 Task: Create a Board called Board0000000019 in Workspace WS0000000007 in Trello with Visibility as Workspace. Create a Board called Board0000000020 in Workspace WS0000000007 in Trello with Visibility as Private. Create a Board called Board0000000021 in Workspace WS0000000007 in Trello with Visibility as Public. Create Card Card0000000073 in Board Board0000000019 in Workspace WS0000000007 in Trello. Create Card Card0000000074 in Board Board0000000019 in Workspace WS0000000007 in Trello
Action: Mouse moved to (755, 123)
Screenshot: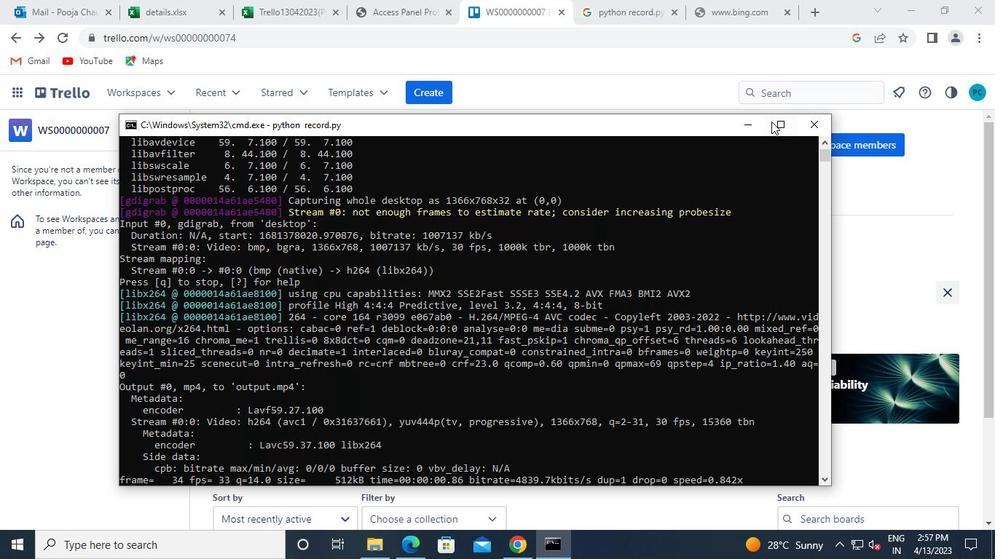
Action: Mouse pressed left at (755, 123)
Screenshot: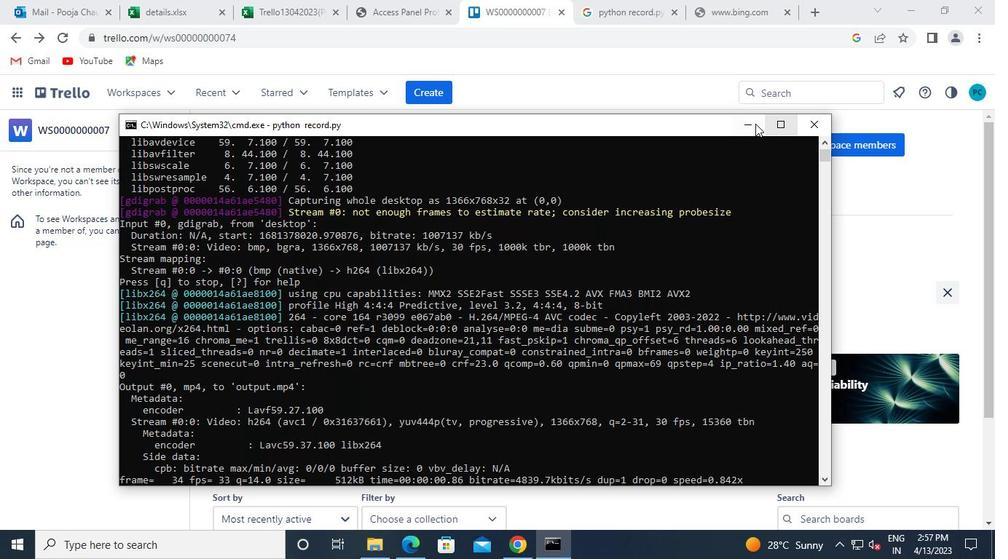 
Action: Mouse moved to (437, 98)
Screenshot: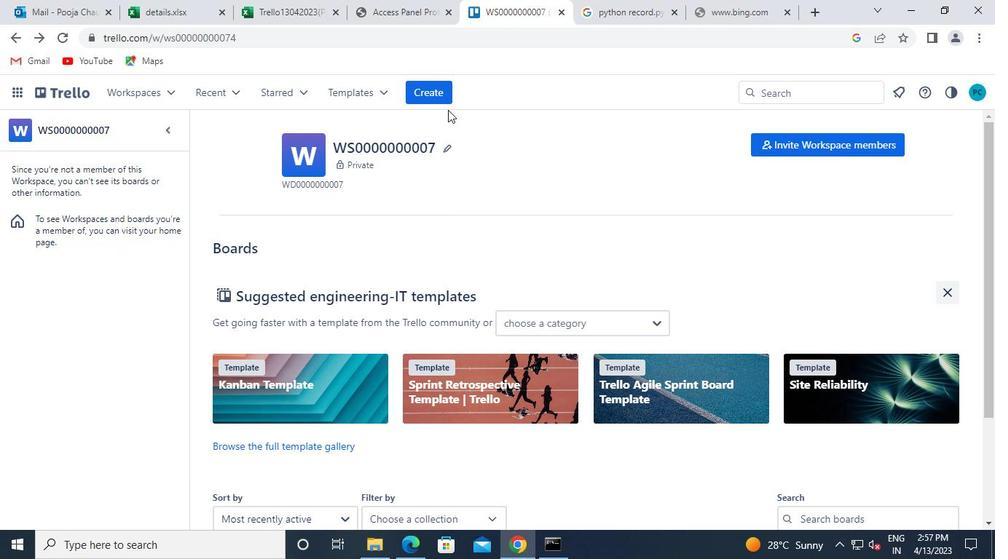 
Action: Mouse pressed left at (437, 98)
Screenshot: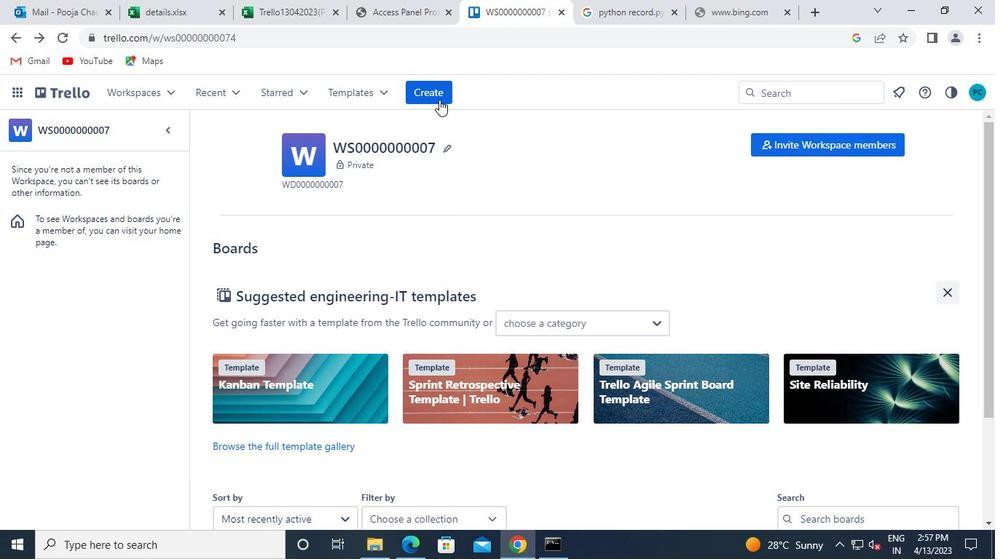 
Action: Mouse moved to (437, 133)
Screenshot: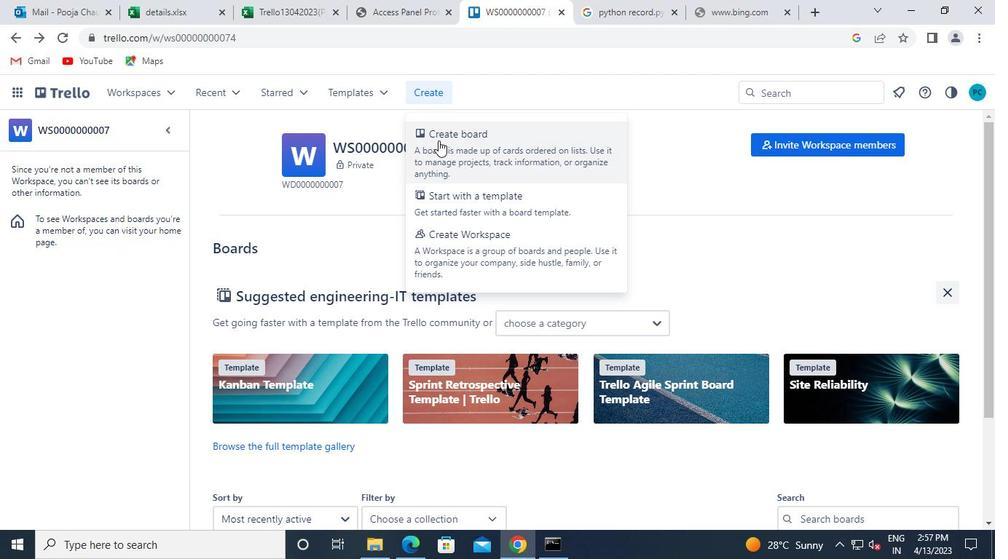
Action: Mouse pressed left at (437, 133)
Screenshot: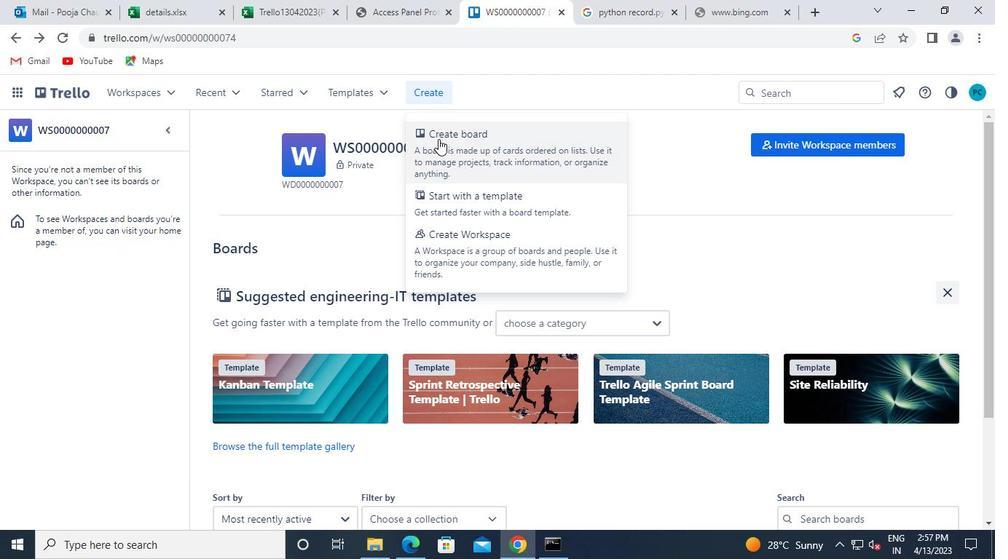 
Action: Mouse moved to (443, 328)
Screenshot: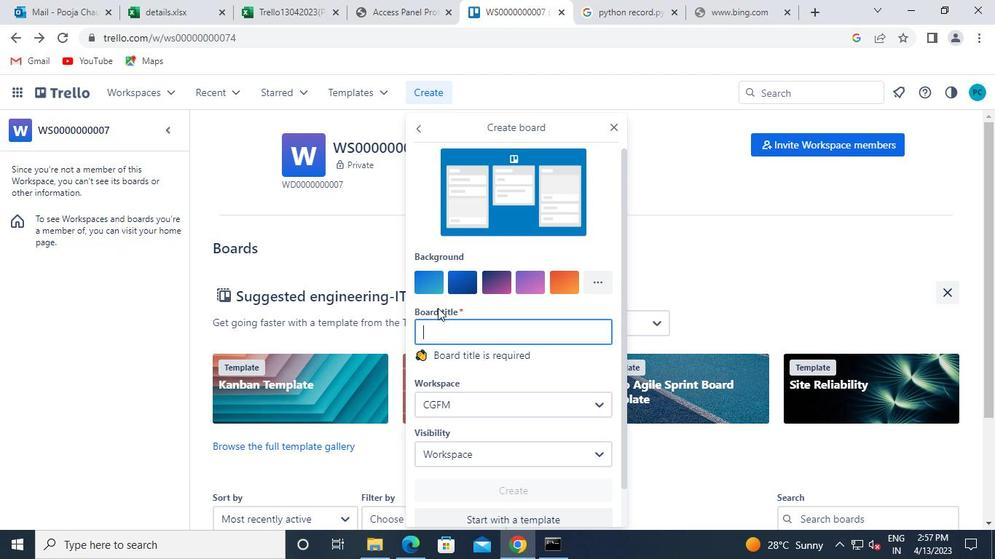 
Action: Mouse pressed left at (443, 328)
Screenshot: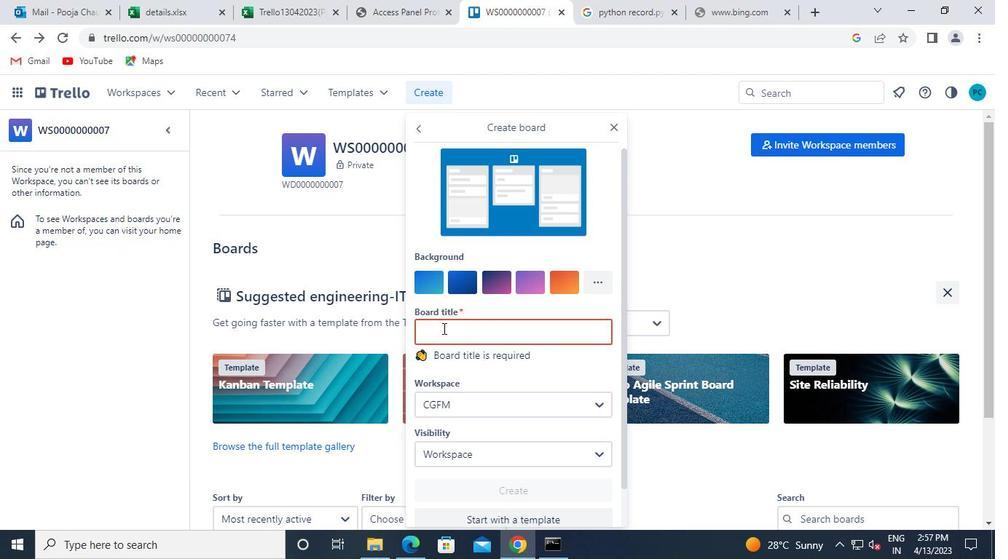 
Action: Keyboard b
Screenshot: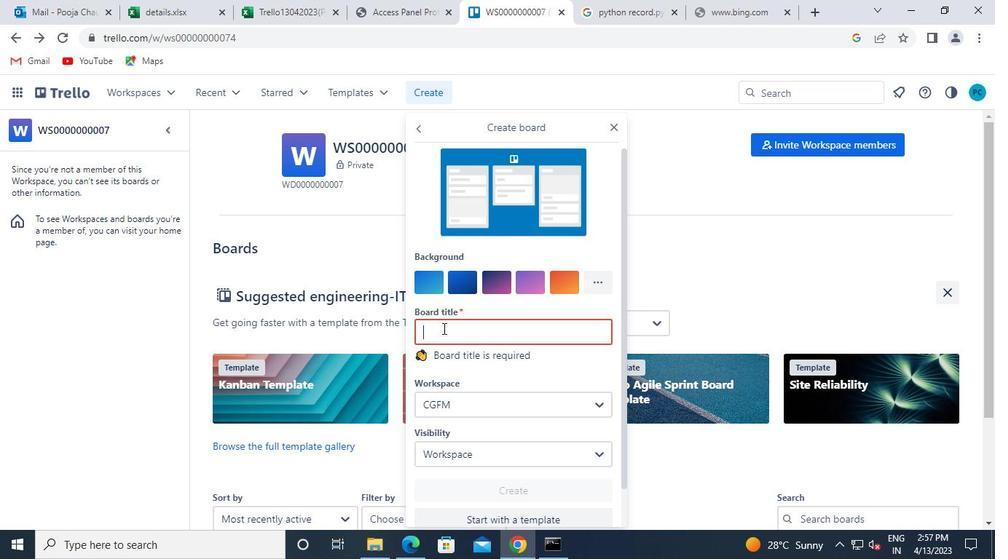 
Action: Keyboard o
Screenshot: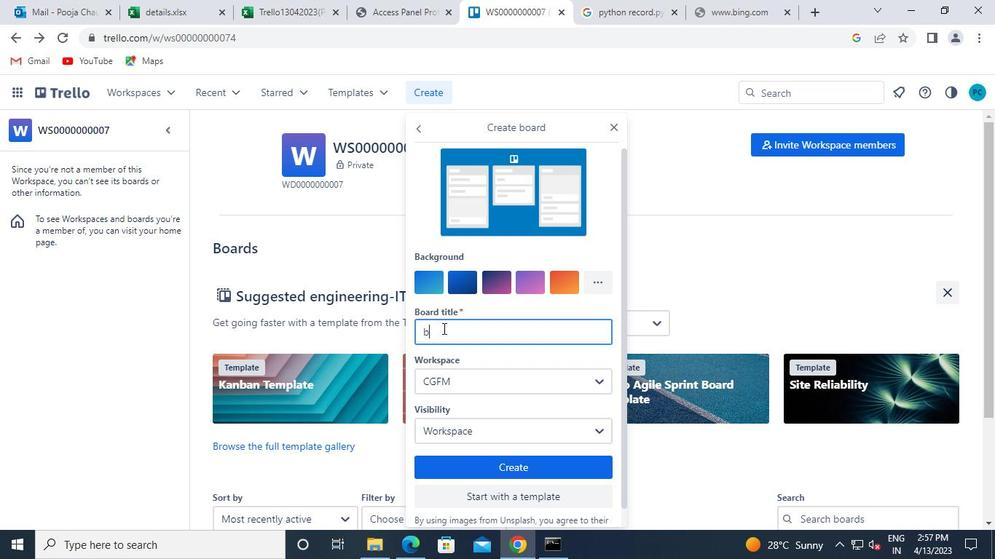 
Action: Keyboard a
Screenshot: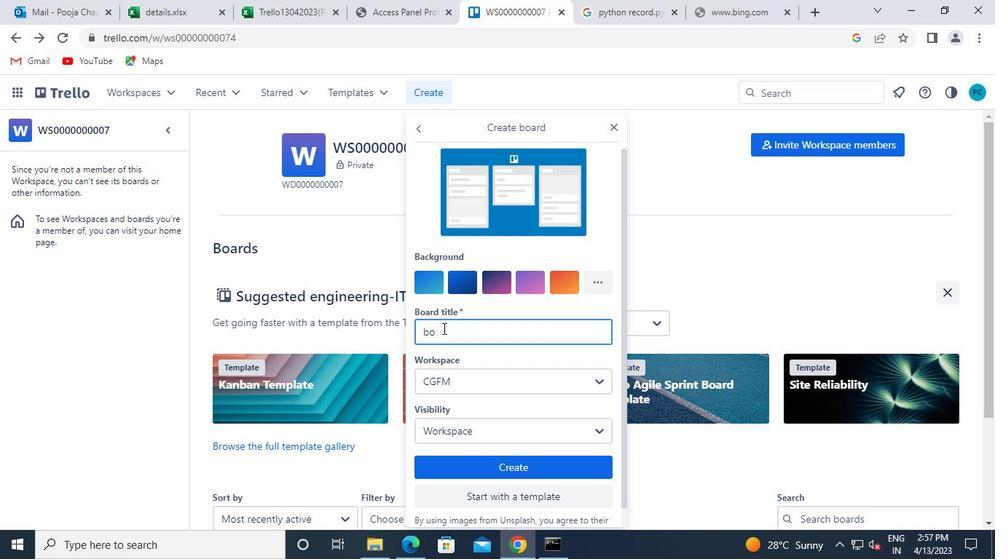 
Action: Keyboard r
Screenshot: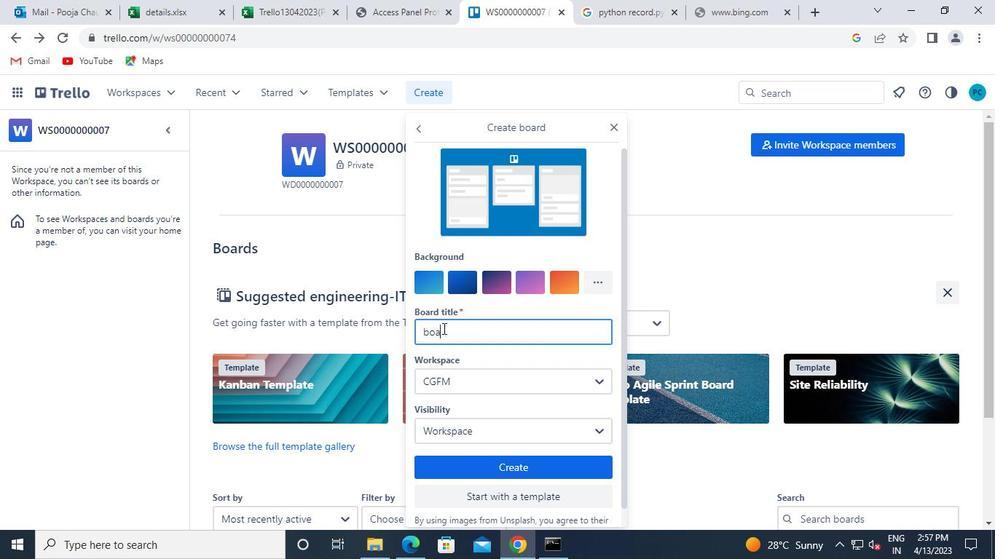 
Action: Keyboard d
Screenshot: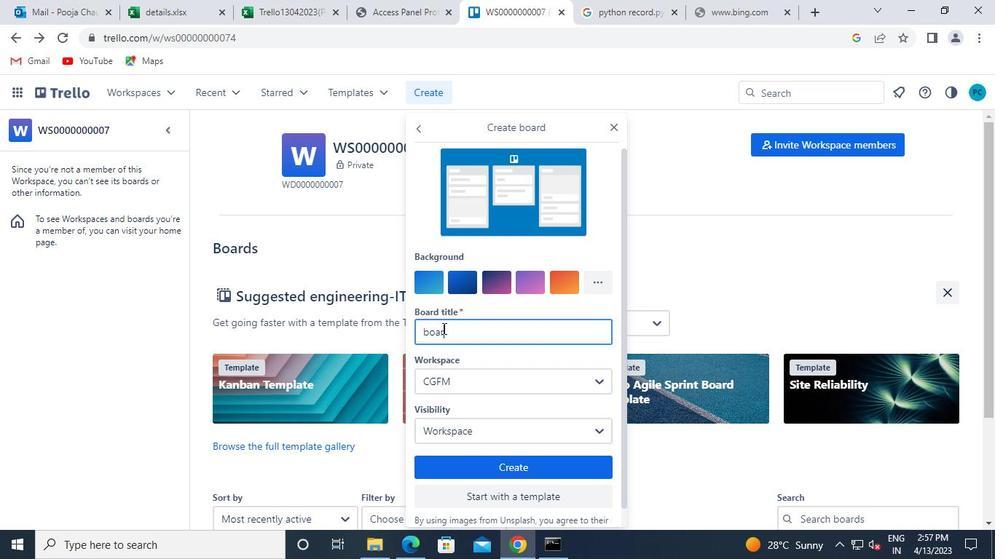 
Action: Keyboard 0
Screenshot: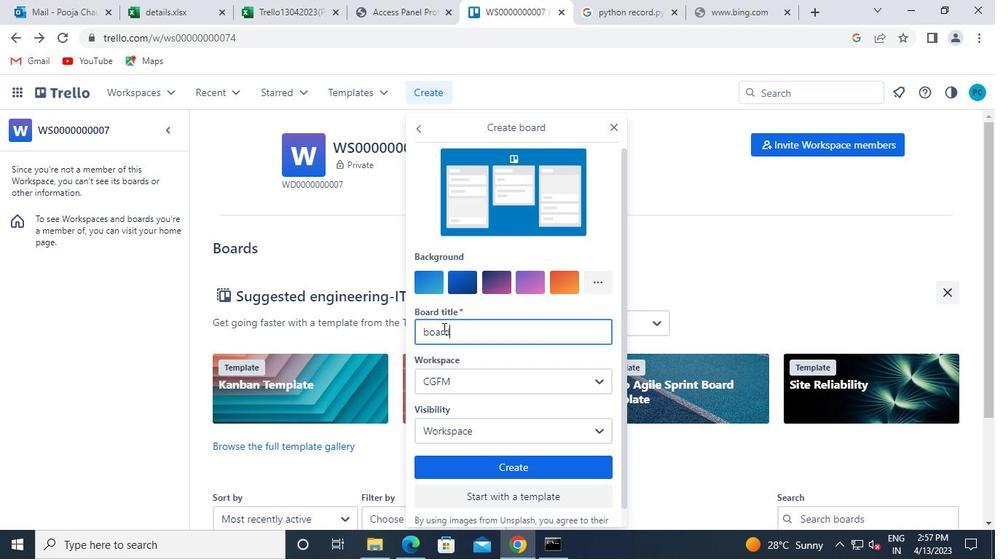 
Action: Keyboard 0
Screenshot: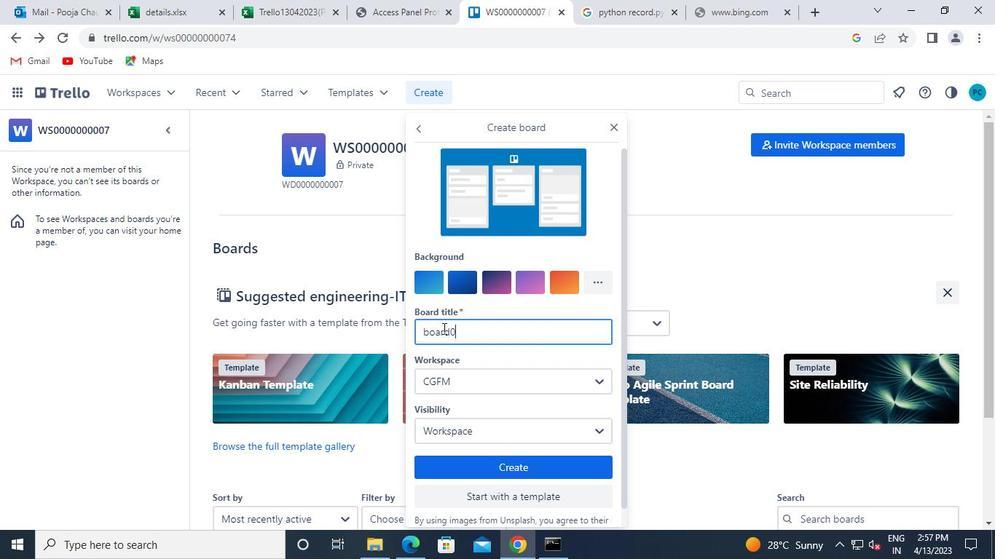 
Action: Keyboard 0
Screenshot: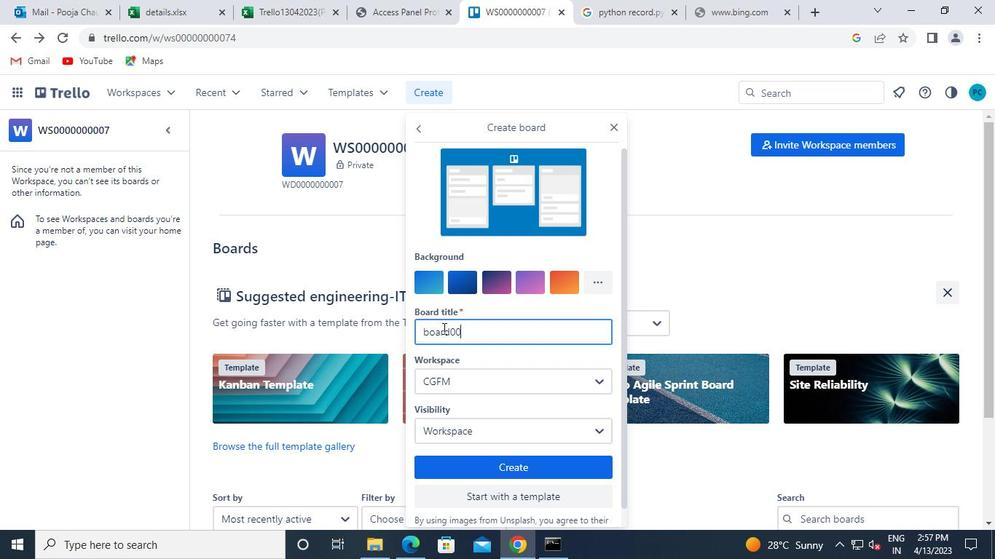
Action: Keyboard 0
Screenshot: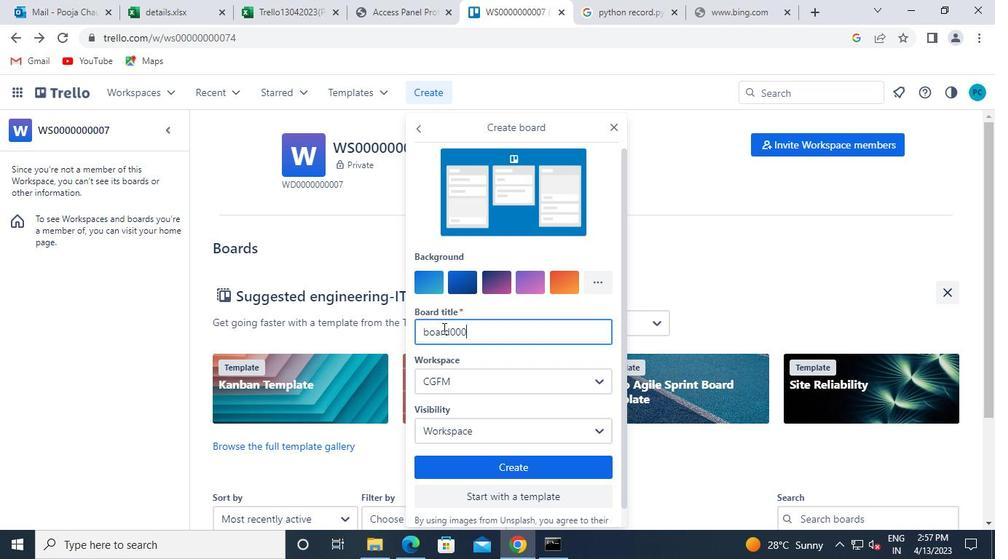 
Action: Keyboard 0
Screenshot: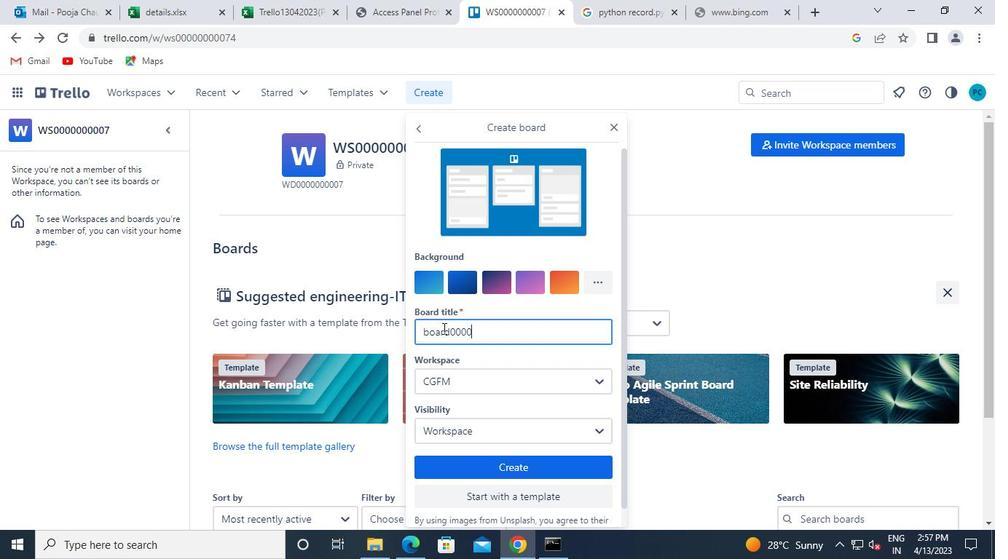 
Action: Keyboard 0
Screenshot: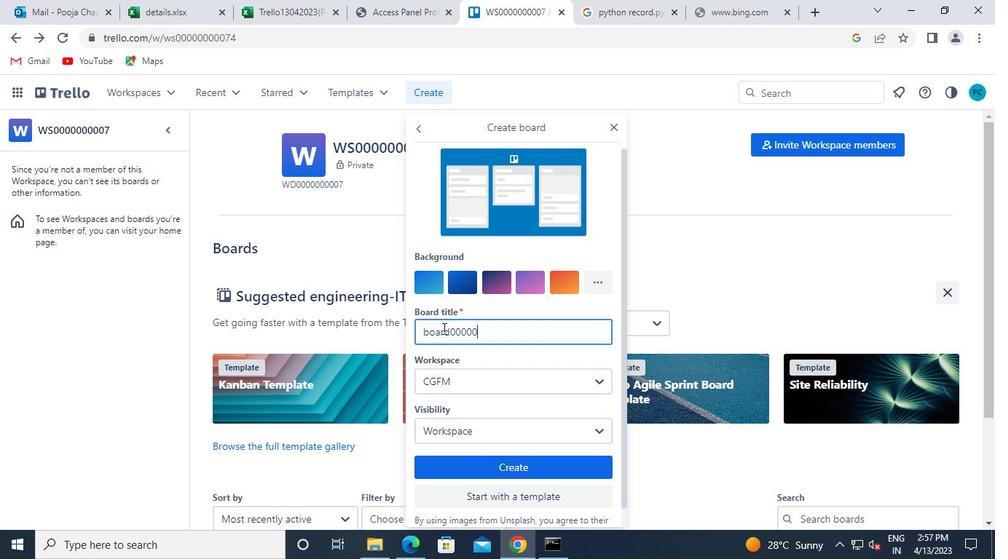 
Action: Keyboard 0
Screenshot: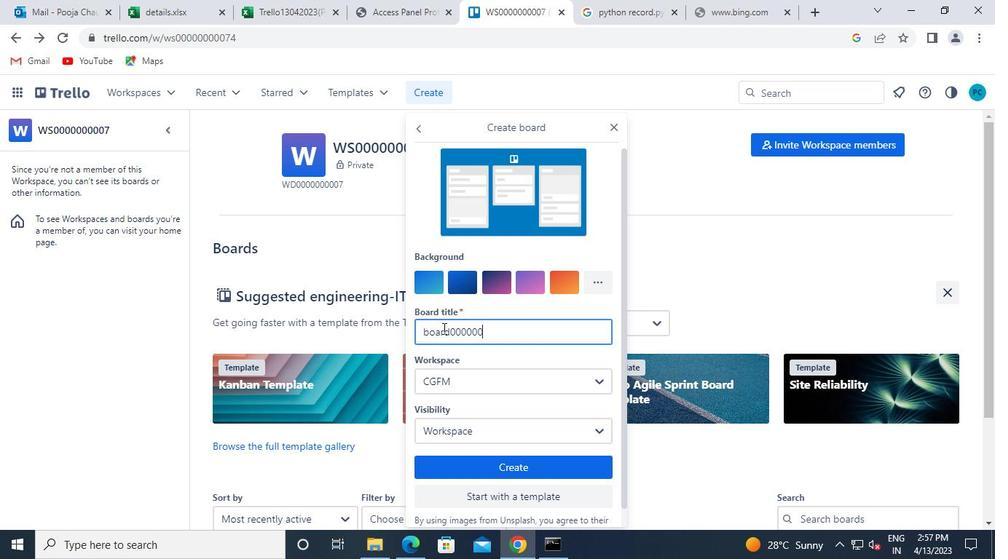 
Action: Keyboard 0
Screenshot: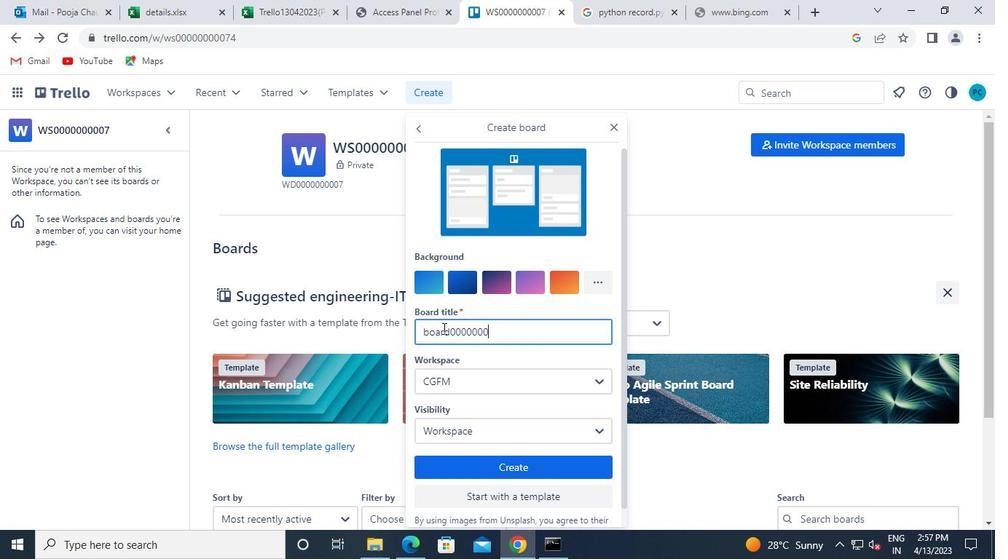 
Action: Keyboard 1
Screenshot: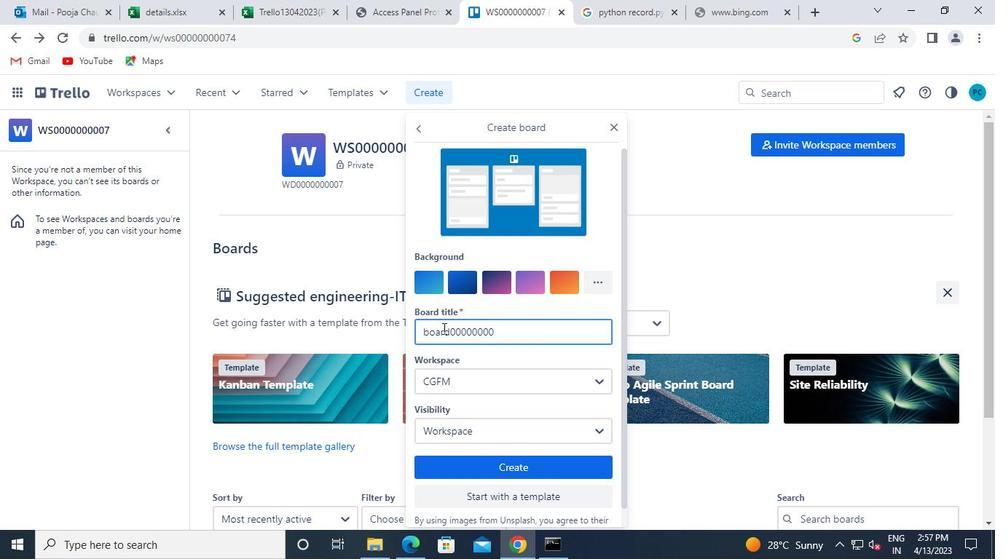 
Action: Keyboard 9
Screenshot: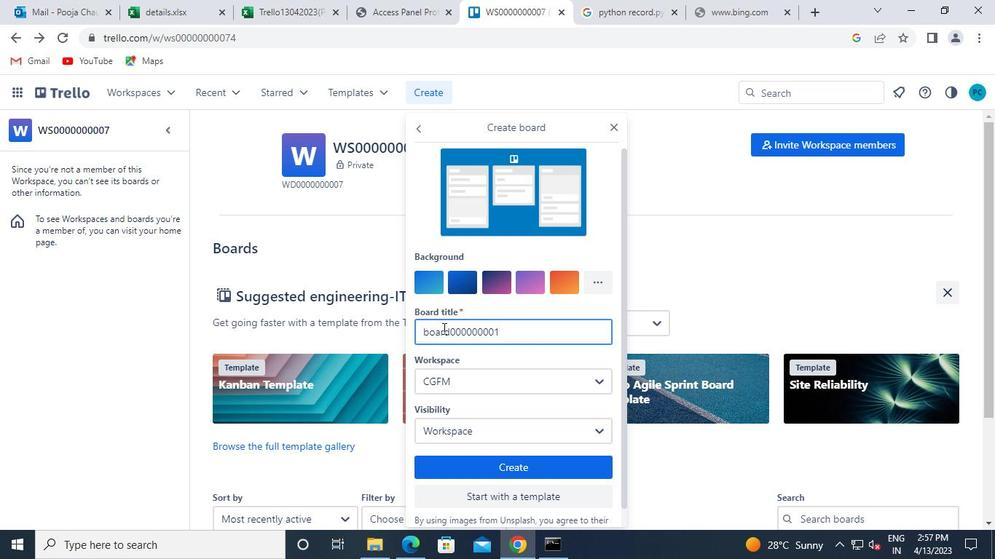 
Action: Mouse moved to (468, 376)
Screenshot: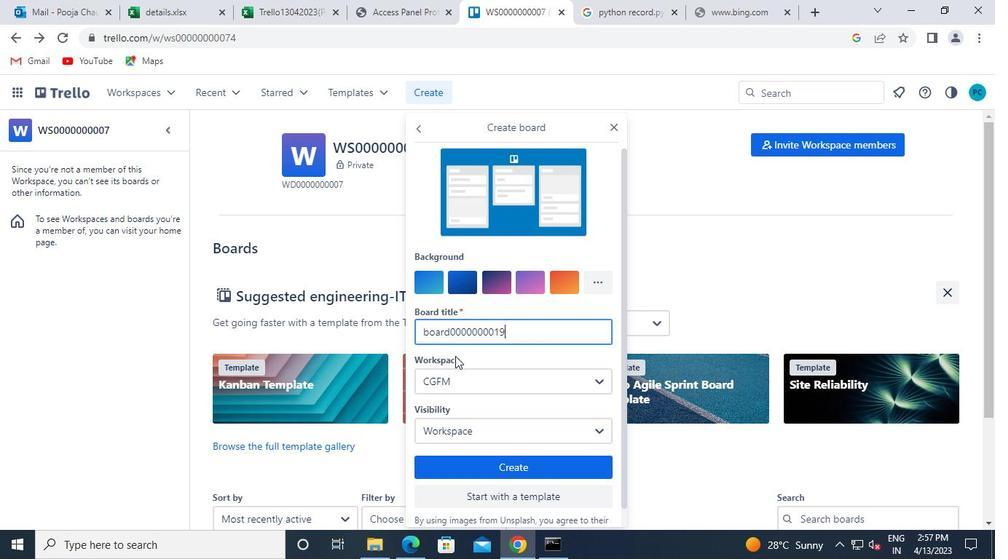 
Action: Mouse pressed left at (468, 376)
Screenshot: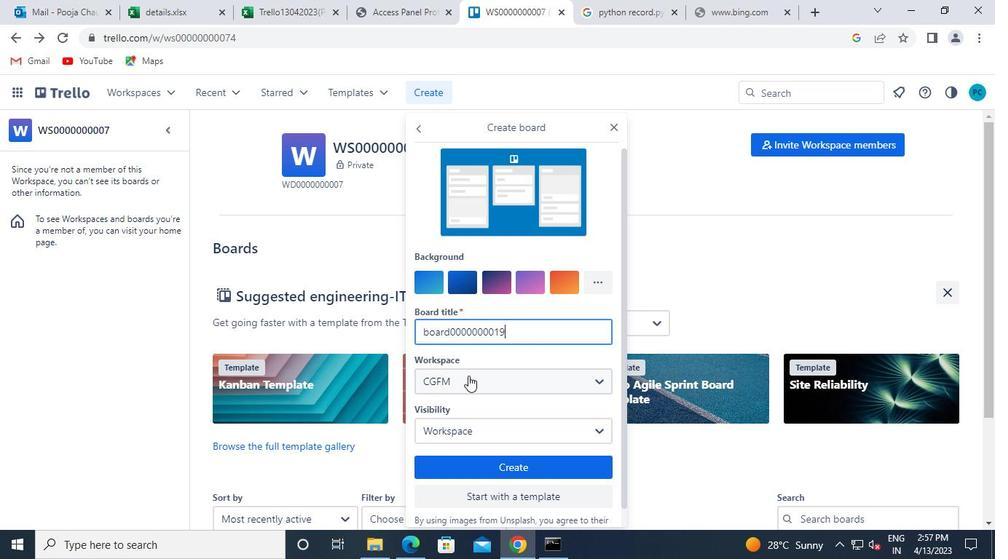 
Action: Mouse moved to (463, 483)
Screenshot: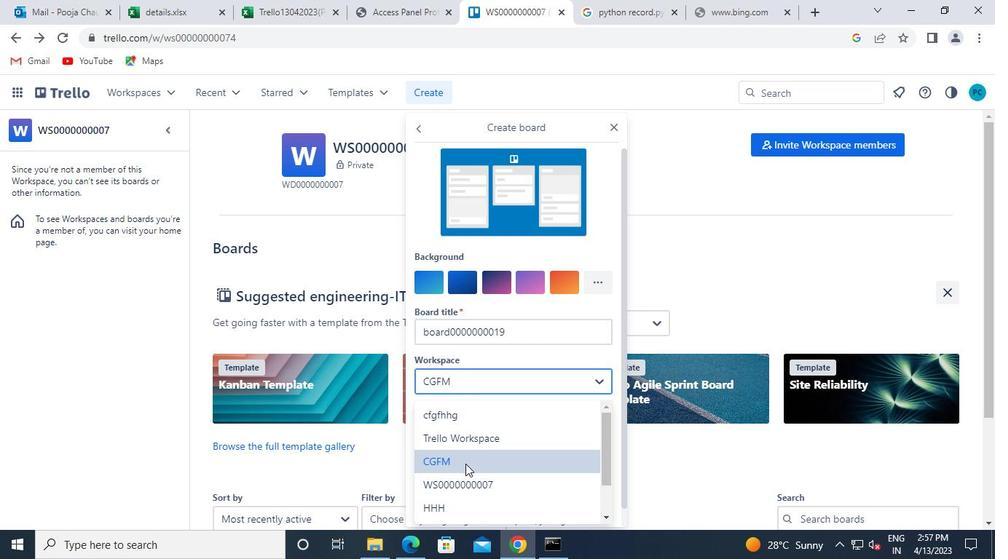 
Action: Mouse pressed left at (463, 483)
Screenshot: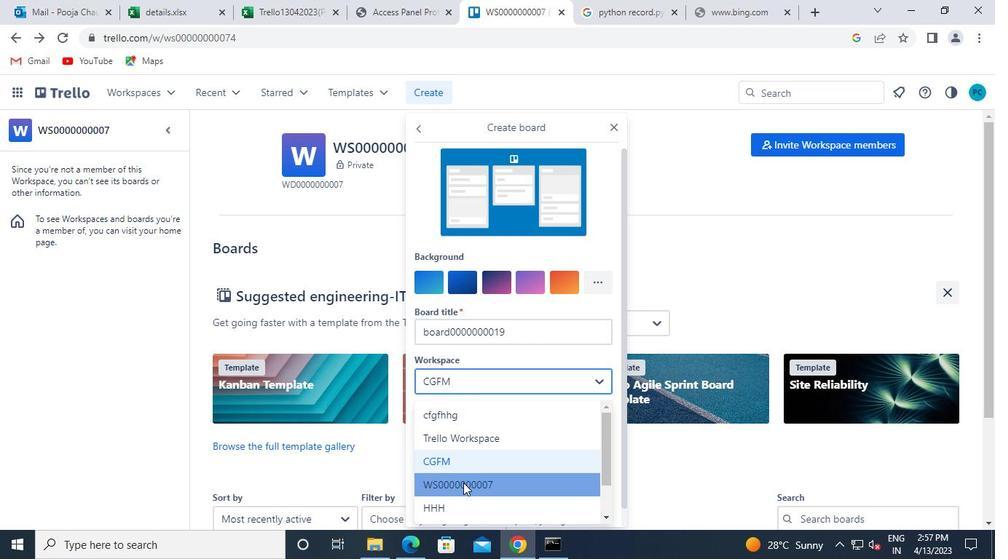 
Action: Mouse moved to (438, 423)
Screenshot: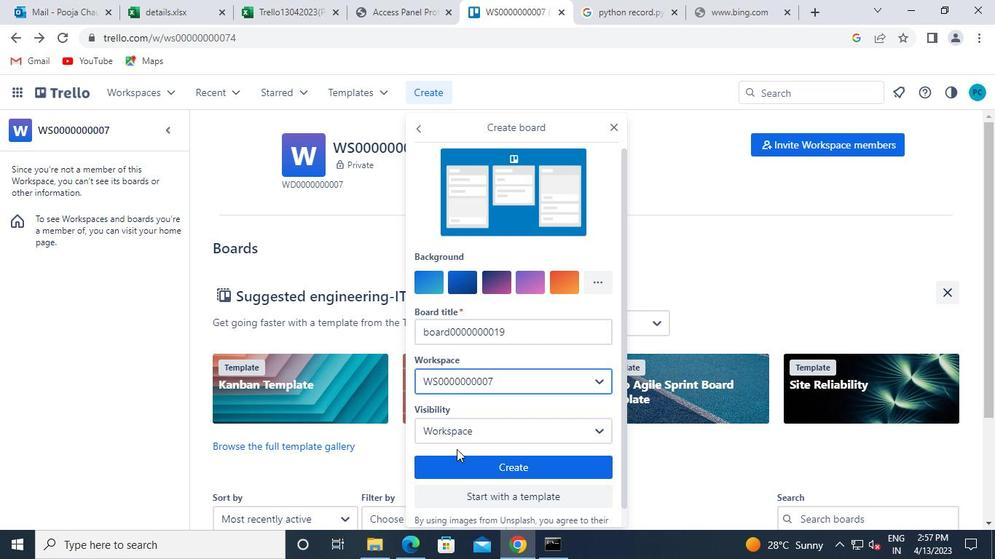 
Action: Mouse pressed left at (438, 423)
Screenshot: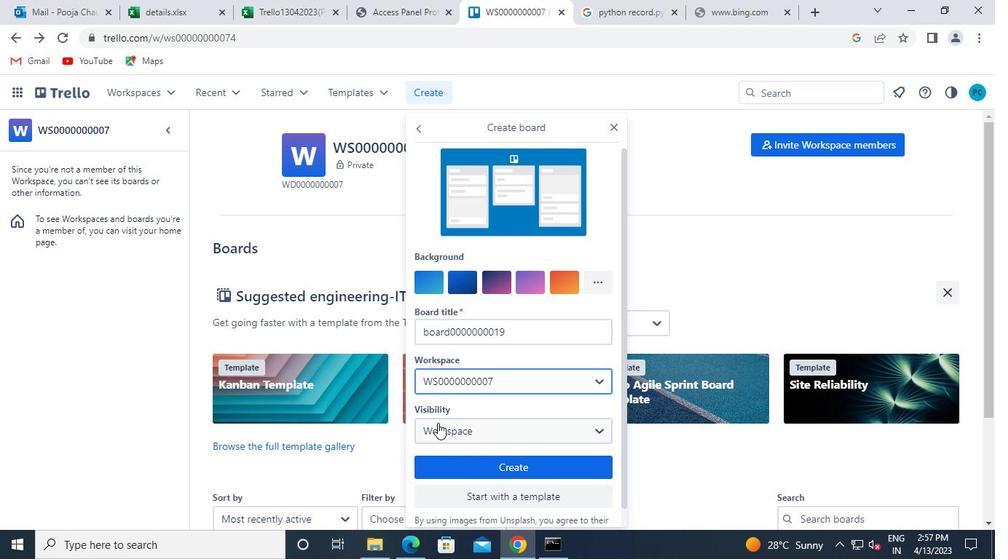 
Action: Mouse moved to (469, 466)
Screenshot: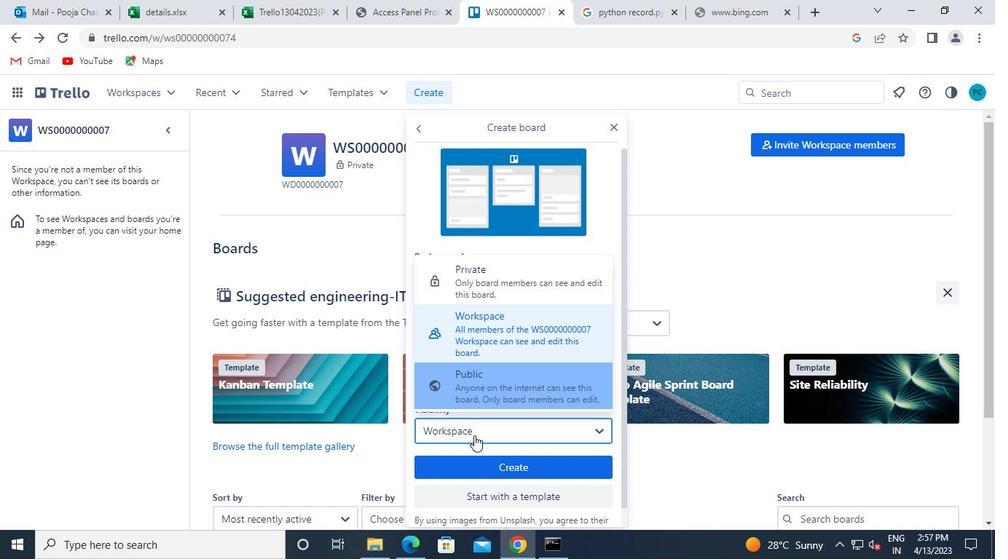 
Action: Mouse pressed left at (469, 466)
Screenshot: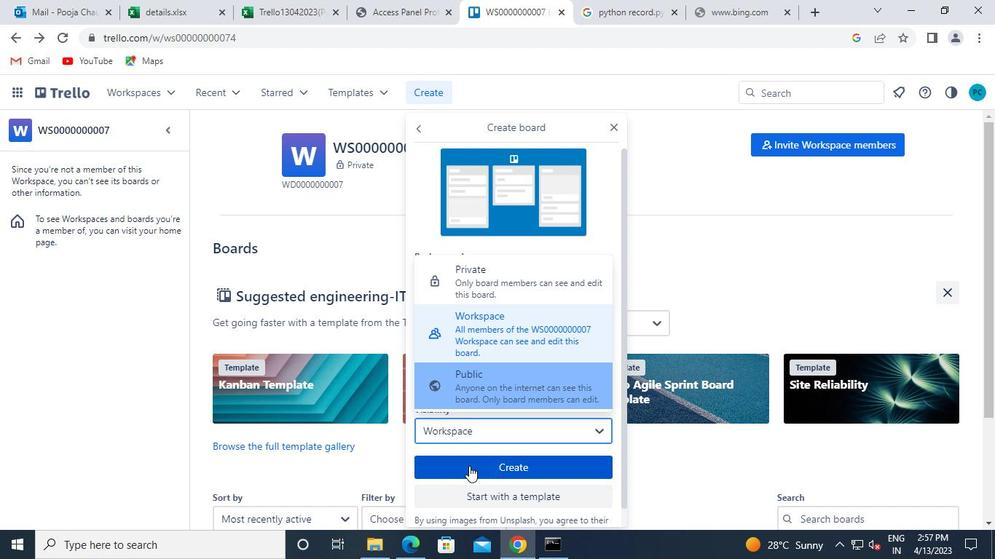 
Action: Mouse moved to (420, 93)
Screenshot: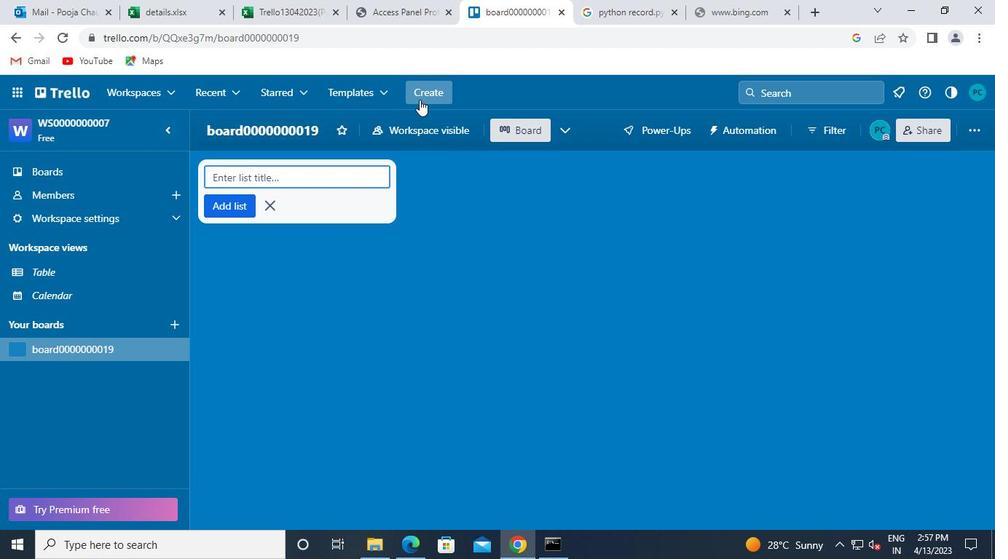 
Action: Mouse pressed left at (420, 93)
Screenshot: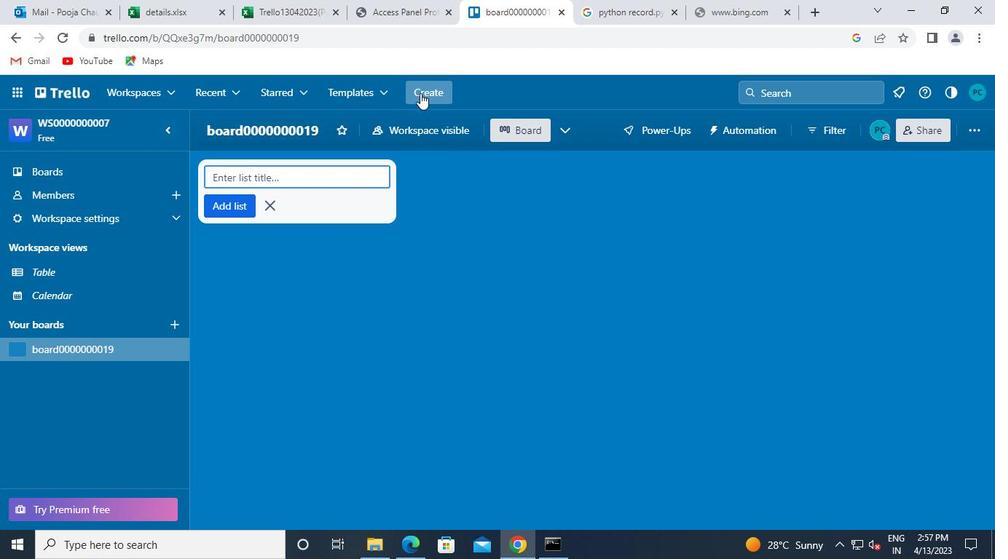 
Action: Mouse moved to (431, 126)
Screenshot: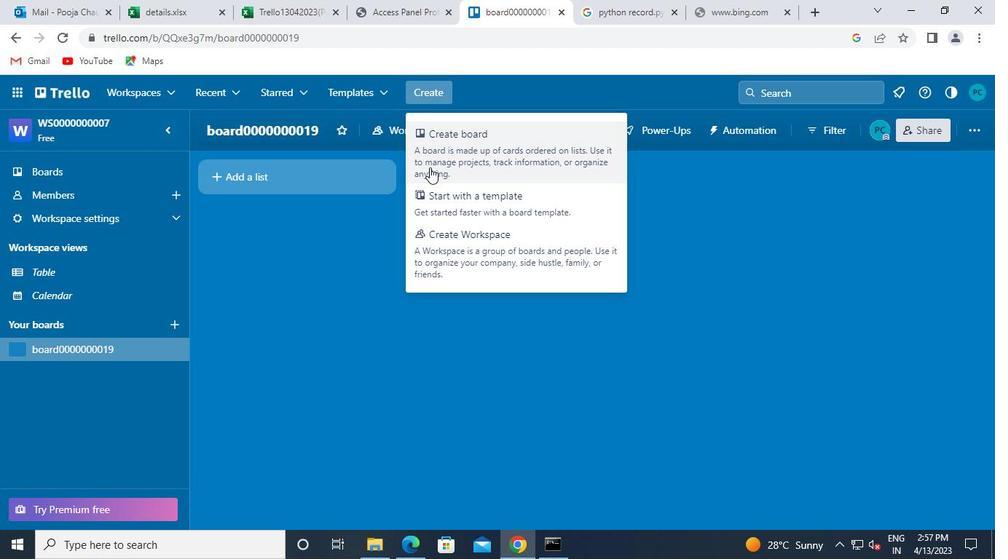 
Action: Mouse pressed left at (431, 126)
Screenshot: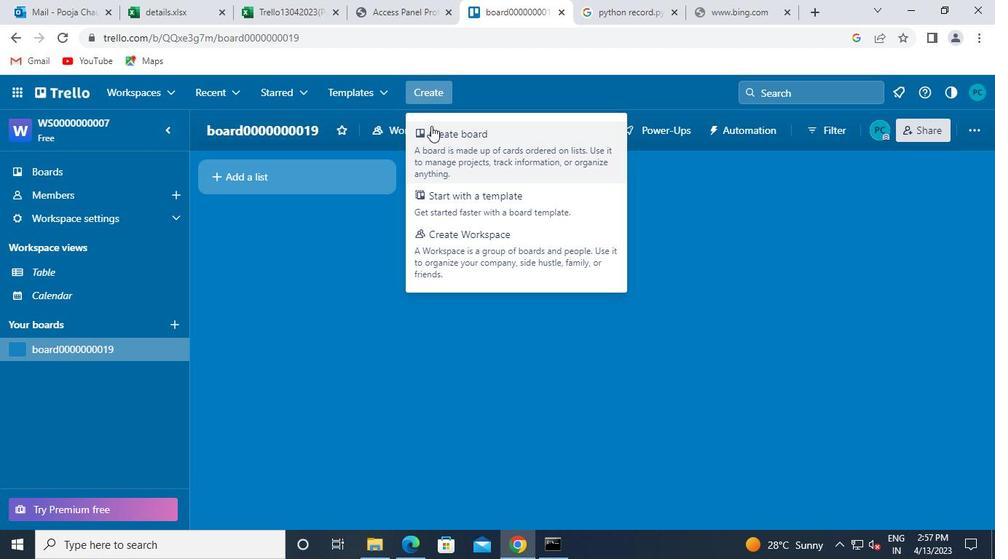 
Action: Mouse moved to (440, 325)
Screenshot: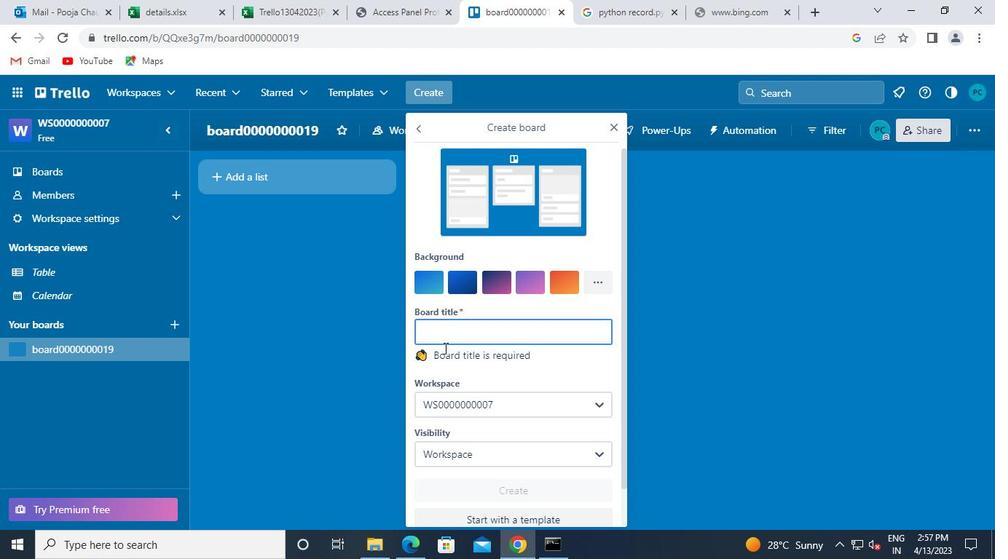 
Action: Mouse pressed left at (440, 325)
Screenshot: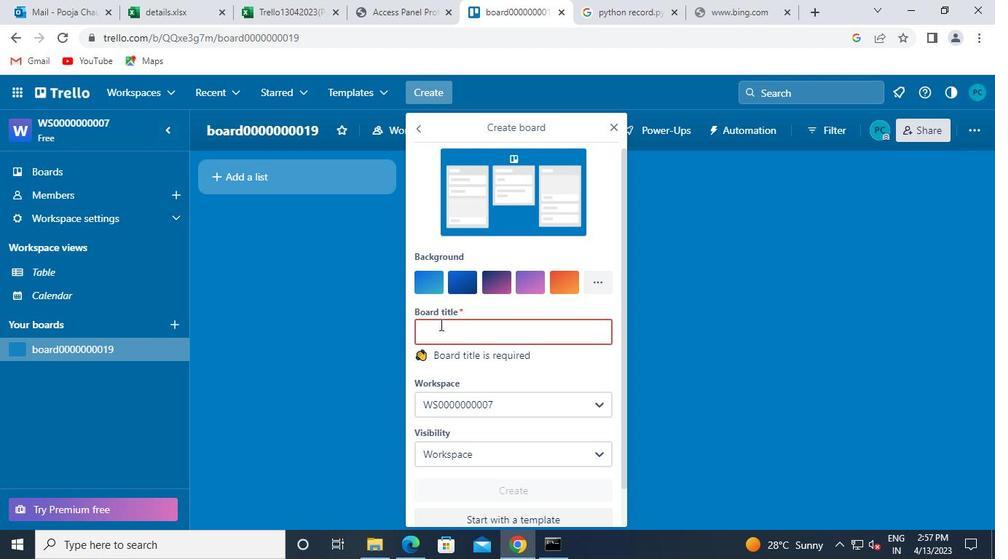
Action: Keyboard b
Screenshot: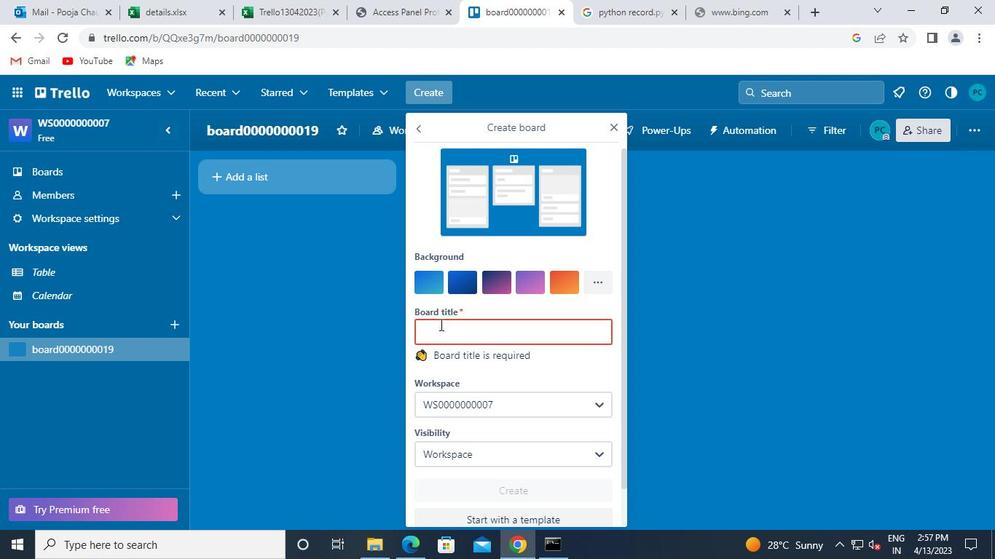 
Action: Keyboard o
Screenshot: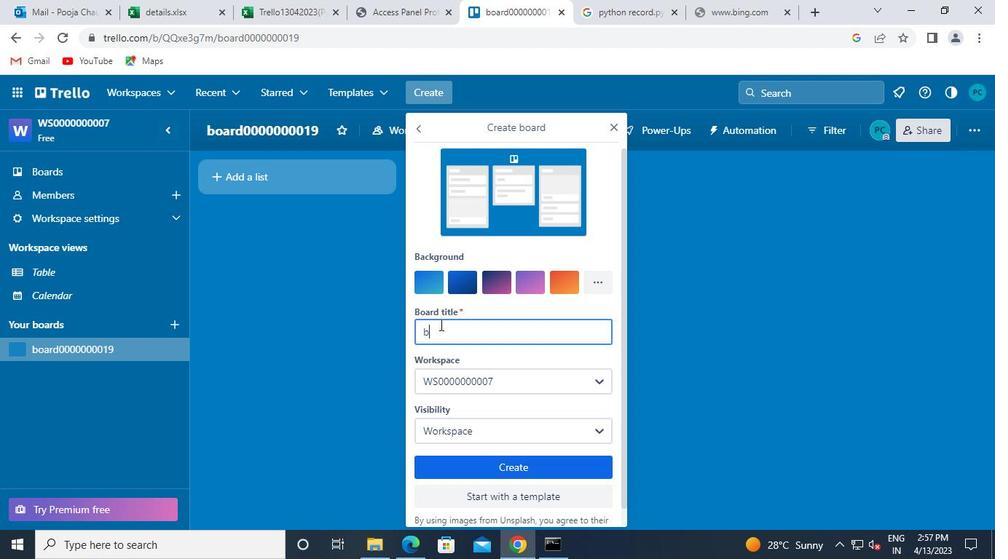 
Action: Keyboard a
Screenshot: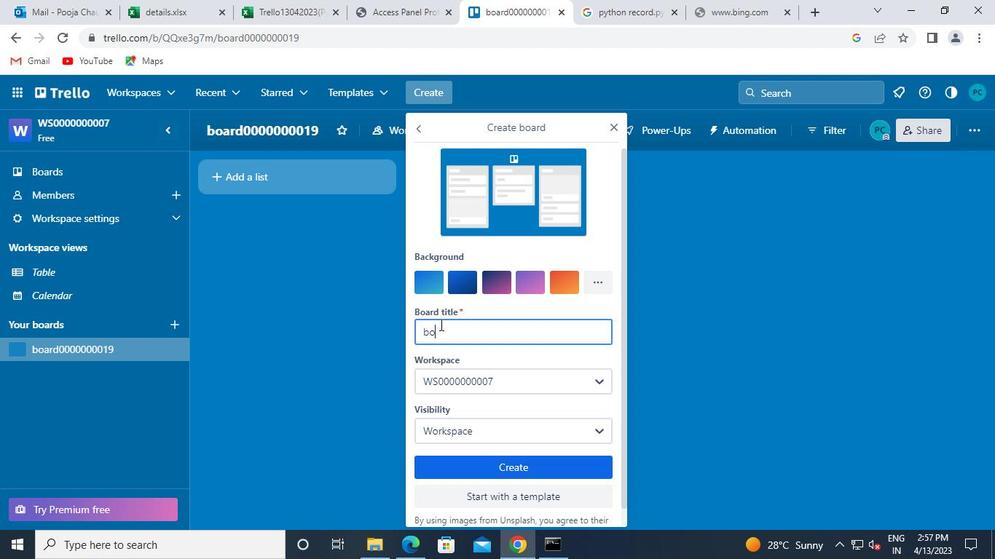 
Action: Keyboard r
Screenshot: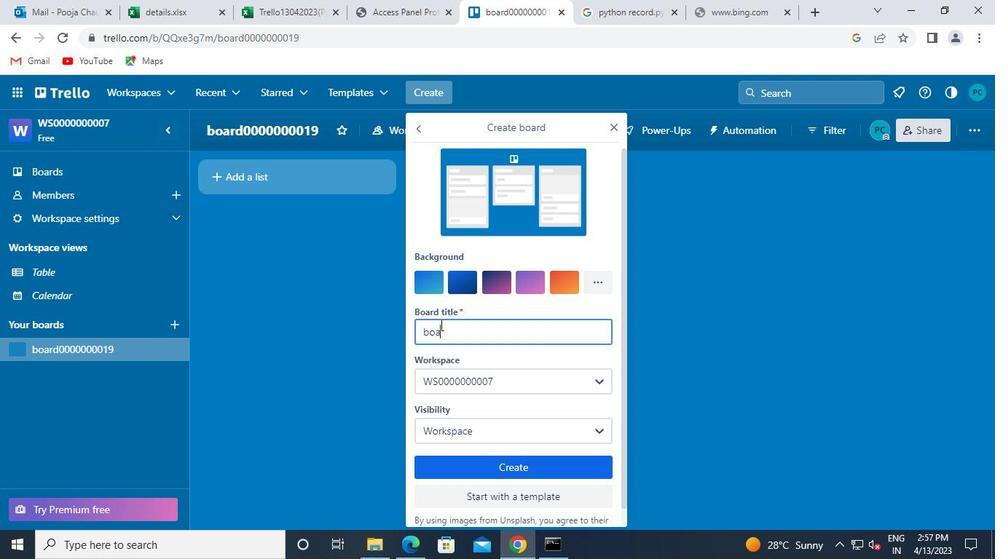 
Action: Keyboard d
Screenshot: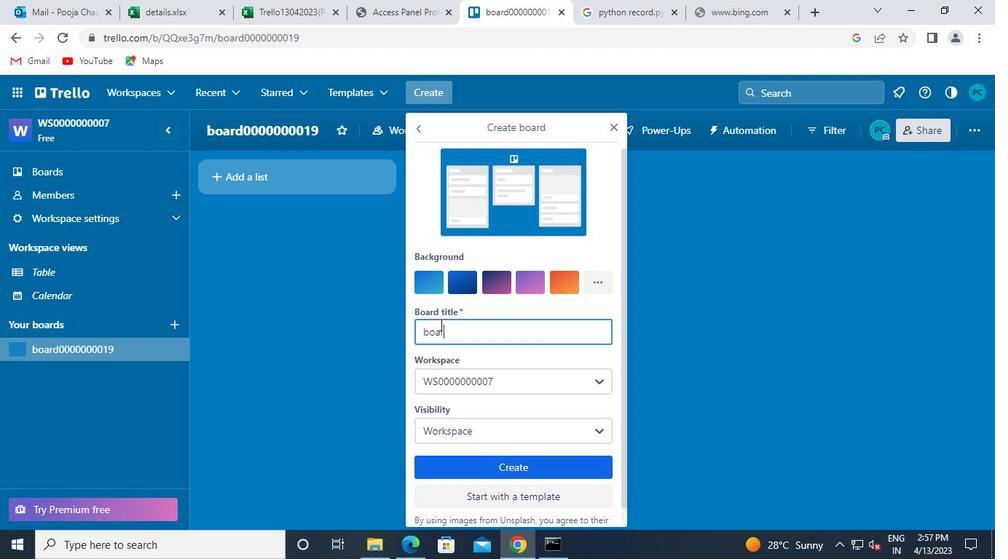 
Action: Keyboard 0
Screenshot: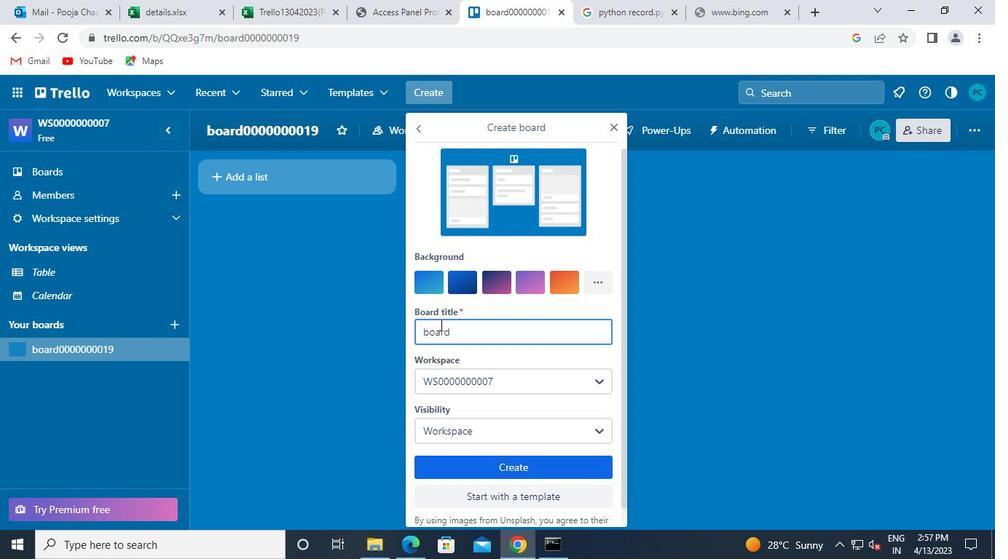 
Action: Keyboard 0
Screenshot: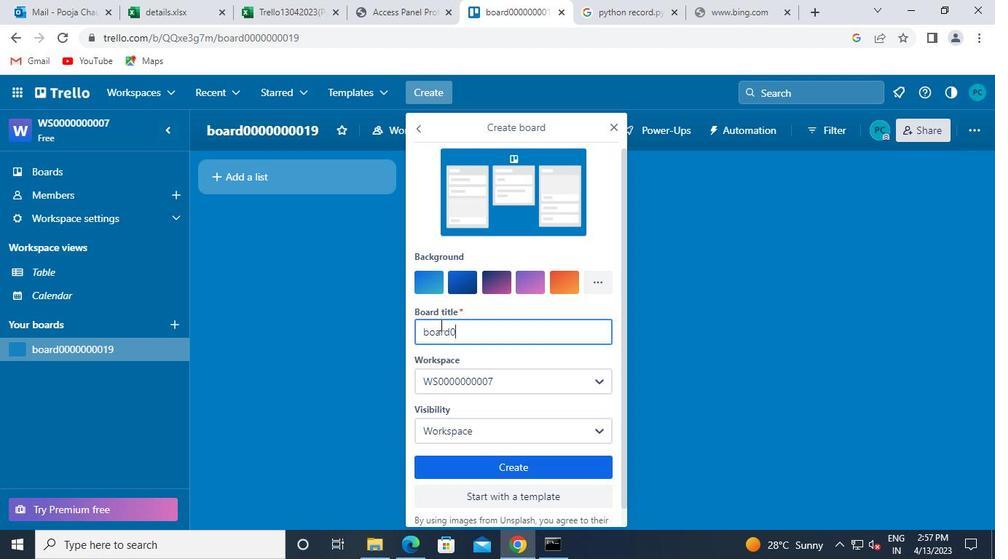 
Action: Keyboard 0
Screenshot: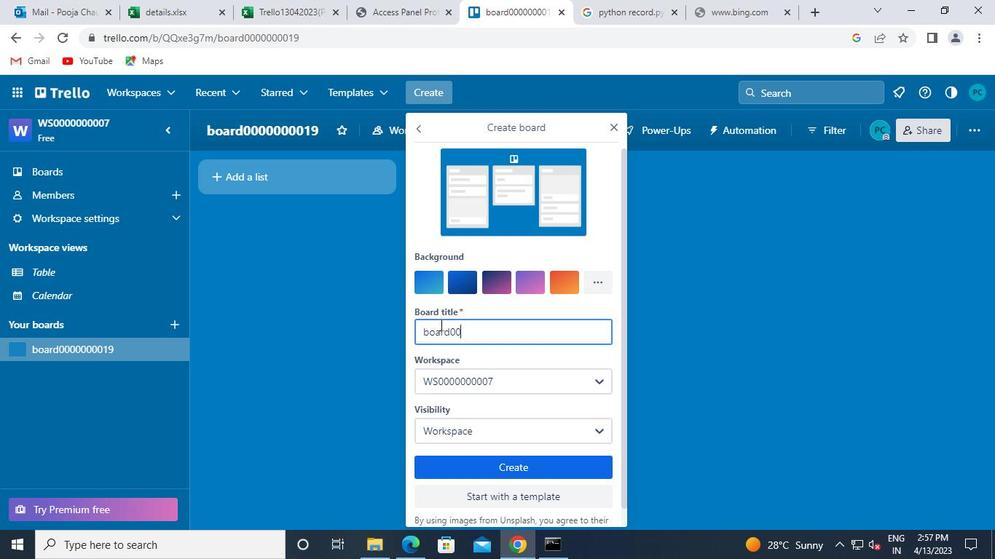 
Action: Keyboard 0
Screenshot: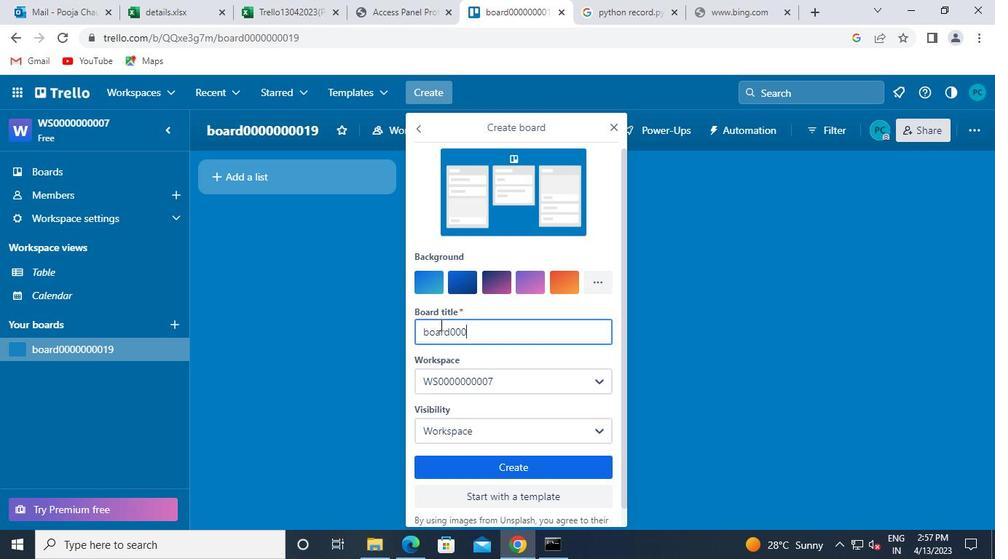 
Action: Keyboard 0
Screenshot: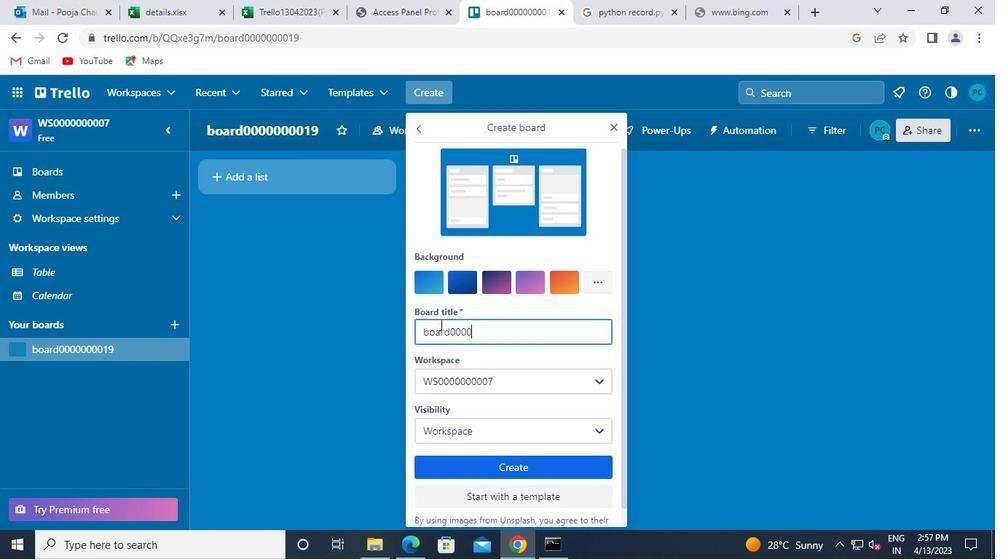 
Action: Keyboard 0
Screenshot: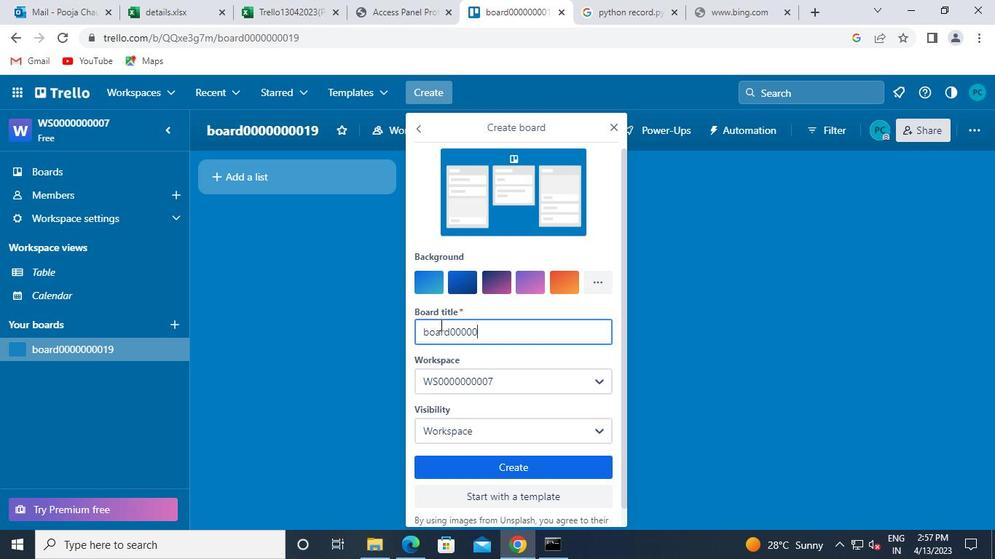 
Action: Keyboard 0
Screenshot: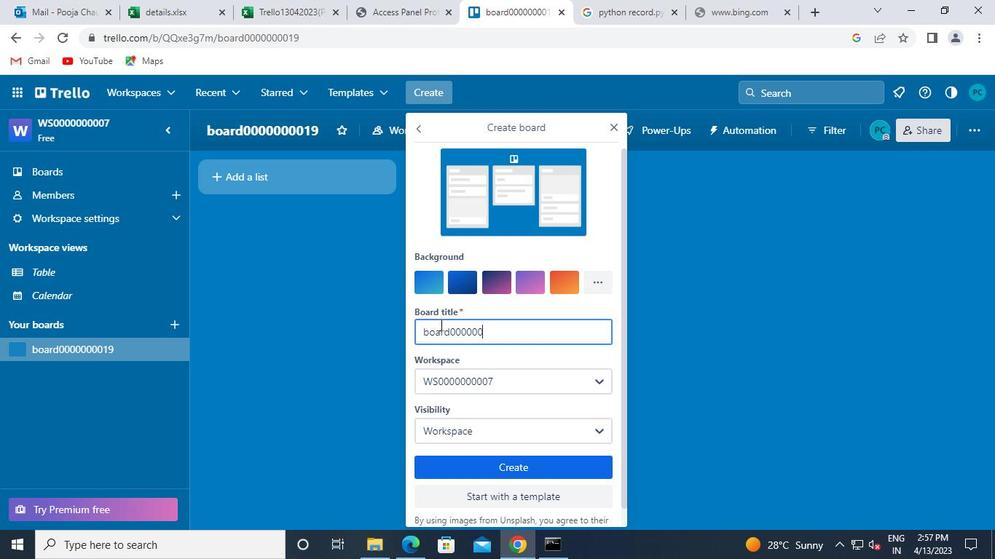 
Action: Keyboard 0
Screenshot: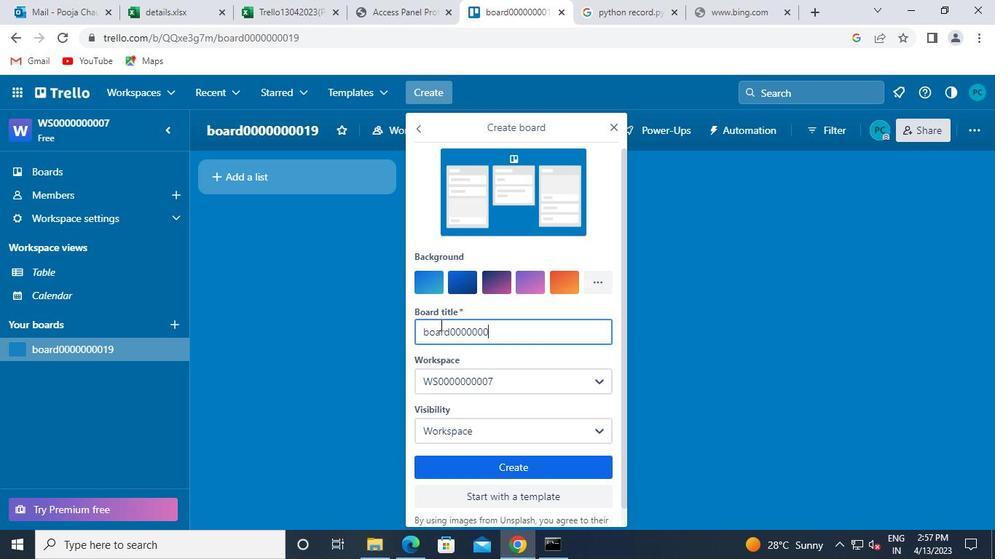 
Action: Keyboard 2
Screenshot: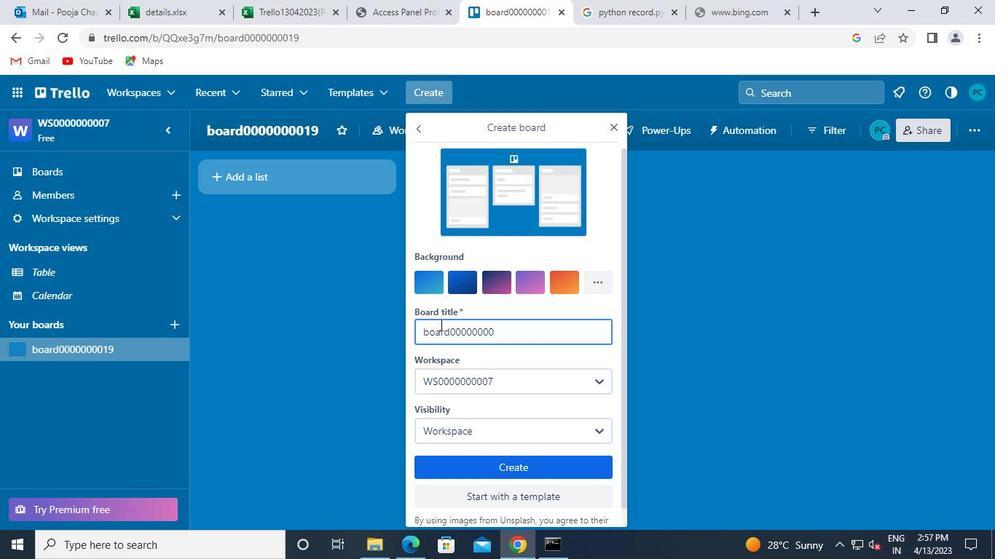 
Action: Keyboard 0
Screenshot: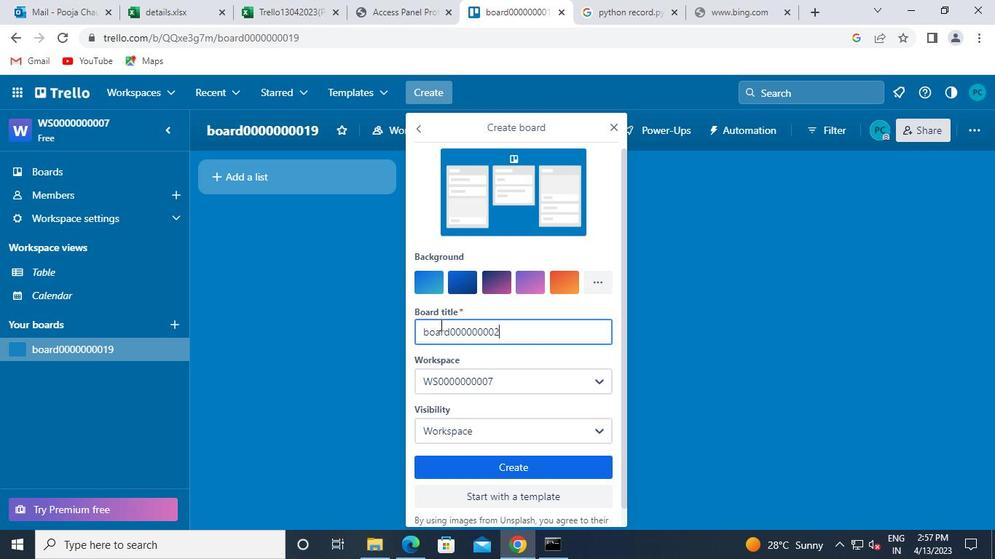 
Action: Mouse moved to (474, 435)
Screenshot: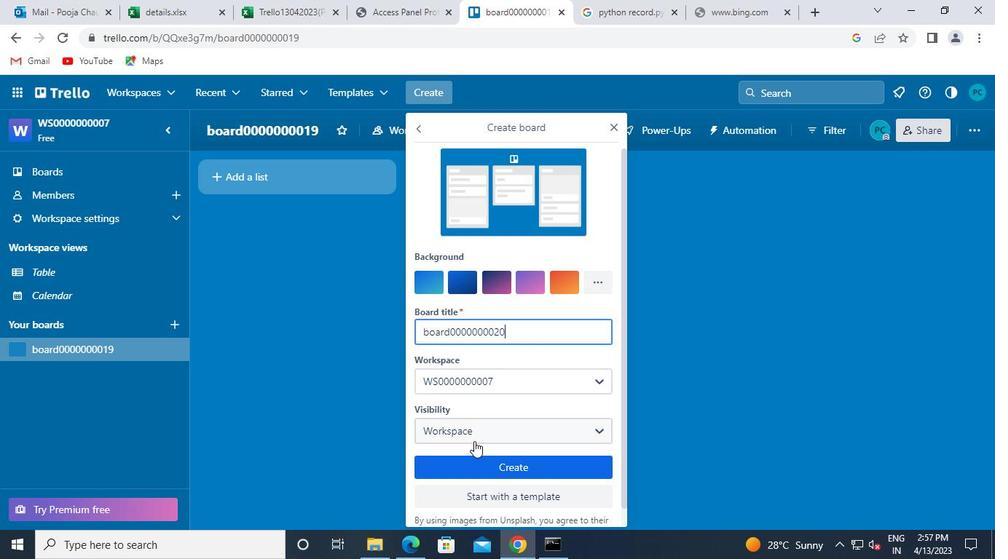 
Action: Mouse pressed left at (474, 435)
Screenshot: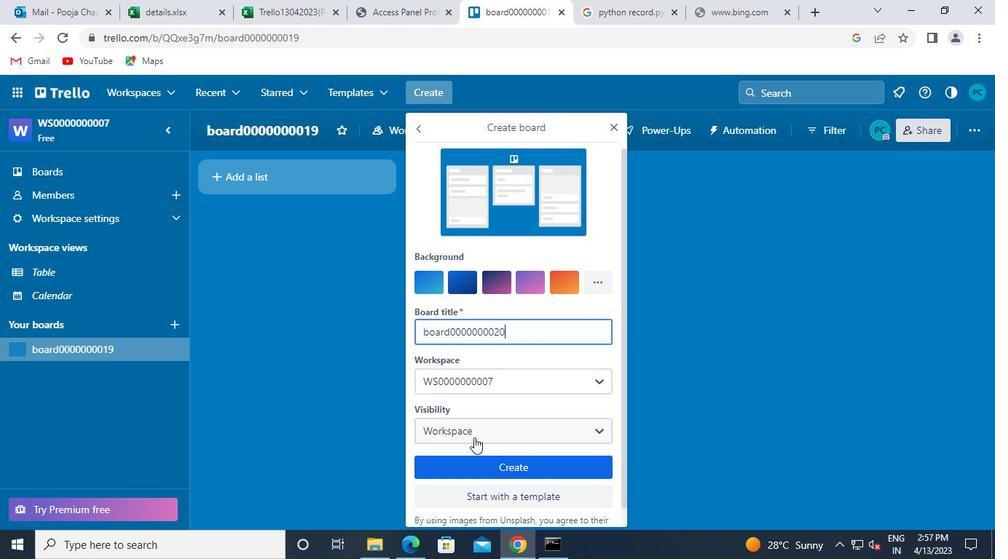 
Action: Mouse moved to (460, 279)
Screenshot: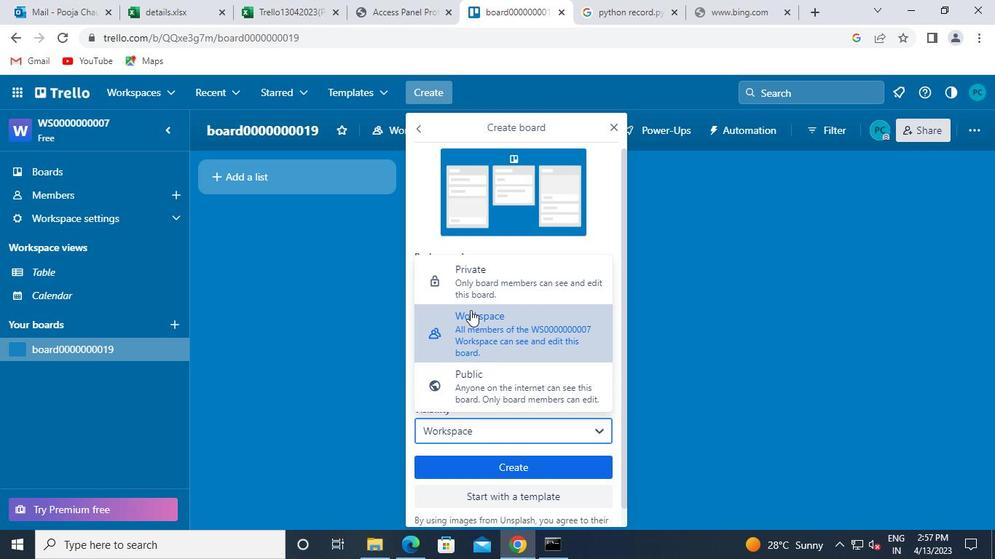
Action: Mouse pressed left at (460, 279)
Screenshot: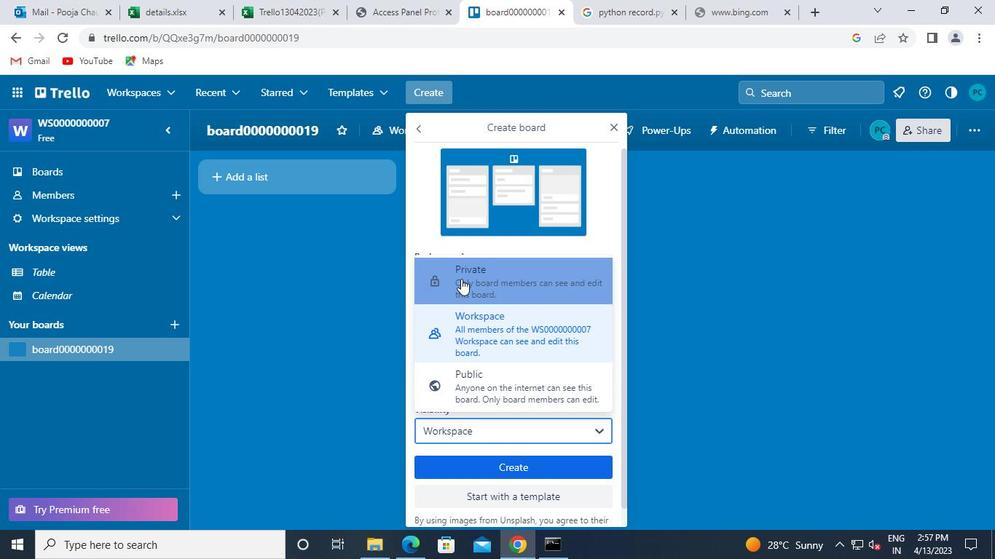 
Action: Mouse moved to (468, 467)
Screenshot: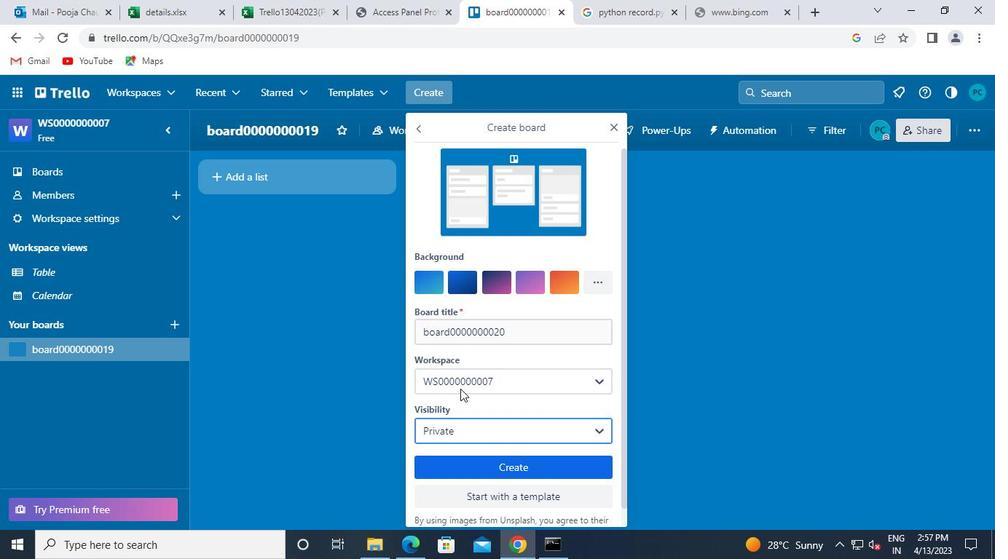 
Action: Mouse pressed left at (468, 467)
Screenshot: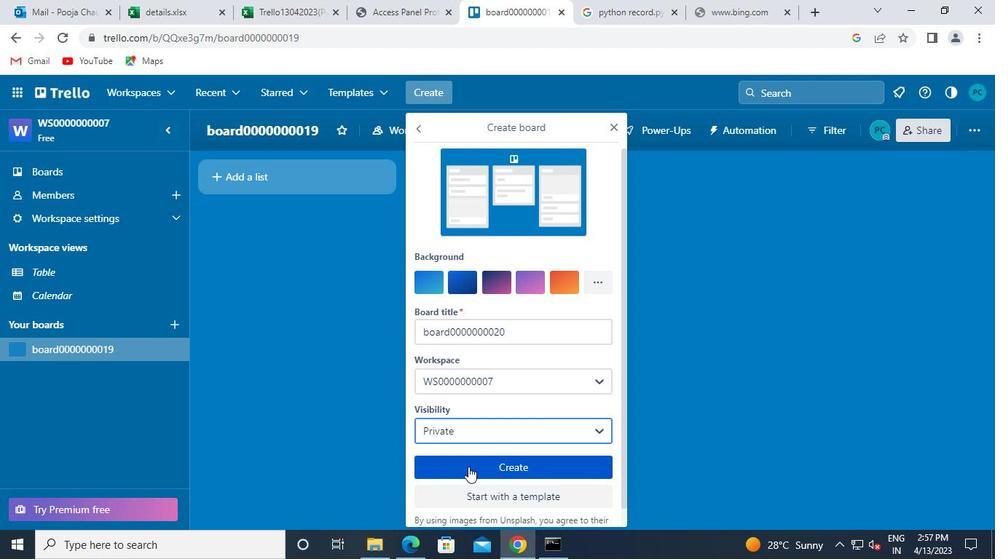 
Action: Mouse moved to (423, 94)
Screenshot: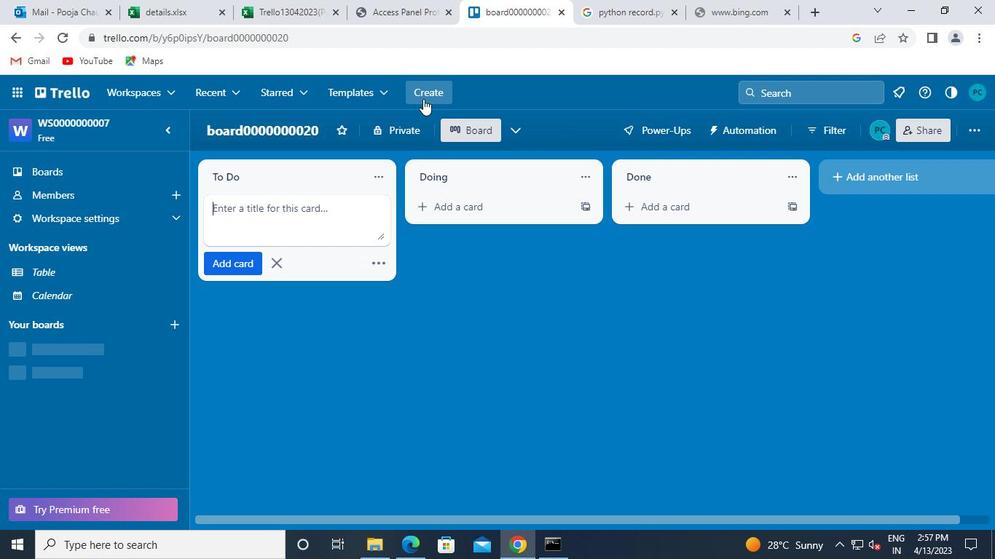 
Action: Mouse pressed left at (423, 94)
Screenshot: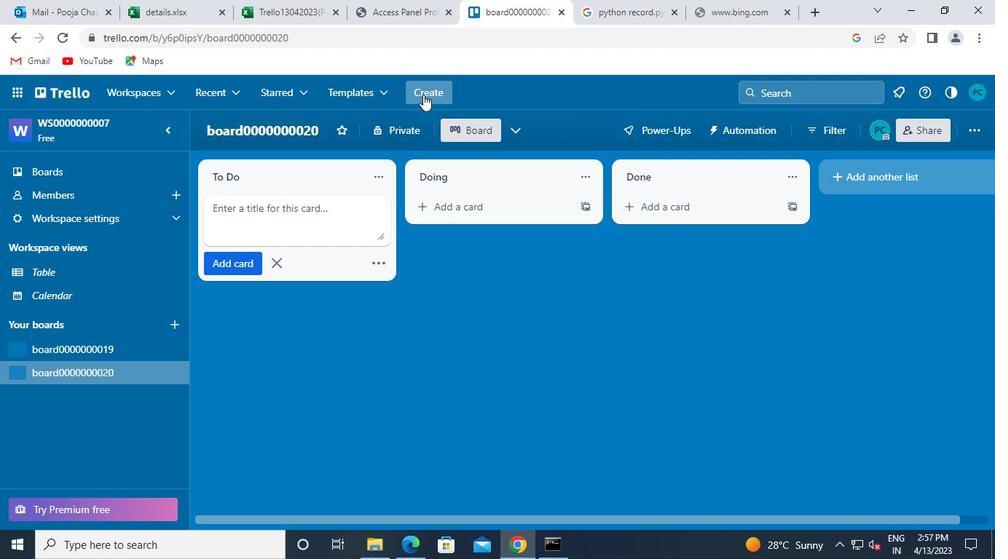 
Action: Mouse moved to (435, 131)
Screenshot: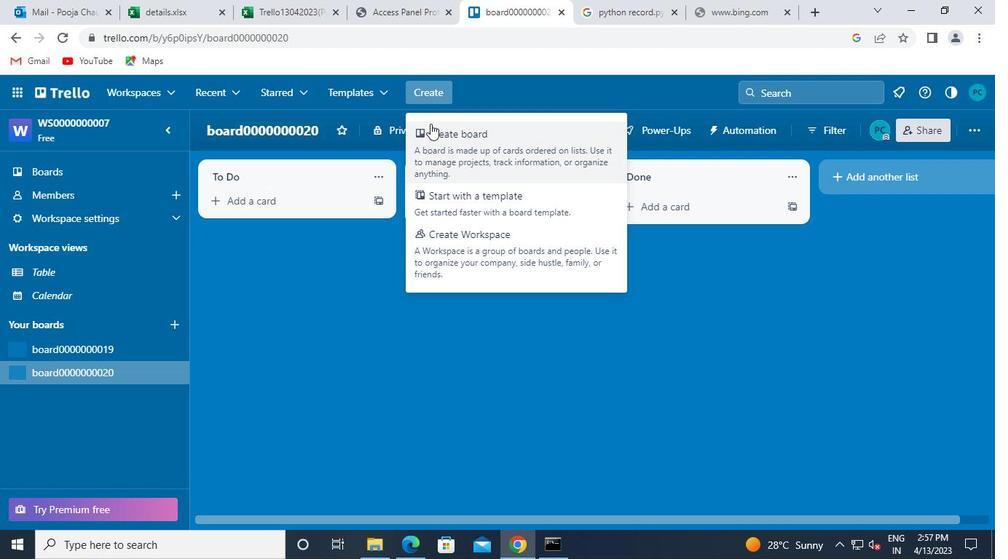 
Action: Mouse pressed left at (435, 131)
Screenshot: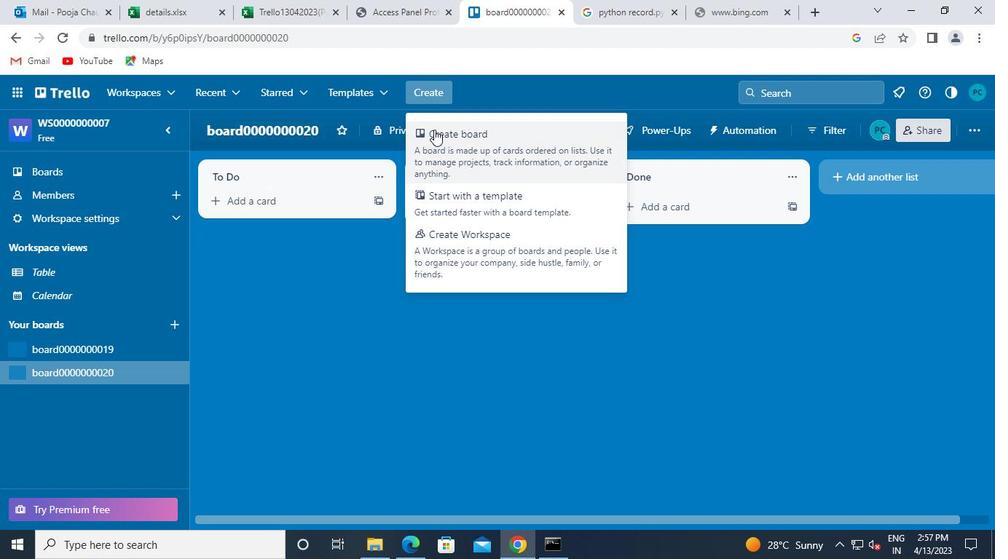 
Action: Mouse moved to (441, 336)
Screenshot: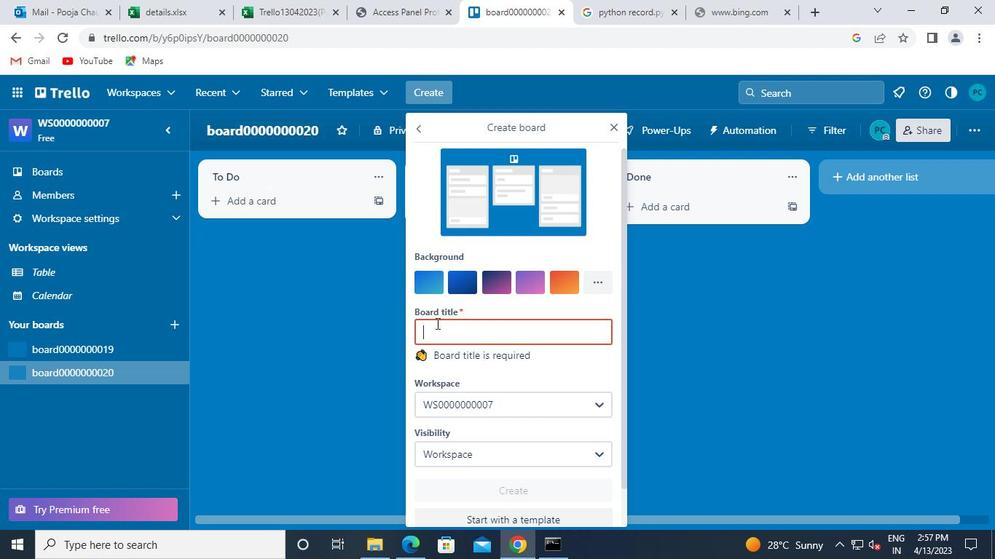 
Action: Mouse pressed left at (441, 336)
Screenshot: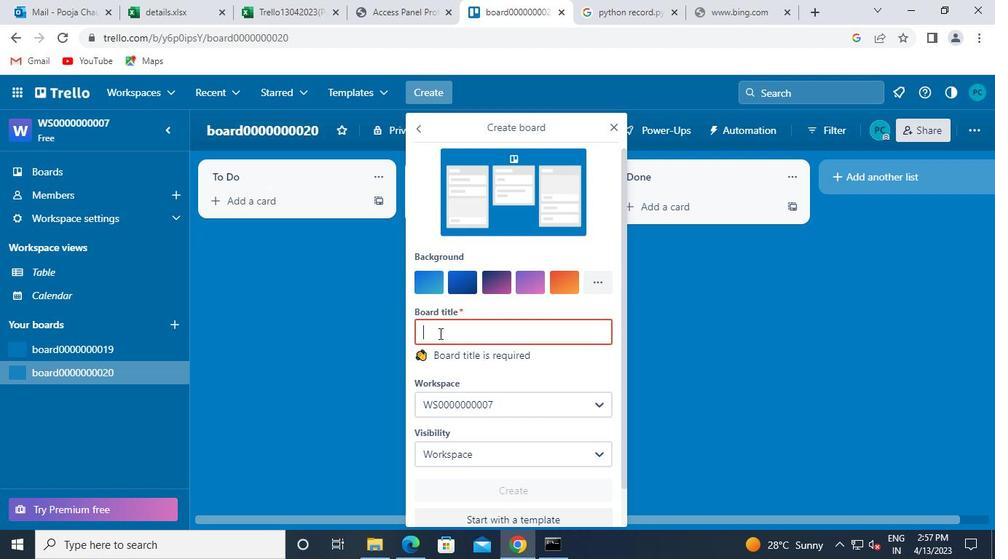 
Action: Keyboard b
Screenshot: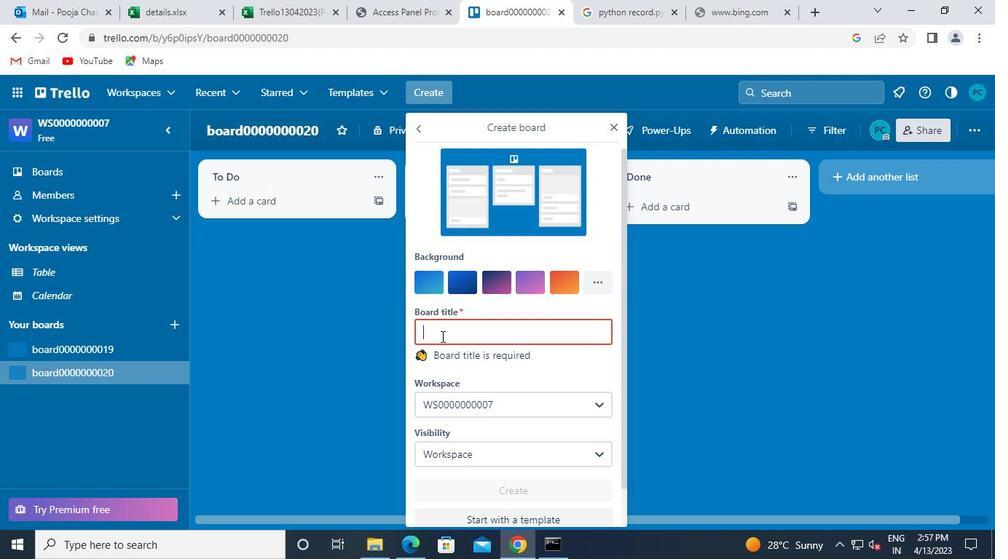 
Action: Keyboard o
Screenshot: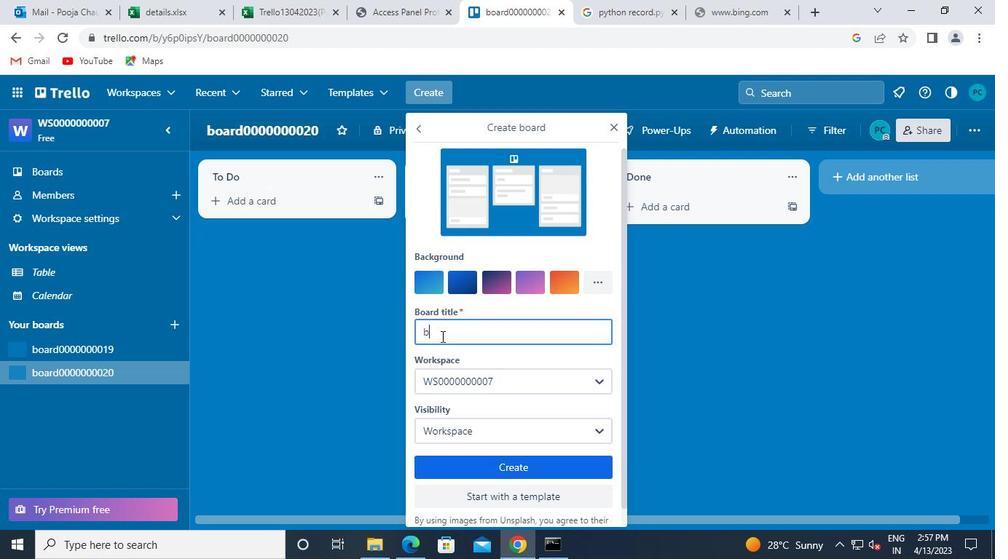 
Action: Keyboard a
Screenshot: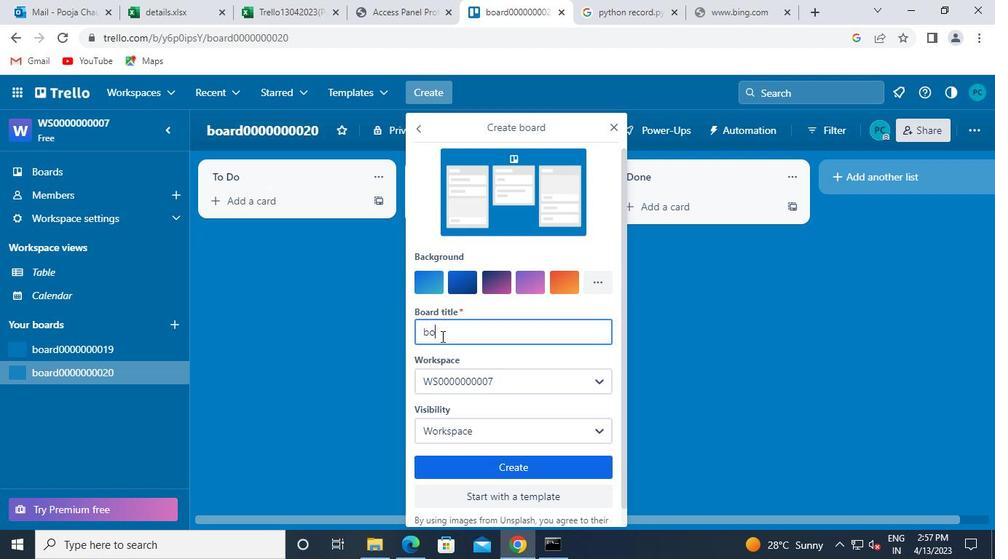 
Action: Keyboard r
Screenshot: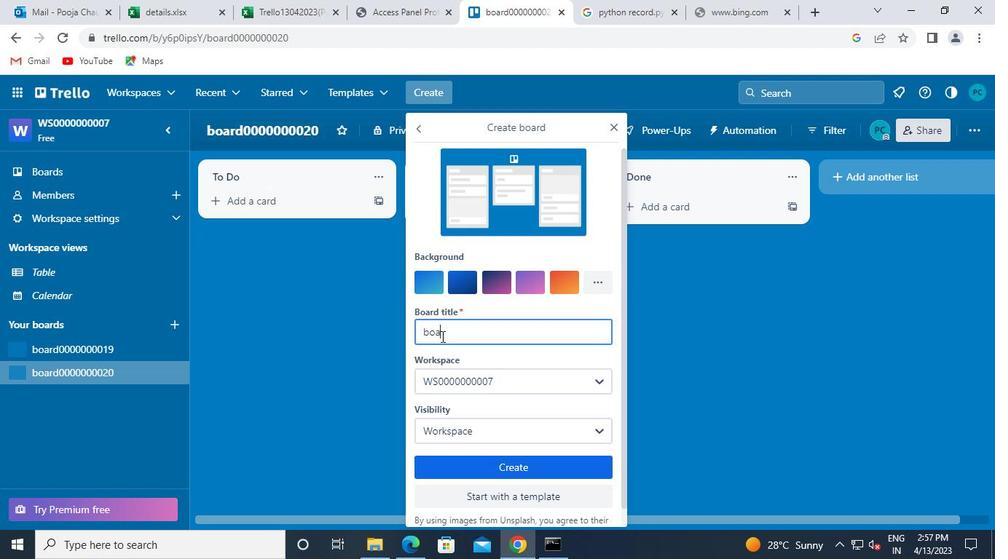
Action: Keyboard d
Screenshot: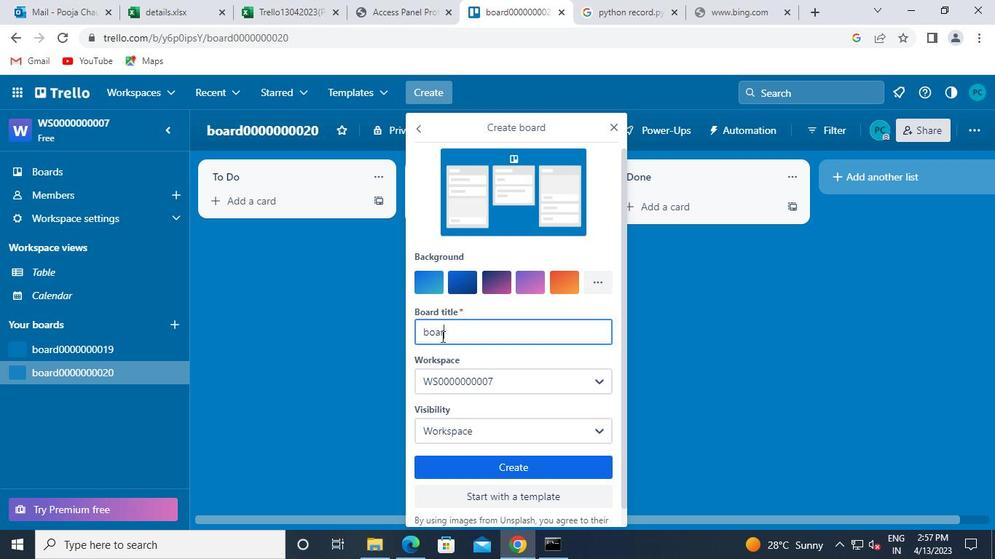 
Action: Keyboard 0
Screenshot: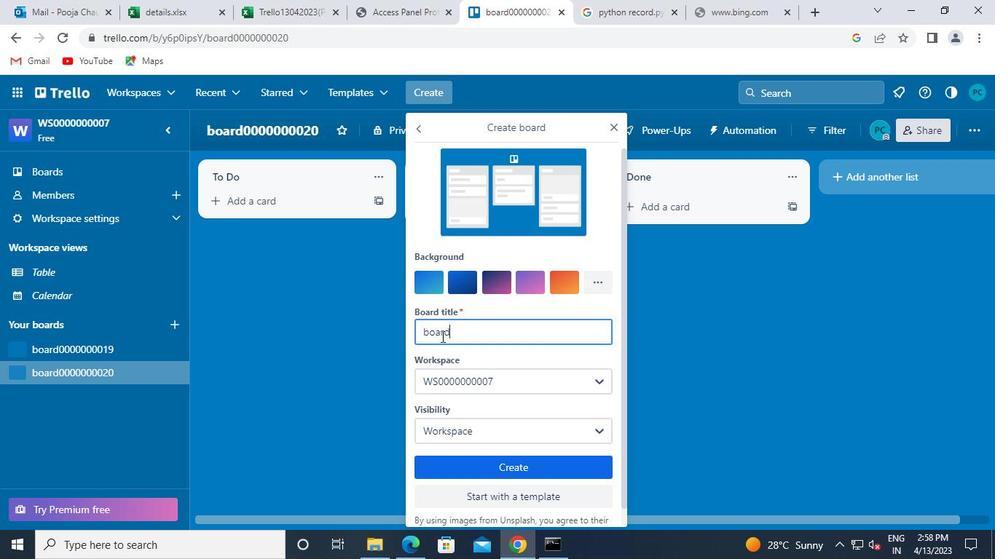 
Action: Keyboard 0
Screenshot: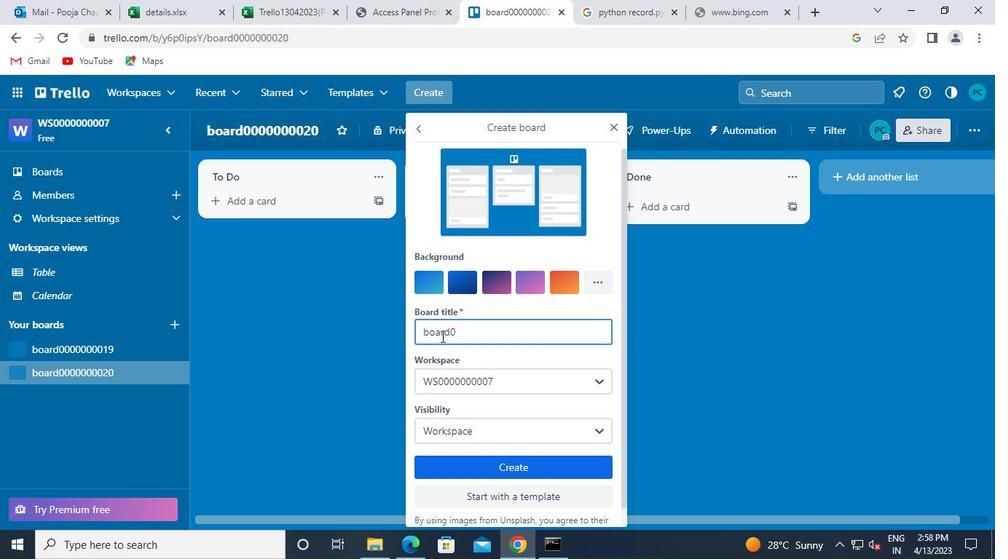 
Action: Keyboard 0
Screenshot: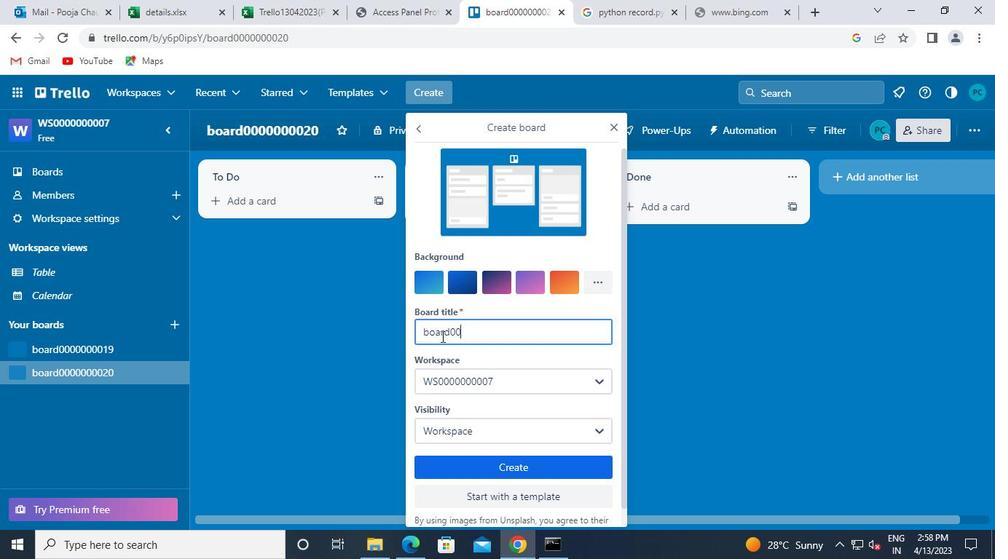 
Action: Keyboard 0
Screenshot: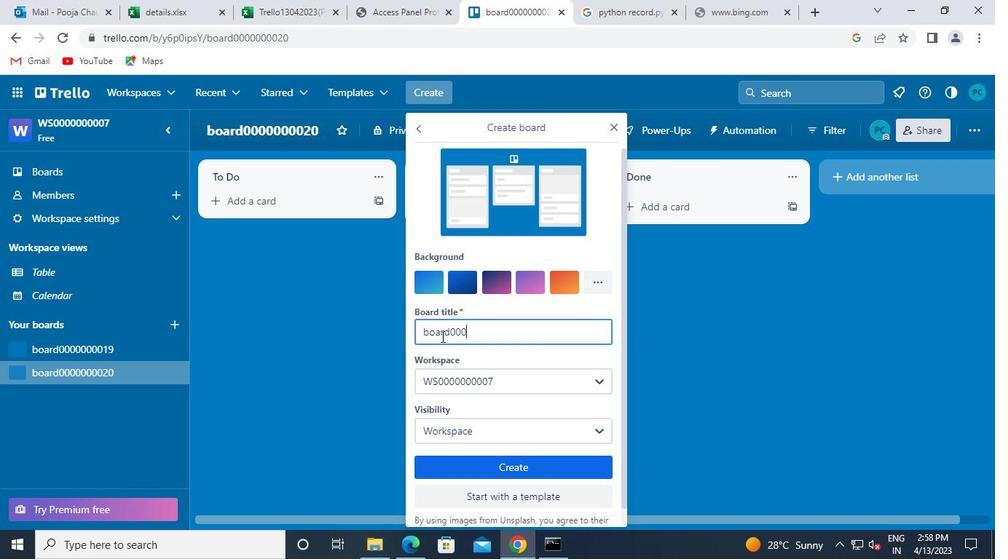 
Action: Keyboard 0
Screenshot: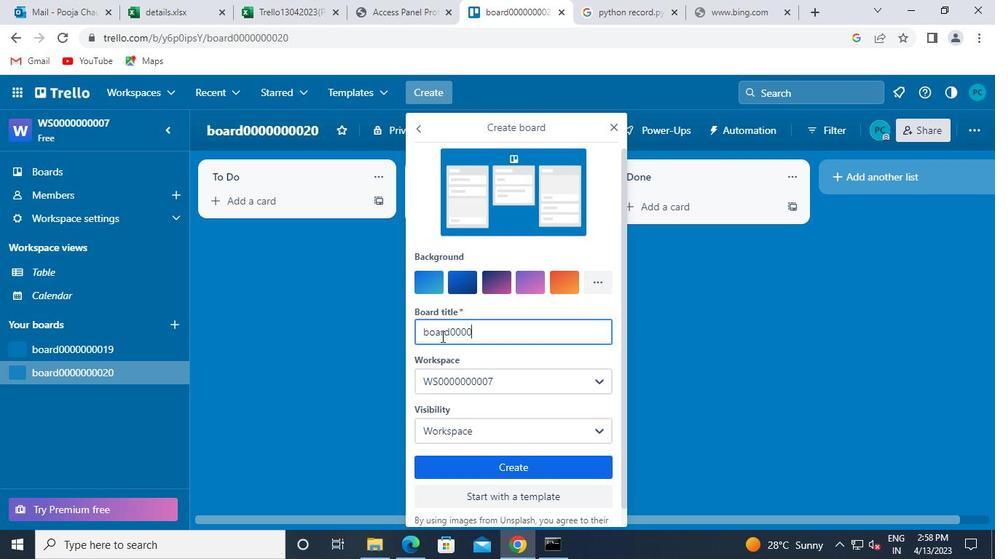 
Action: Keyboard 0
Screenshot: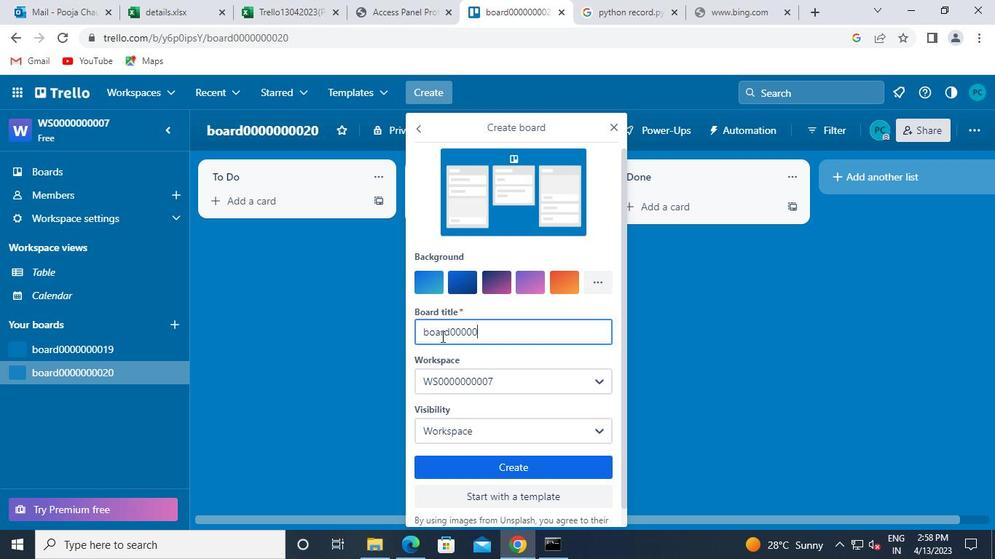 
Action: Keyboard 0
Screenshot: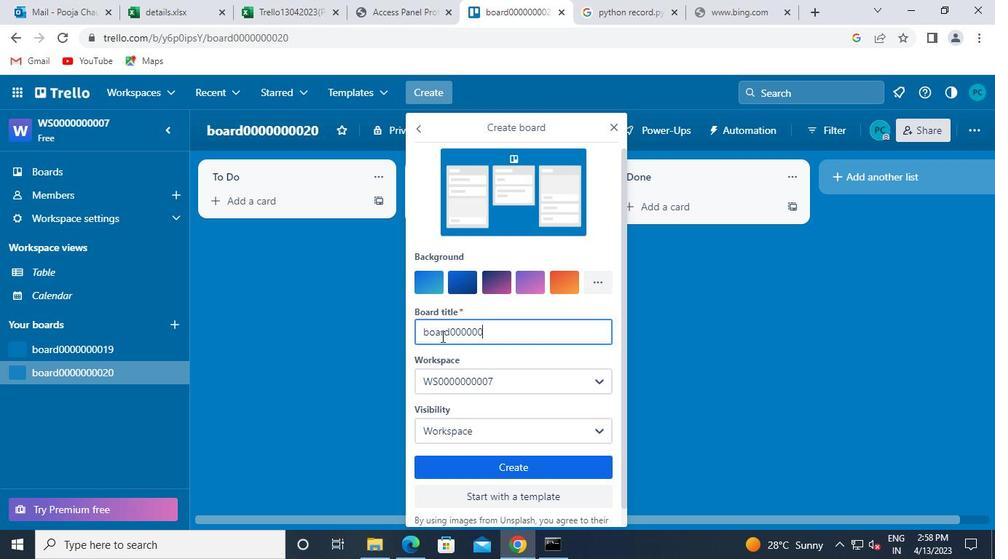 
Action: Keyboard 0
Screenshot: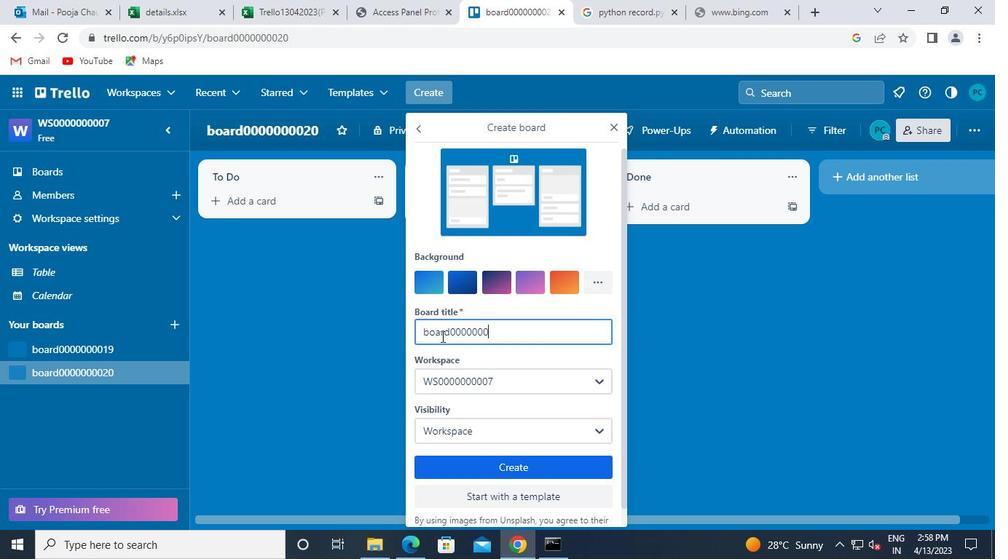 
Action: Keyboard 2
Screenshot: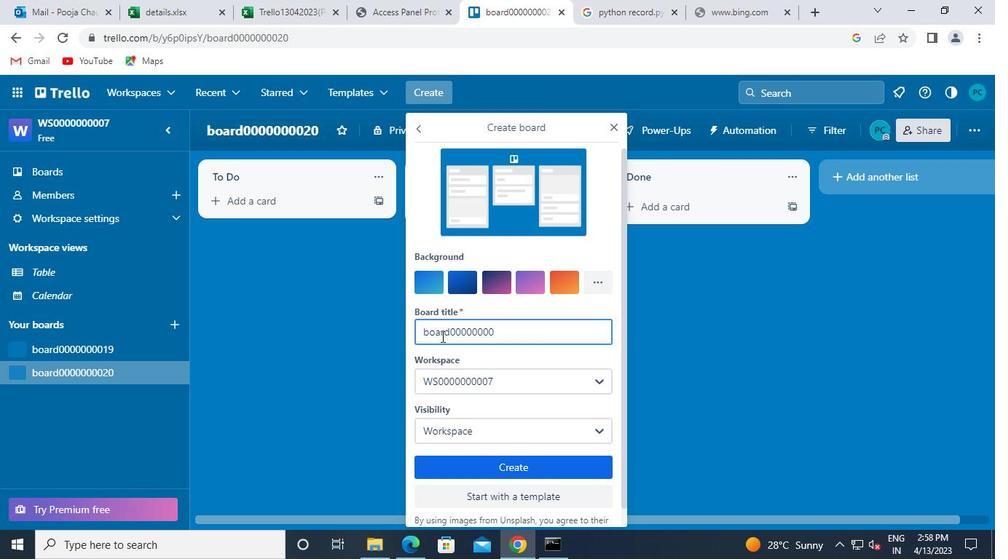 
Action: Keyboard 1
Screenshot: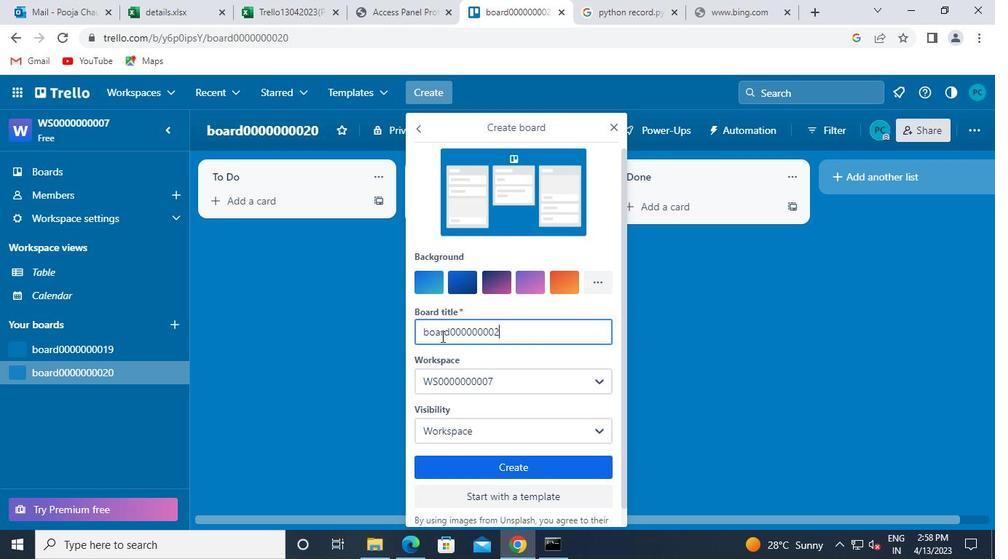 
Action: Mouse moved to (470, 424)
Screenshot: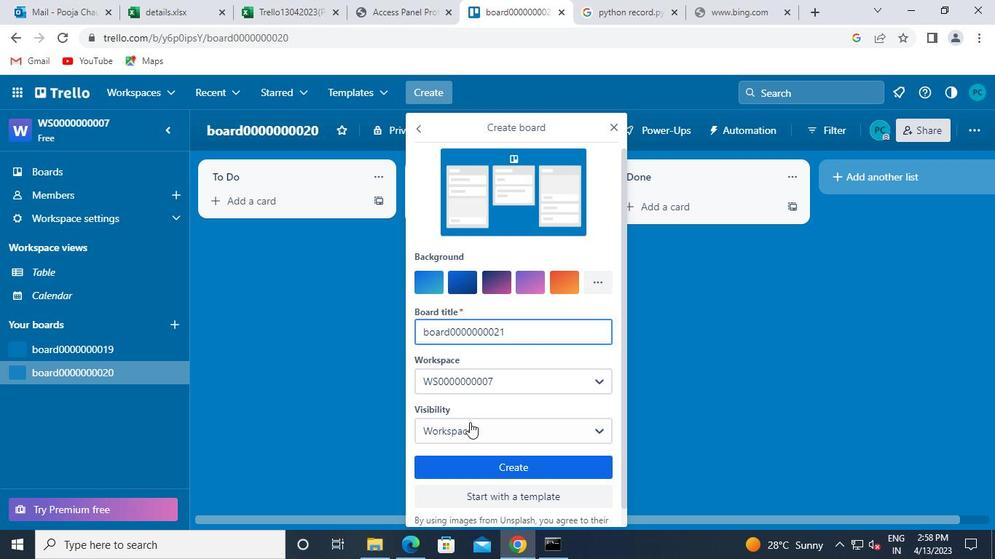 
Action: Mouse pressed left at (470, 424)
Screenshot: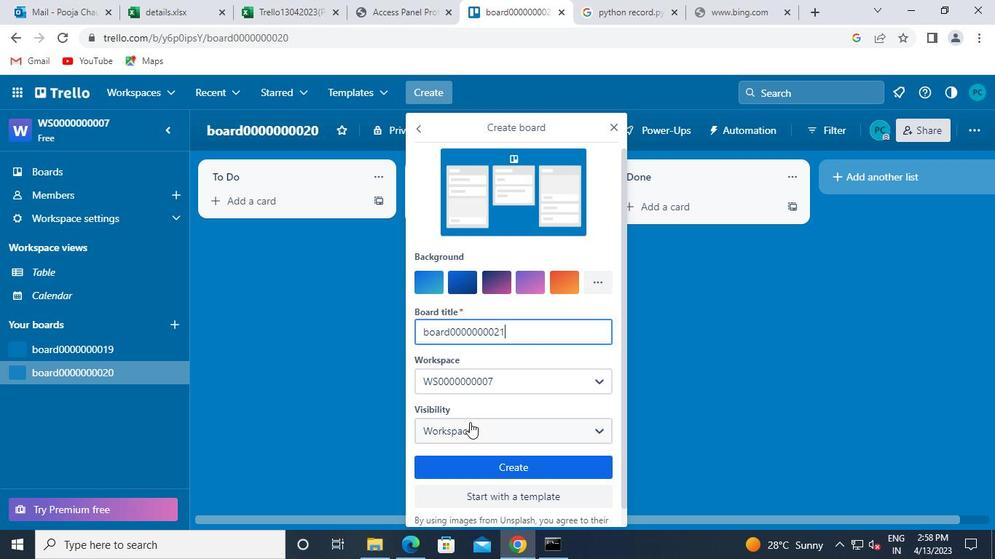 
Action: Mouse moved to (458, 387)
Screenshot: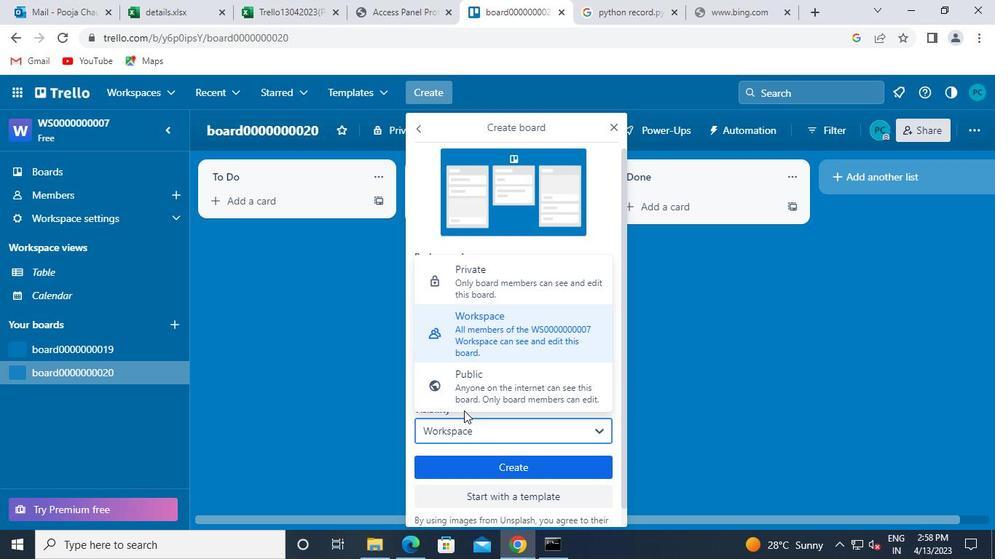 
Action: Mouse pressed left at (458, 387)
Screenshot: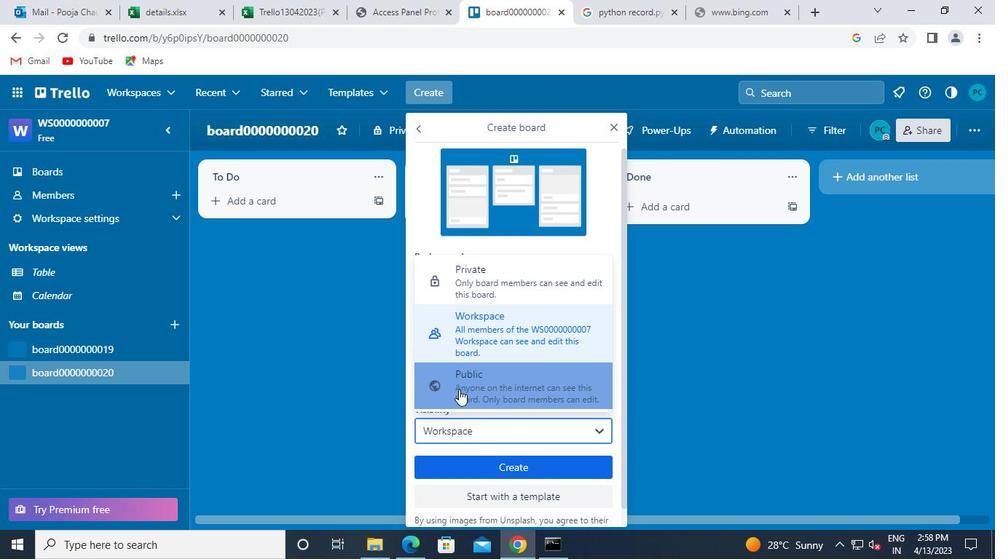 
Action: Mouse moved to (464, 460)
Screenshot: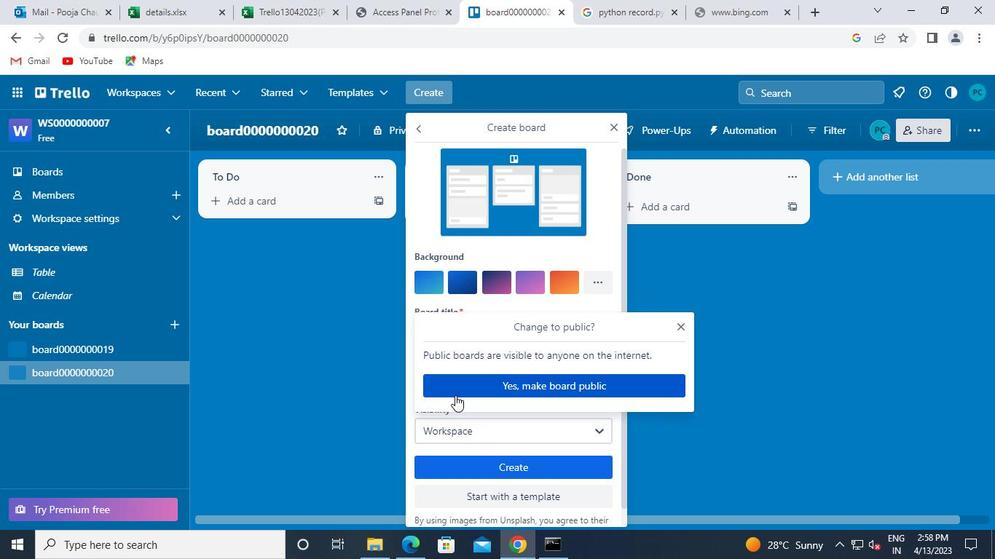 
Action: Mouse pressed left at (464, 460)
Screenshot: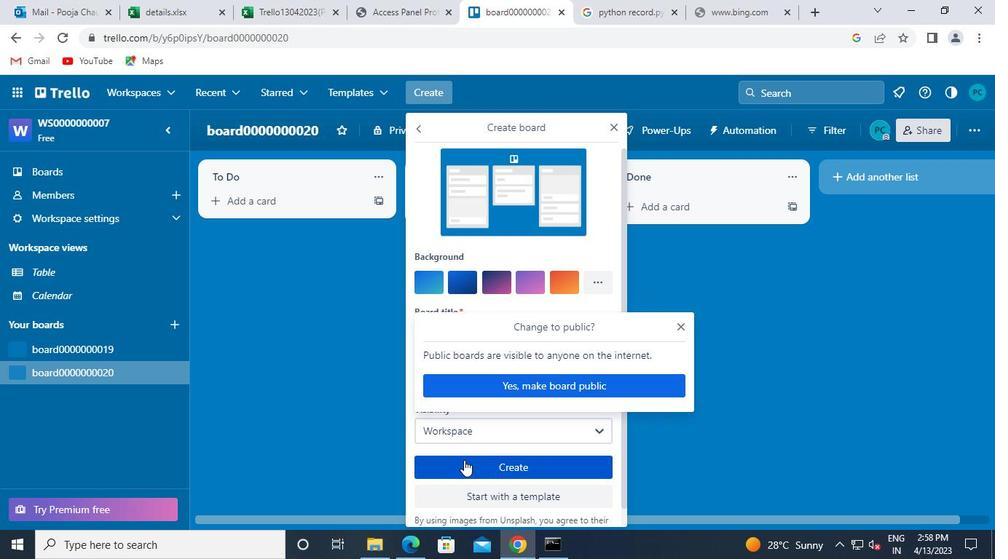 
Action: Mouse moved to (99, 354)
Screenshot: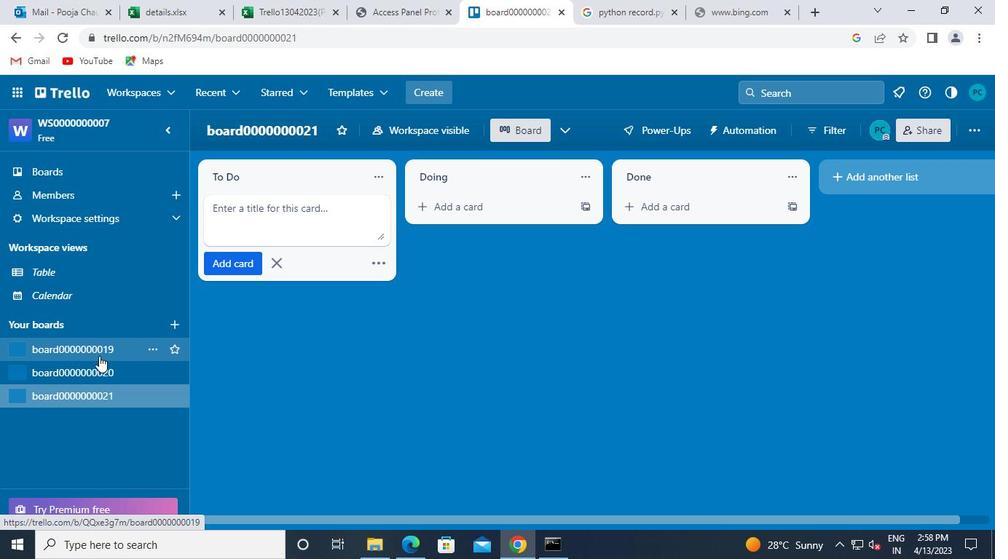 
Action: Mouse pressed left at (99, 354)
Screenshot: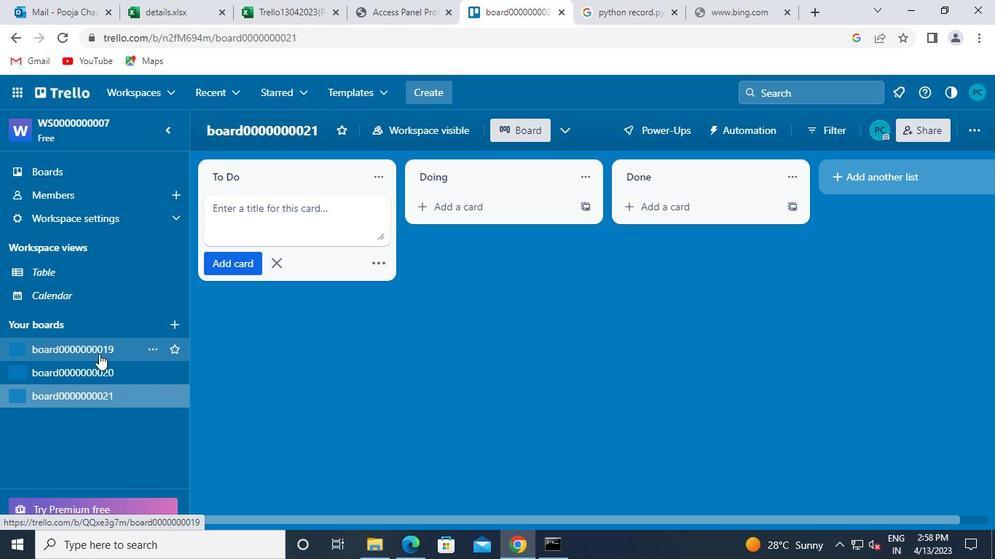 
Action: Mouse moved to (296, 172)
Screenshot: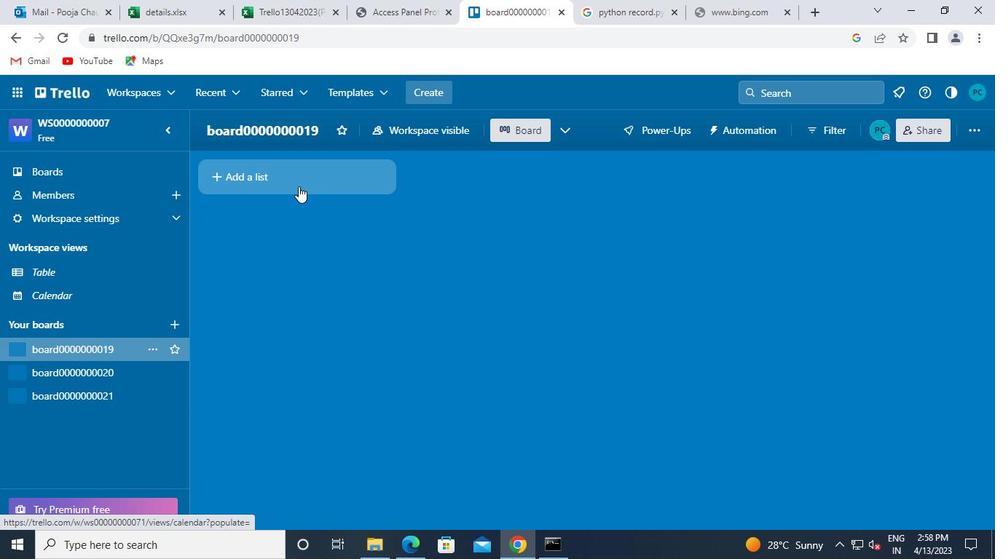 
Action: Mouse pressed left at (296, 172)
Screenshot: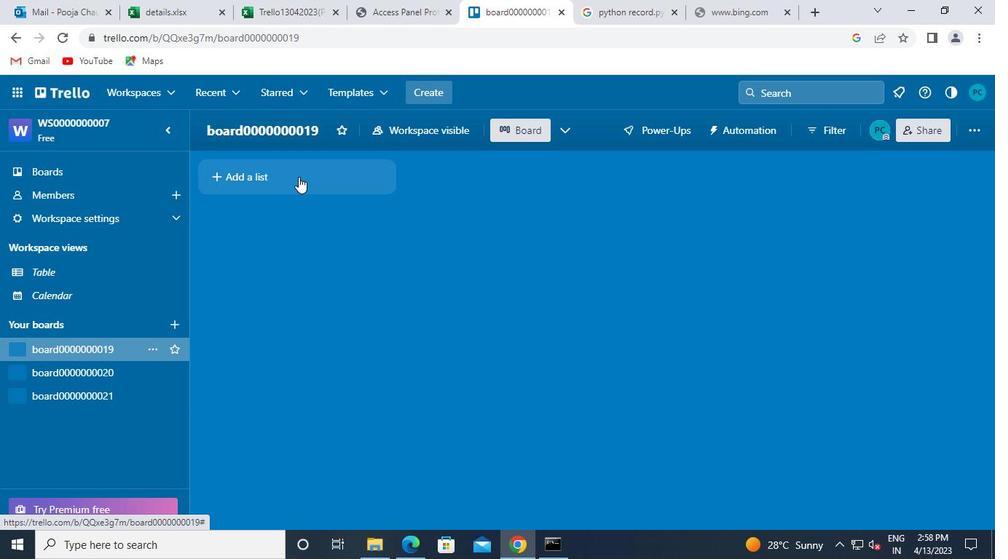 
Action: Mouse moved to (223, 172)
Screenshot: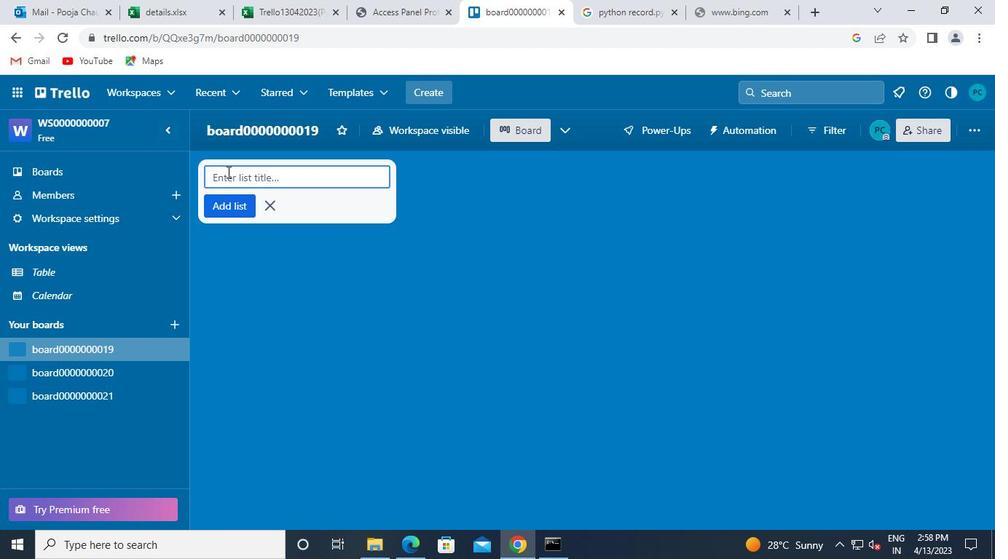 
Action: Keyboard c
Screenshot: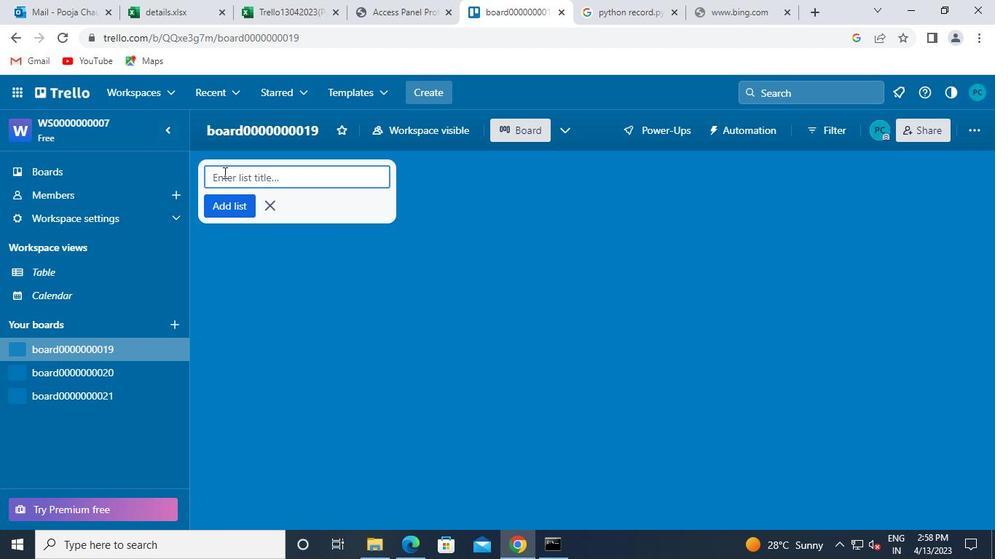 
Action: Keyboard a
Screenshot: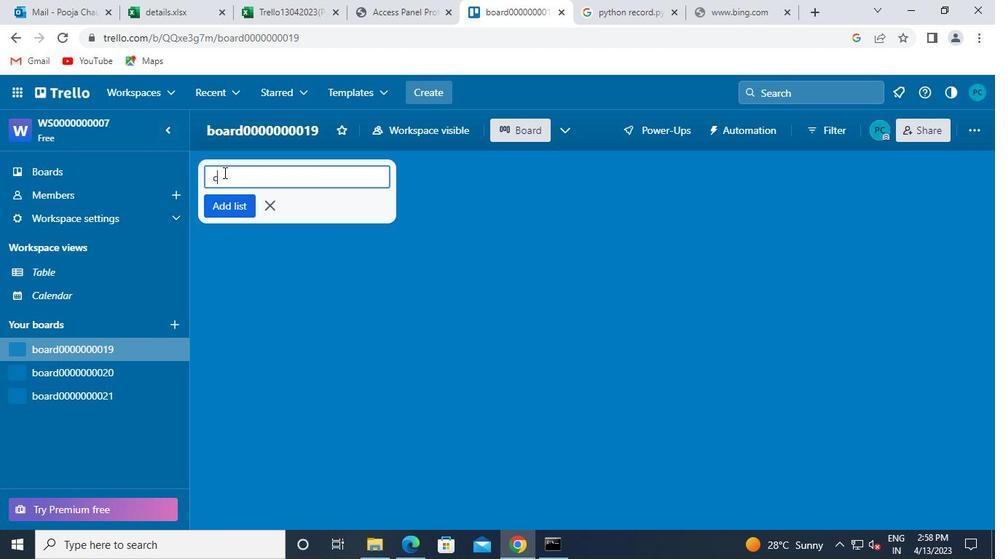 
Action: Keyboard r
Screenshot: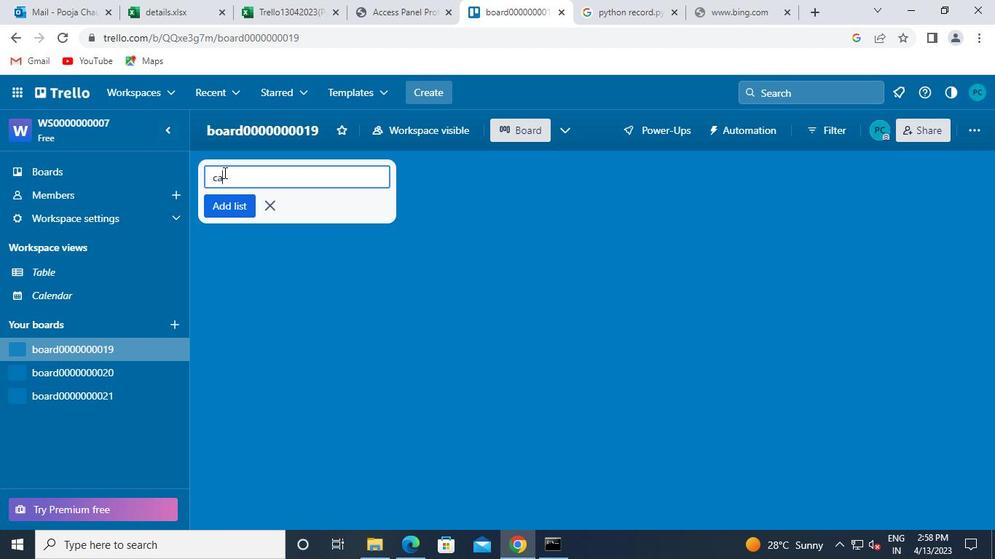 
Action: Keyboard d
Screenshot: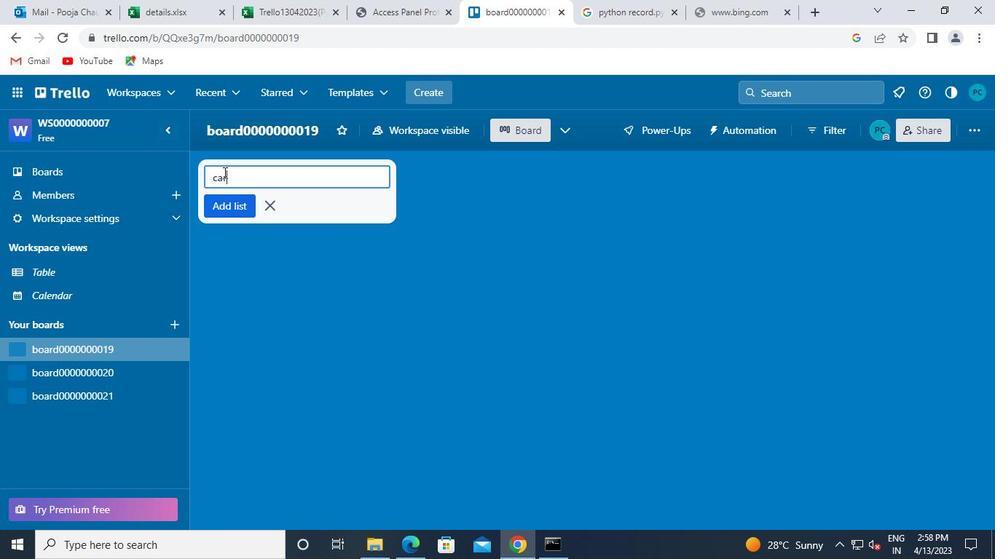 
Action: Keyboard 0
Screenshot: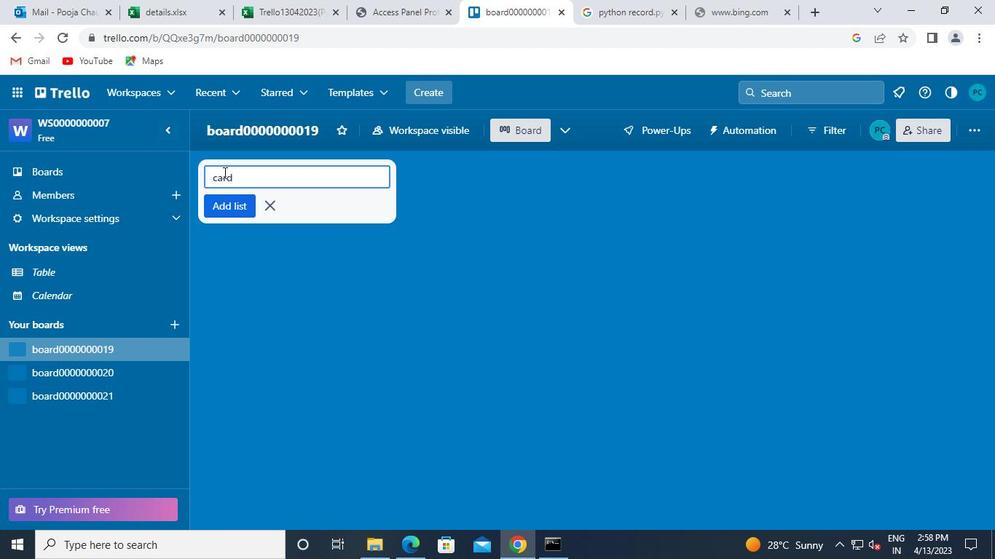 
Action: Keyboard 0
Screenshot: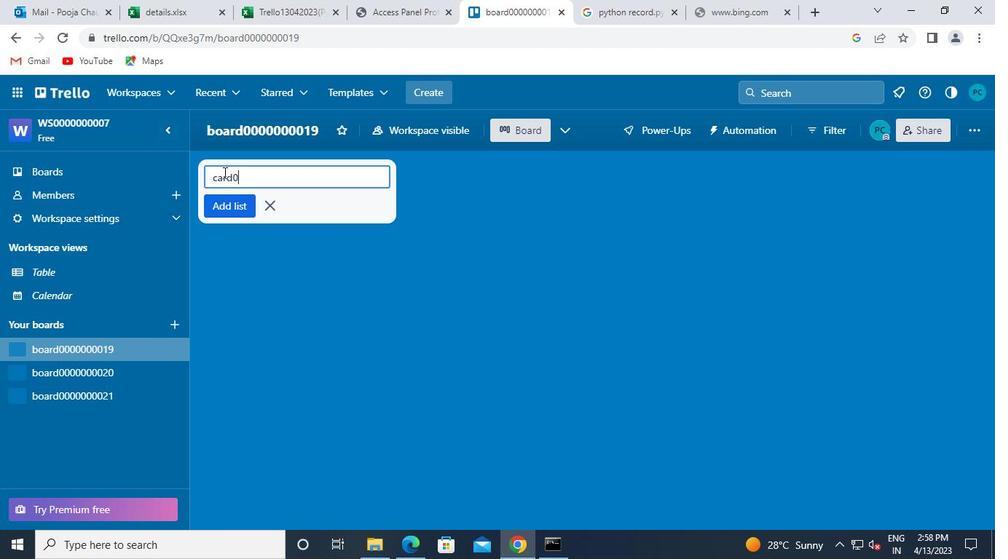 
Action: Keyboard 0
Screenshot: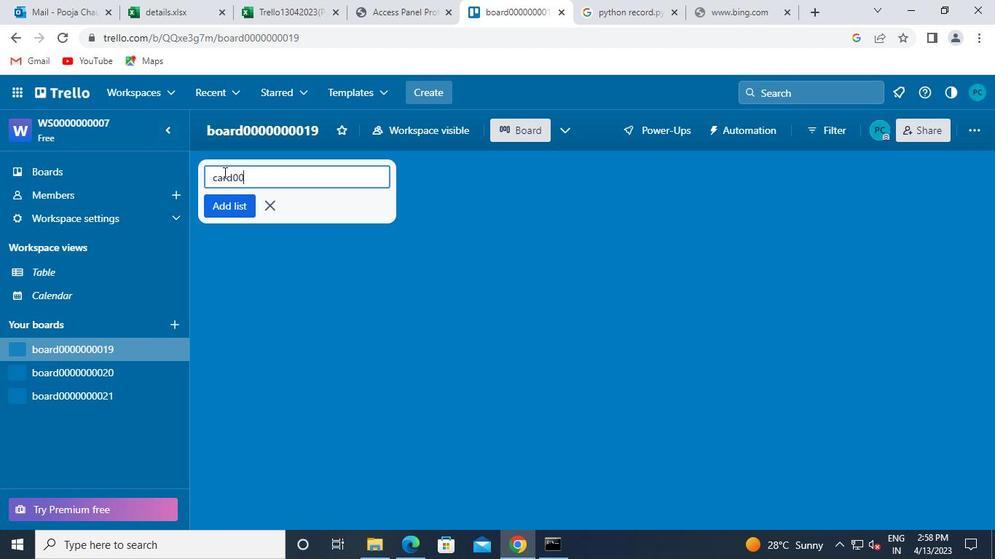 
Action: Keyboard 0
Screenshot: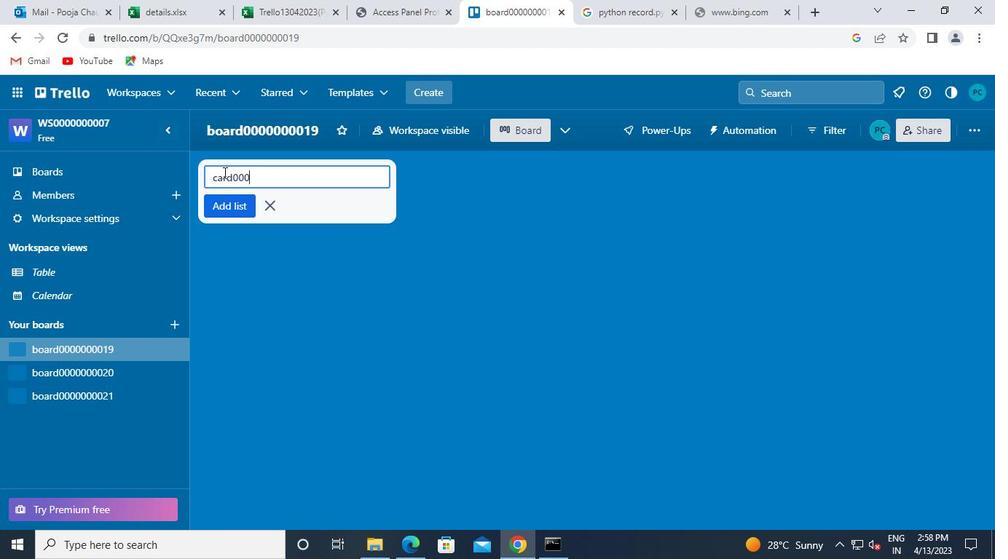 
Action: Keyboard 0
Screenshot: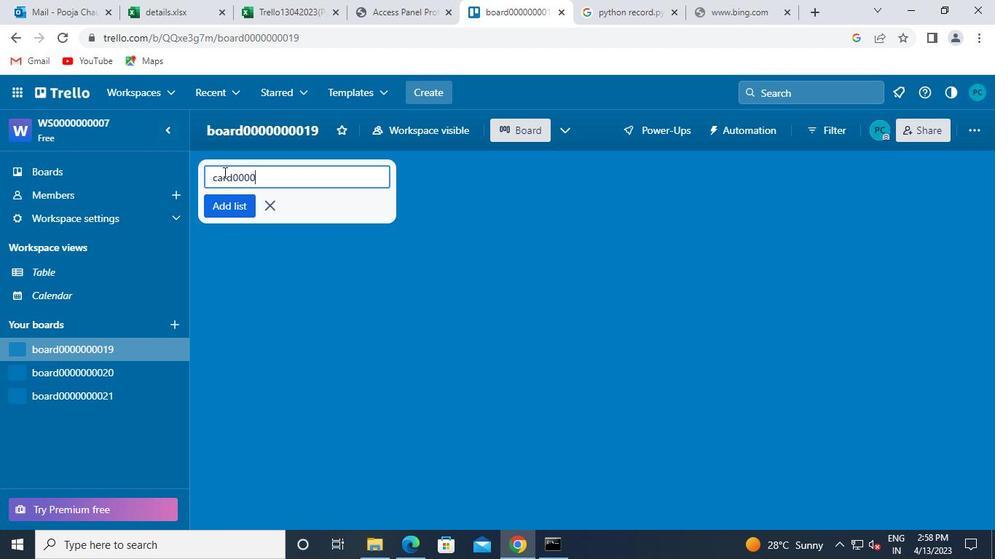 
Action: Keyboard 0
Screenshot: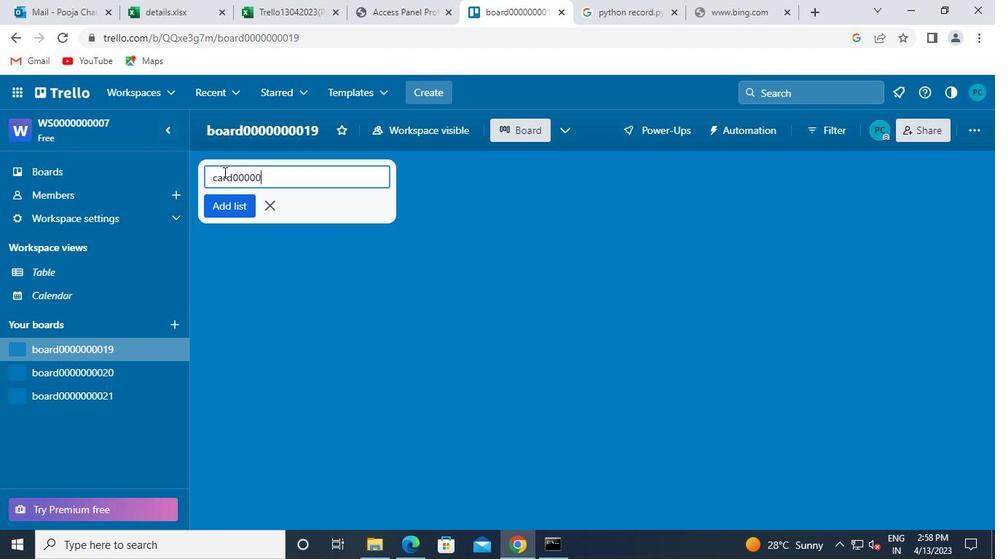 
Action: Keyboard 0
Screenshot: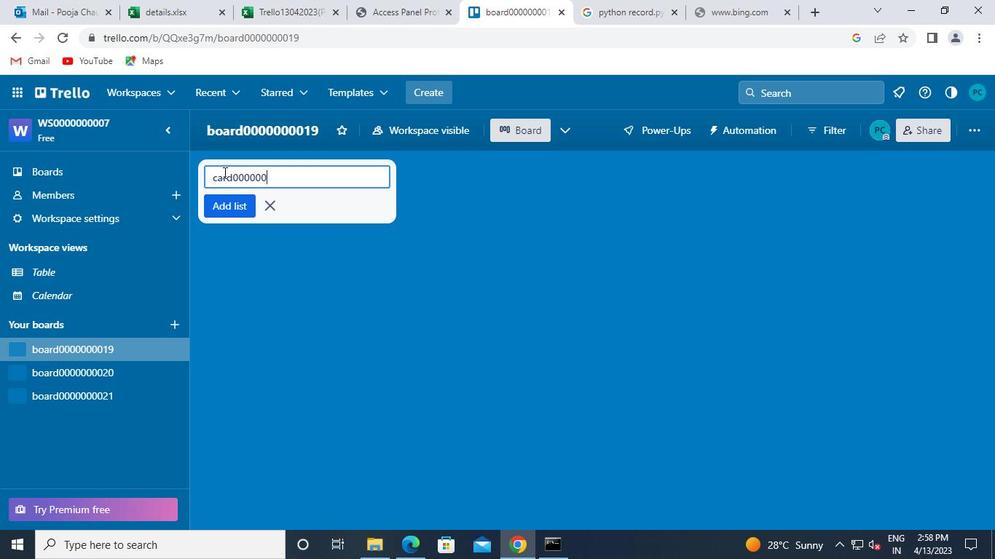 
Action: Keyboard 0
Screenshot: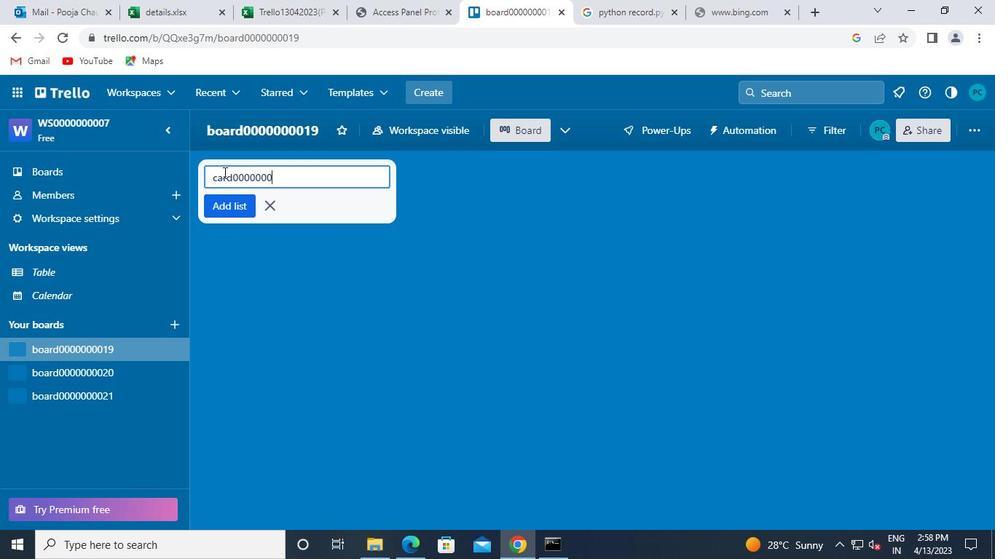 
Action: Keyboard 7
Screenshot: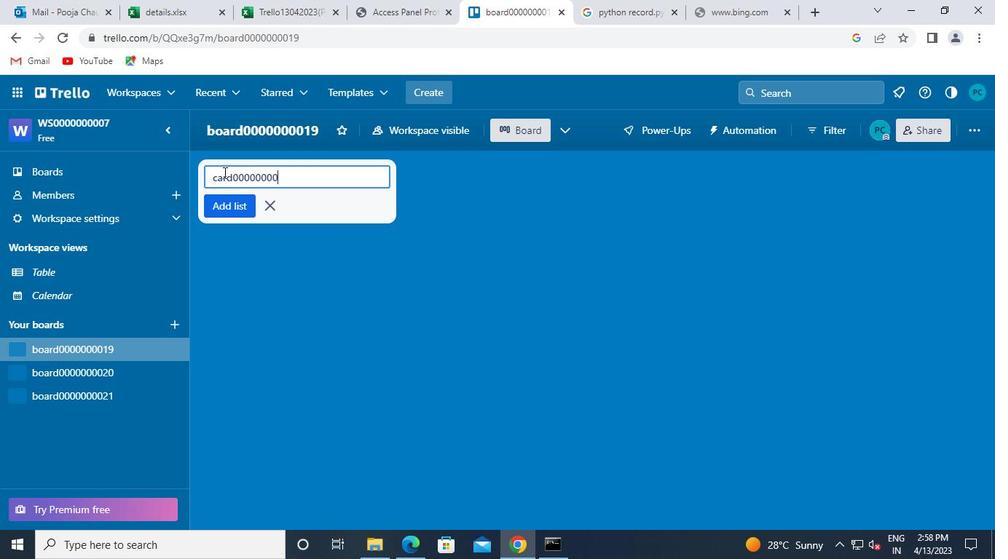 
Action: Keyboard 3
Screenshot: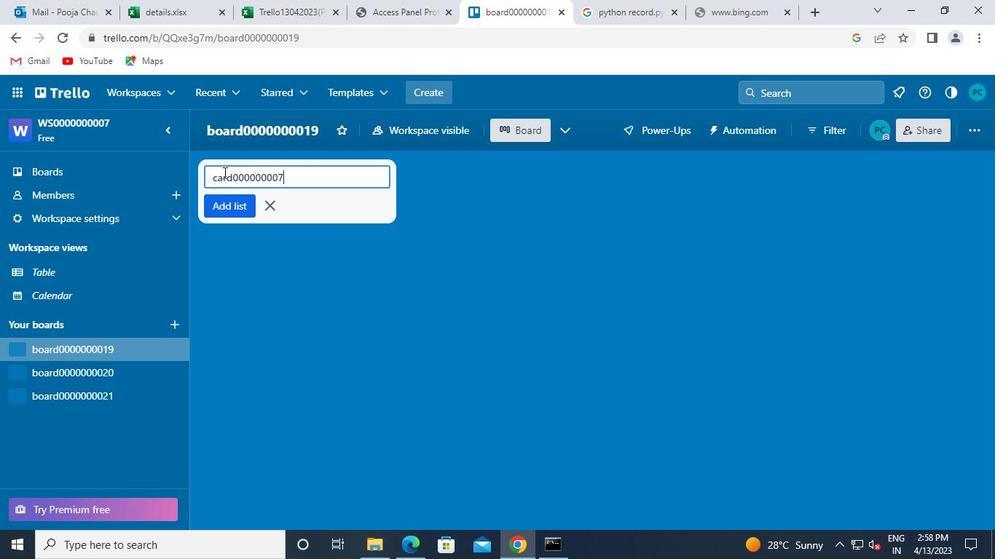 
Action: Mouse moved to (233, 213)
Screenshot: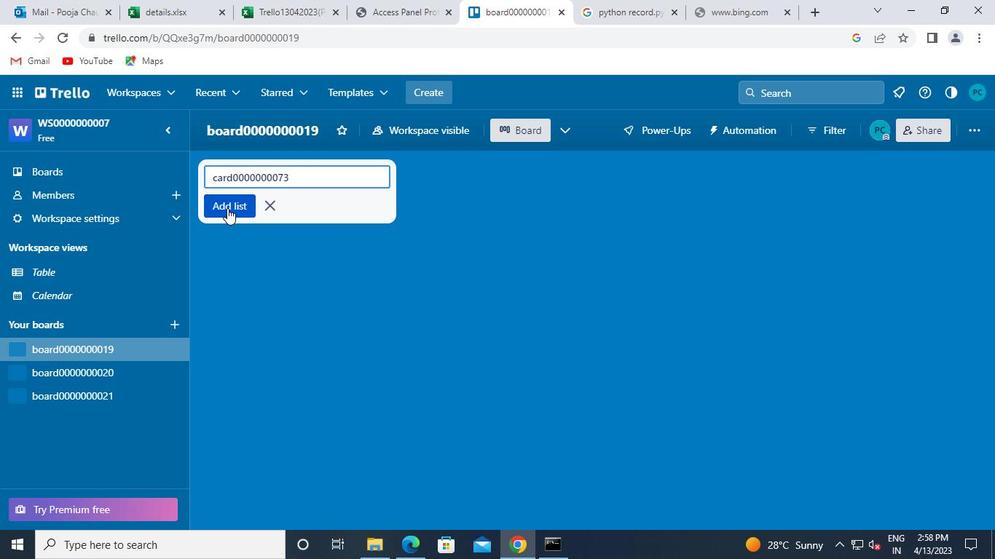 
Action: Mouse pressed left at (233, 213)
Screenshot: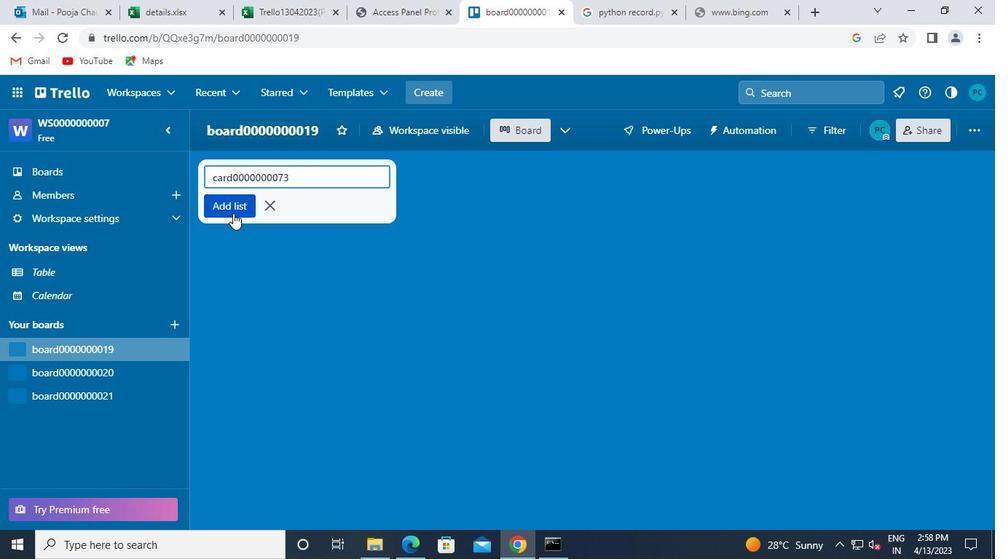 
Action: Mouse moved to (223, 198)
Screenshot: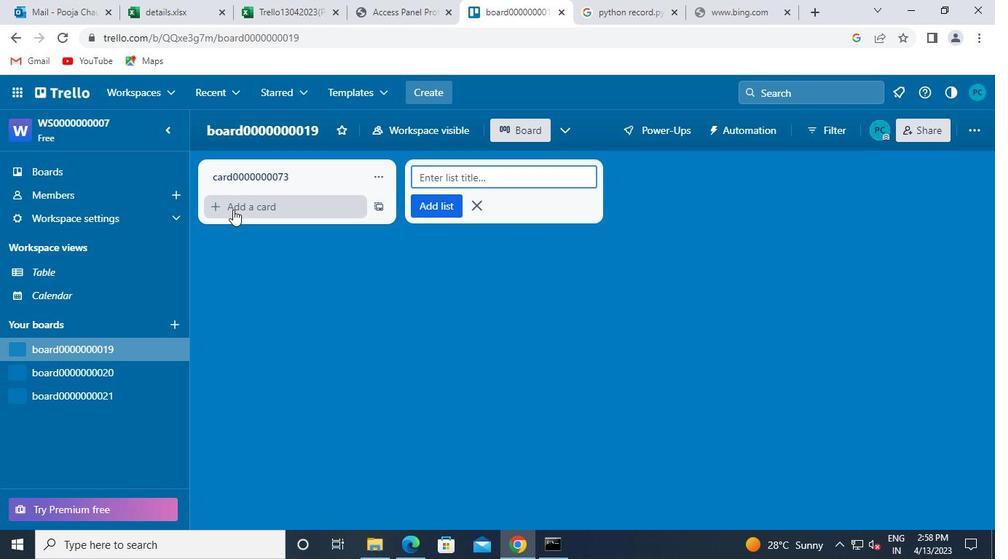 
Action: Mouse pressed left at (223, 198)
Screenshot: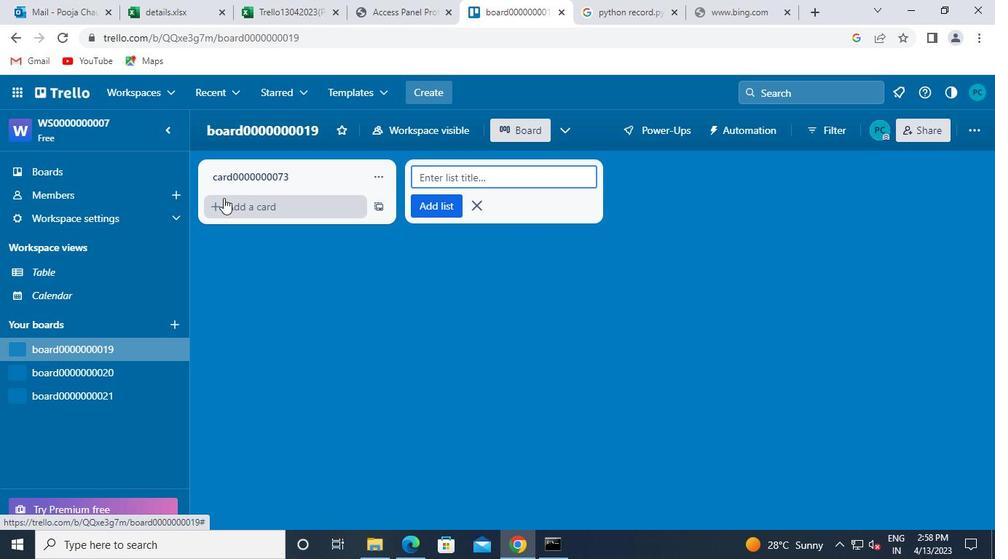 
Action: Keyboard c
Screenshot: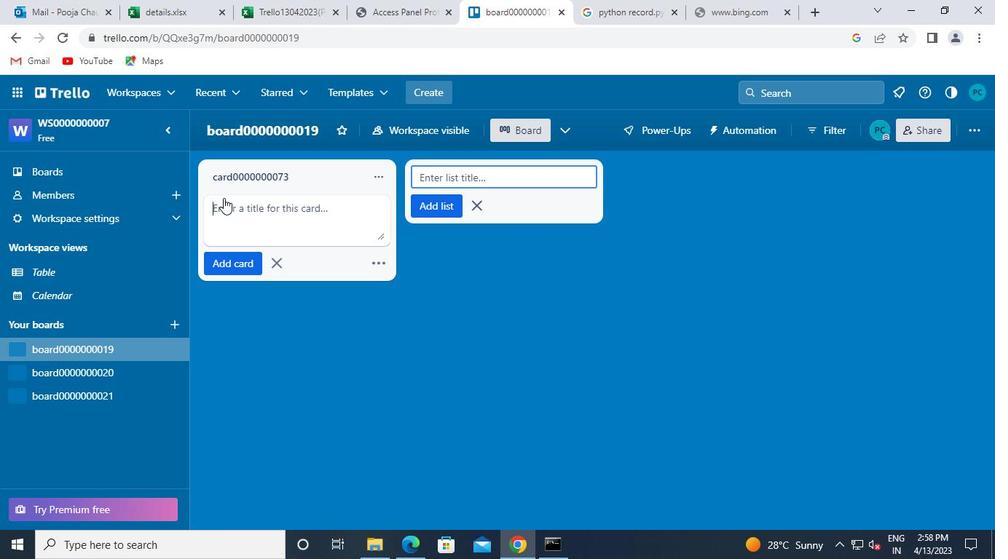 
Action: Keyboard a
Screenshot: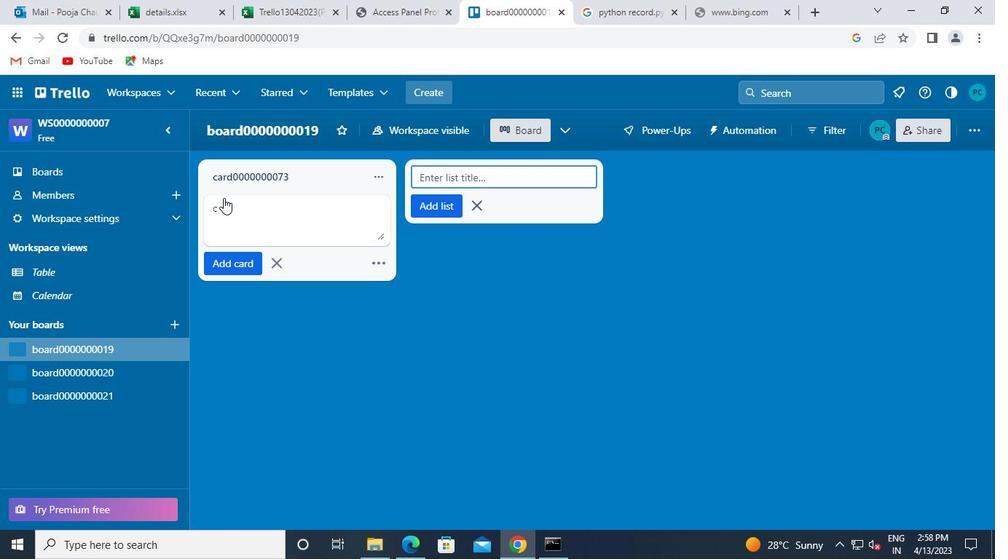 
Action: Keyboard r
Screenshot: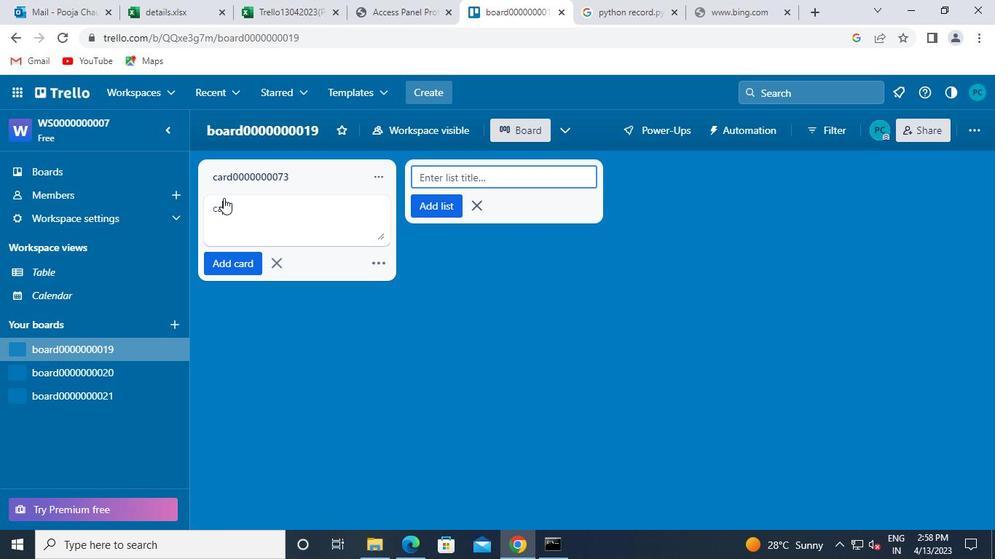 
Action: Keyboard d
Screenshot: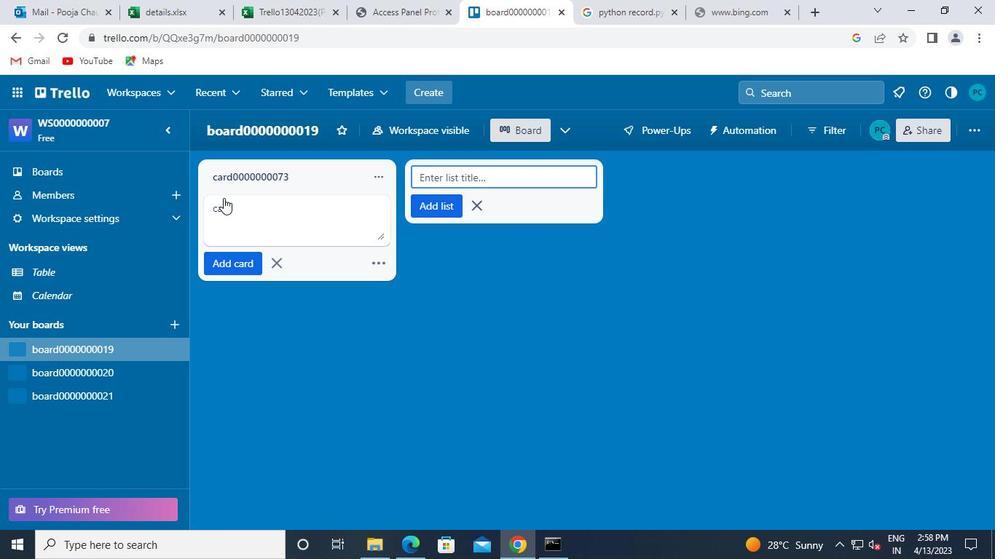 
Action: Mouse moved to (244, 206)
Screenshot: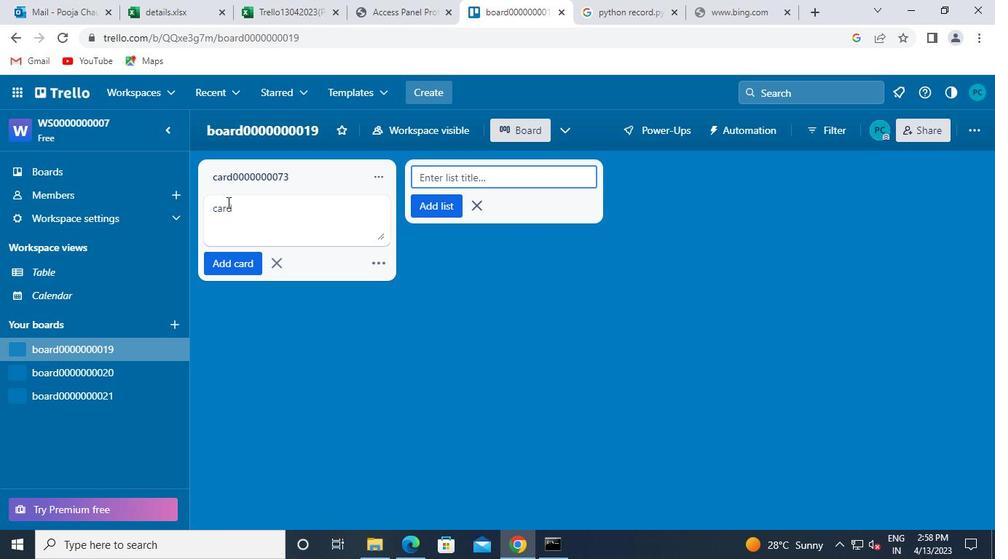 
Action: Keyboard 0
Screenshot: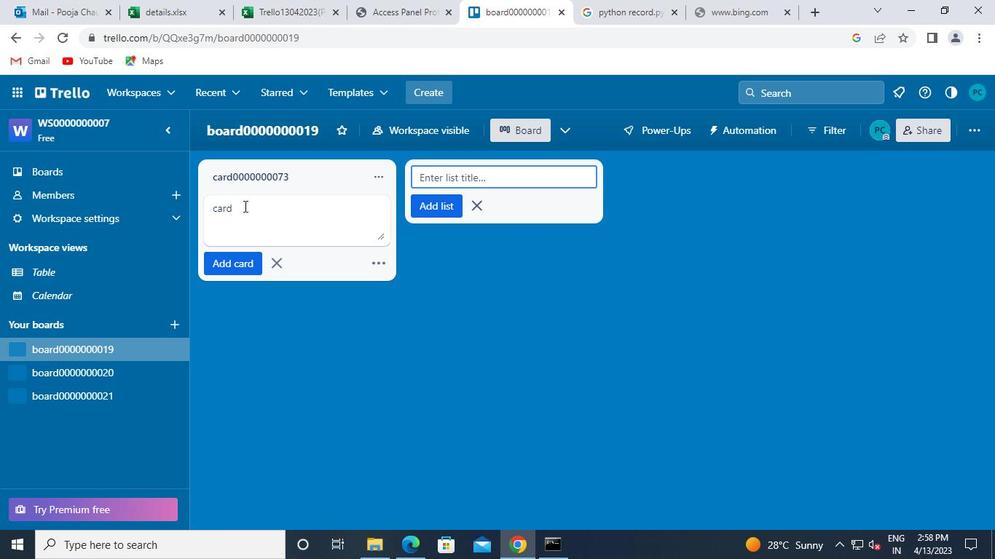 
Action: Keyboard 0
Screenshot: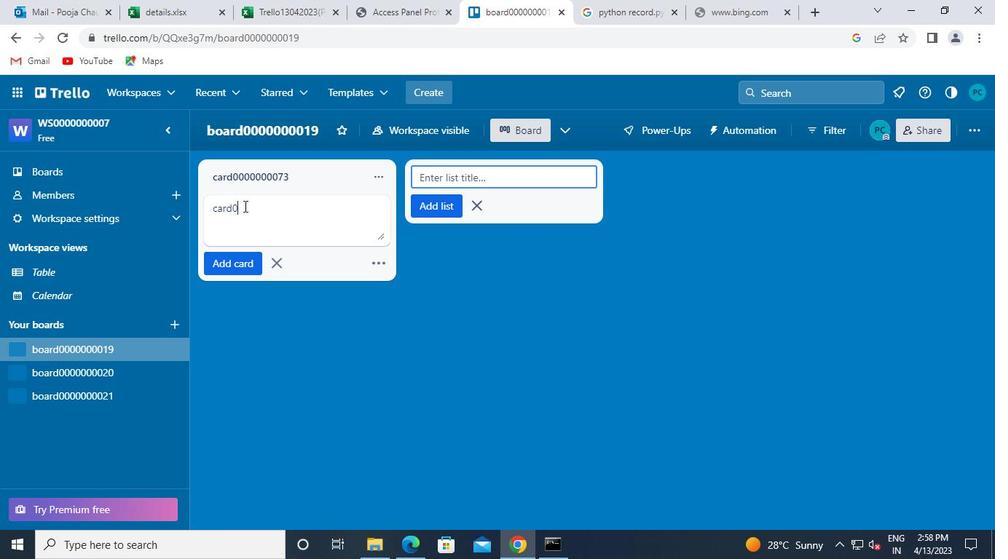 
Action: Keyboard 0
Screenshot: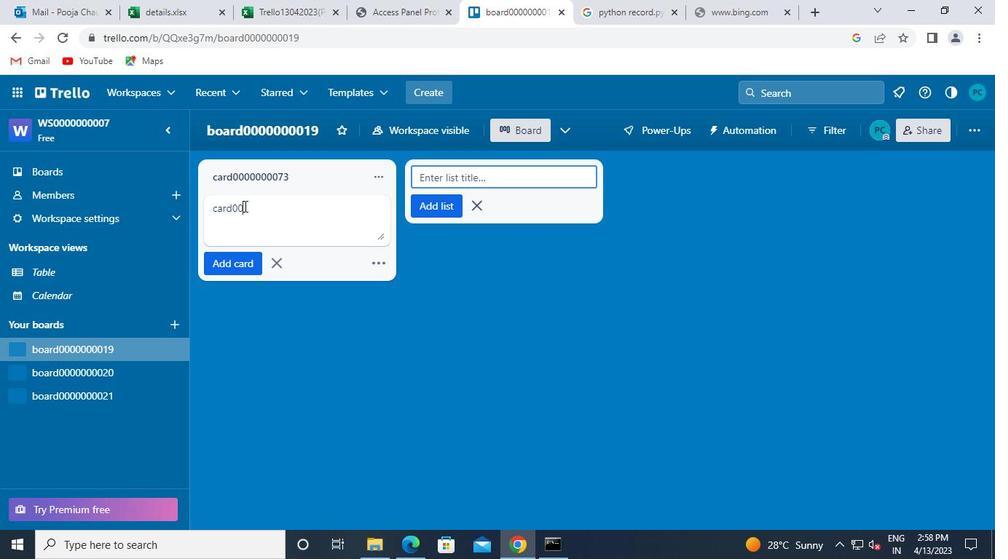 
Action: Keyboard 0
Screenshot: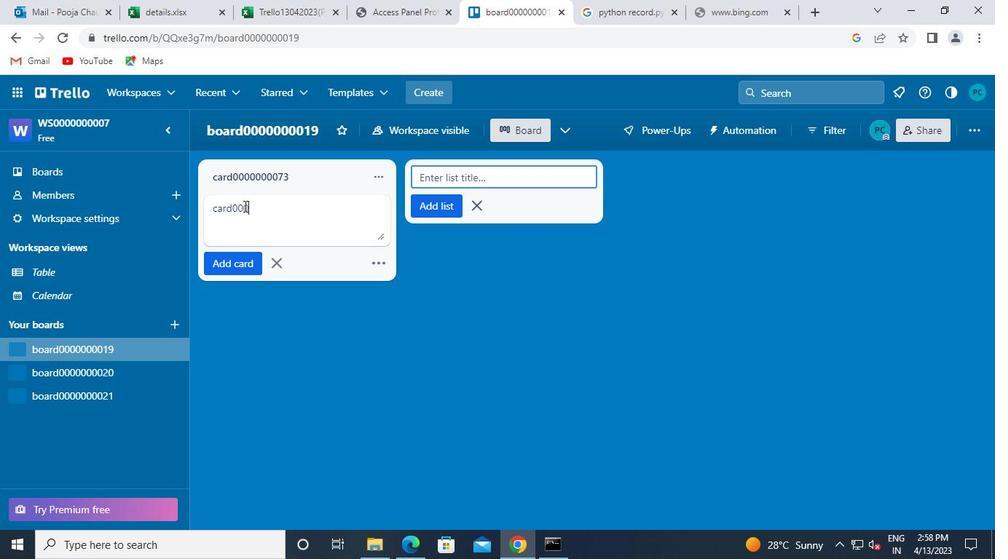 
Action: Keyboard 0
Screenshot: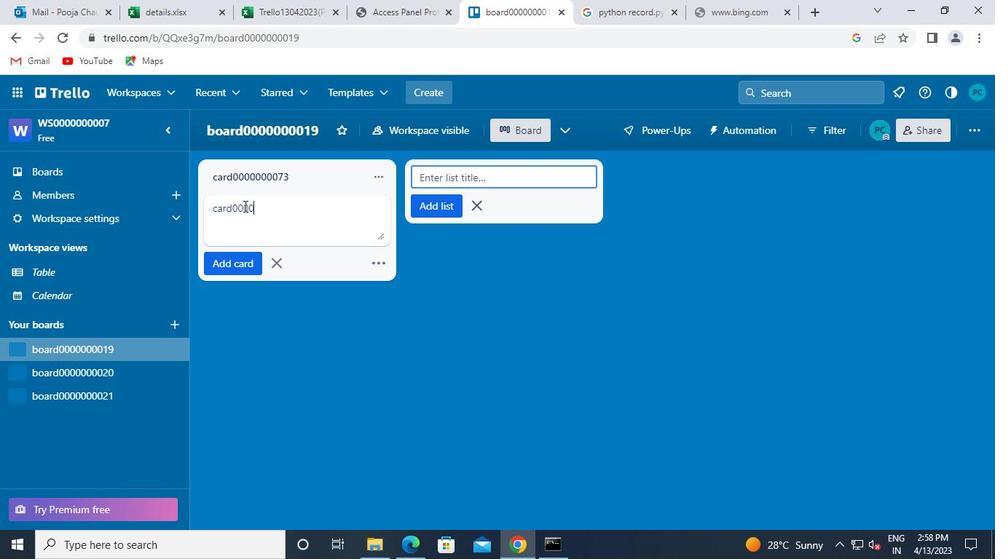 
Action: Keyboard 0
Screenshot: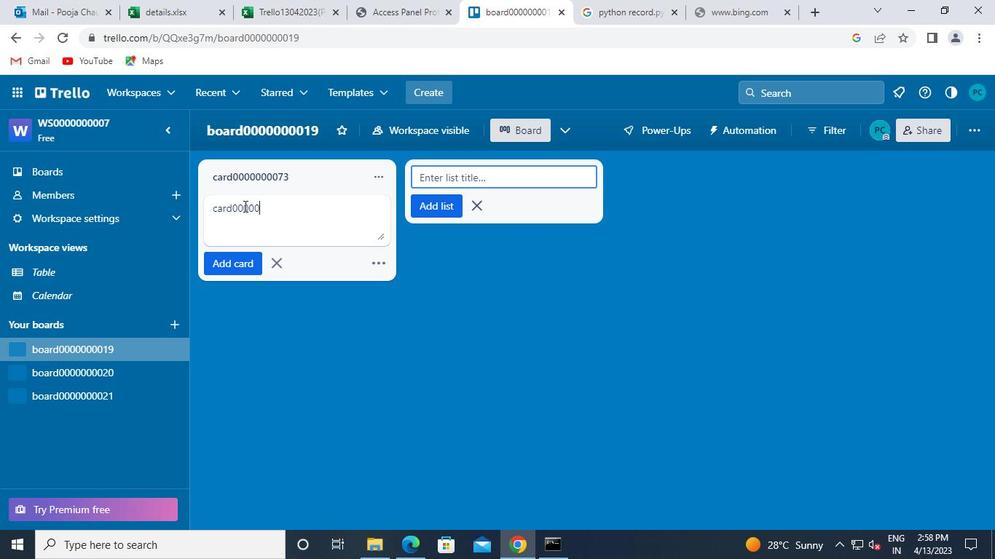 
Action: Keyboard 0
Screenshot: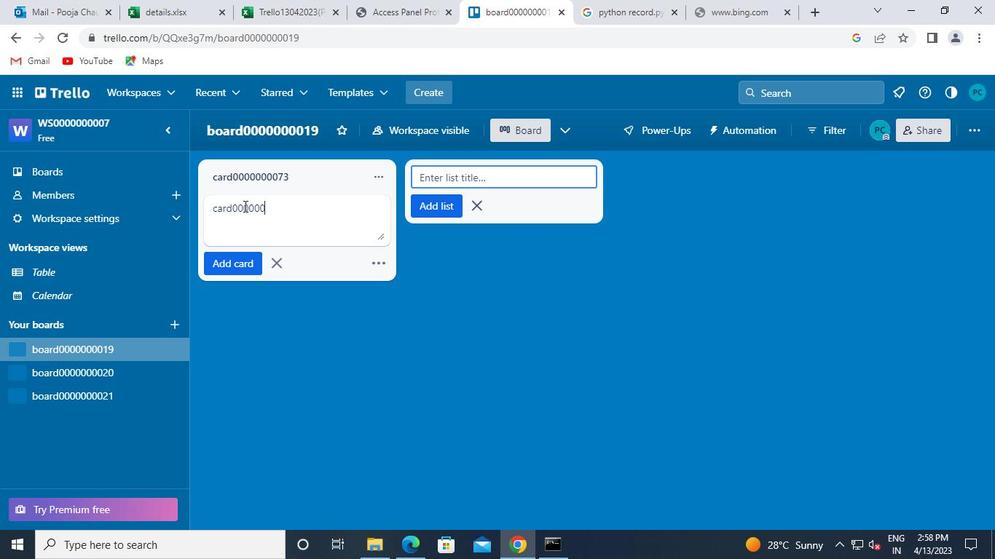 
Action: Keyboard 0
Screenshot: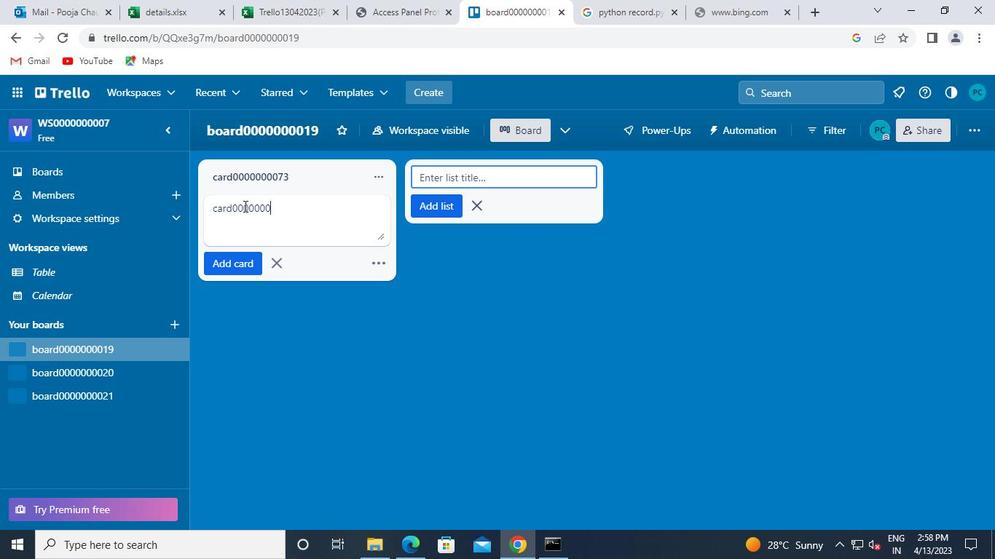 
Action: Keyboard 7
Screenshot: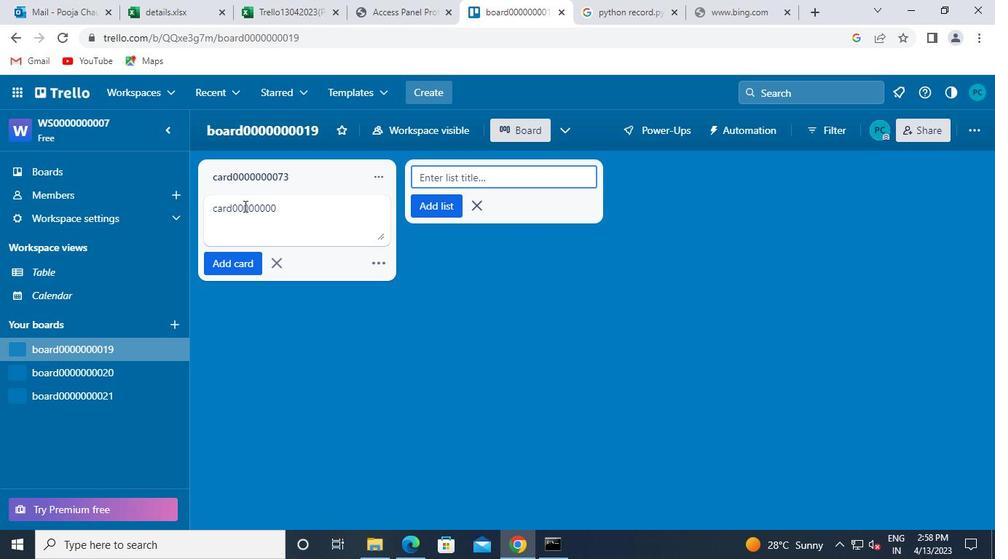 
Action: Keyboard 4
Screenshot: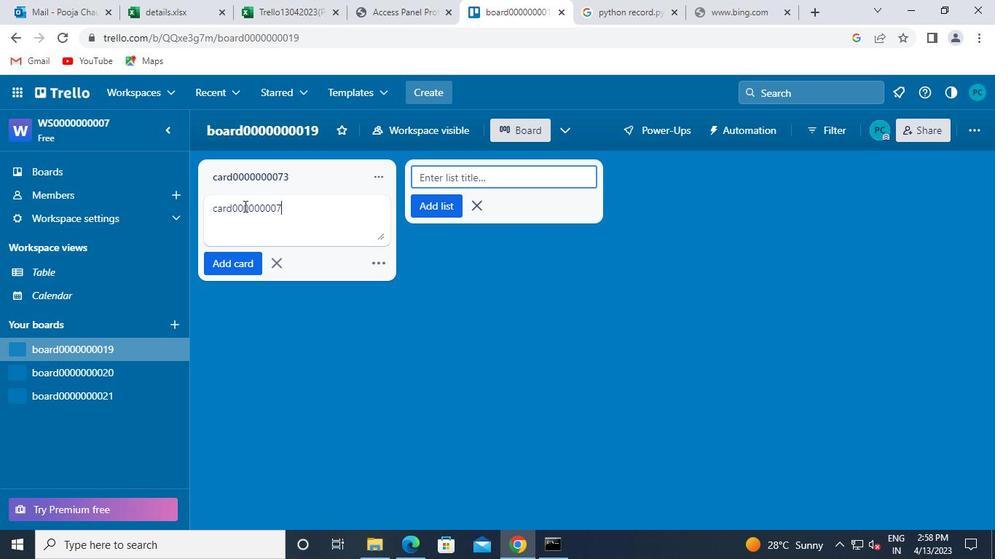 
Action: Mouse moved to (237, 256)
Screenshot: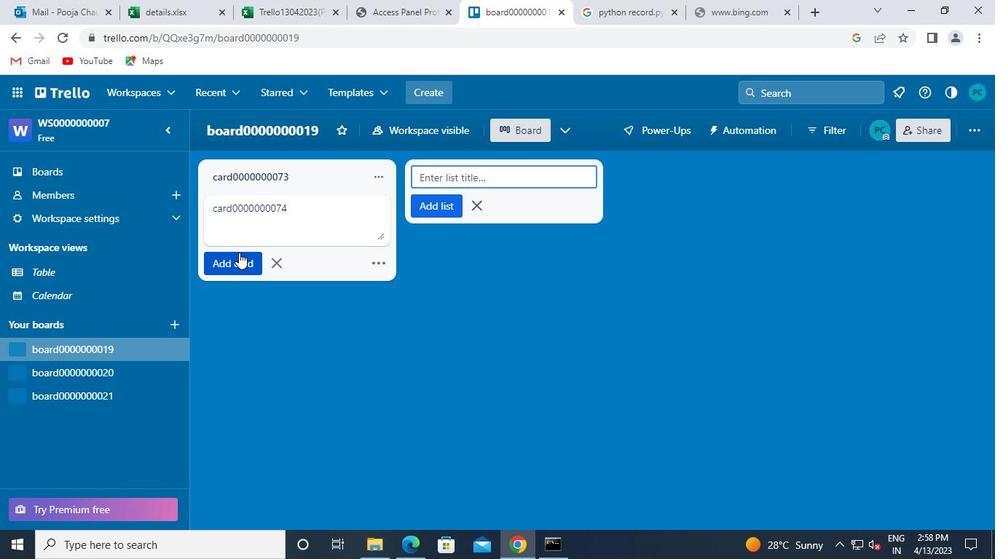 
Action: Mouse pressed left at (237, 256)
Screenshot: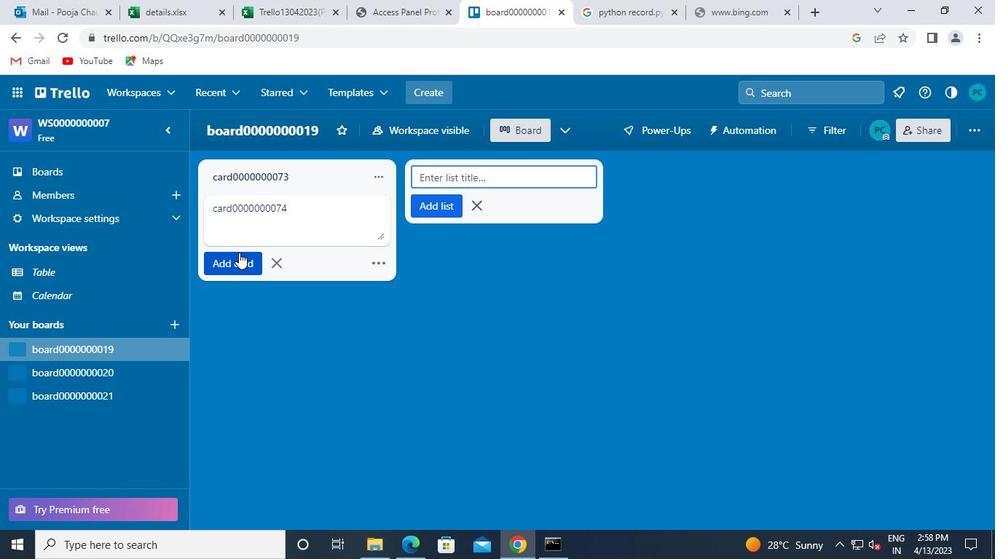 
Action: Mouse moved to (625, 439)
Screenshot: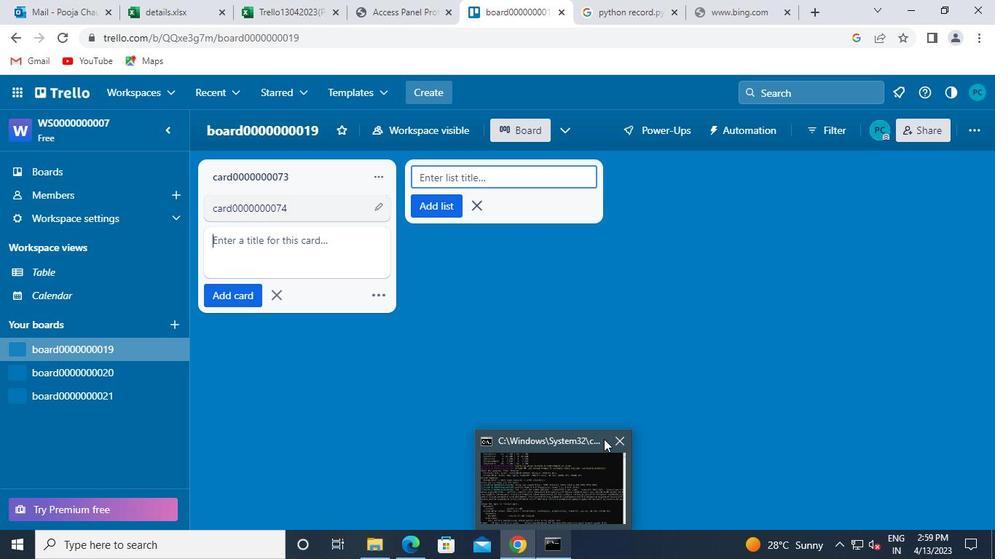 
Action: Mouse pressed left at (625, 439)
Screenshot: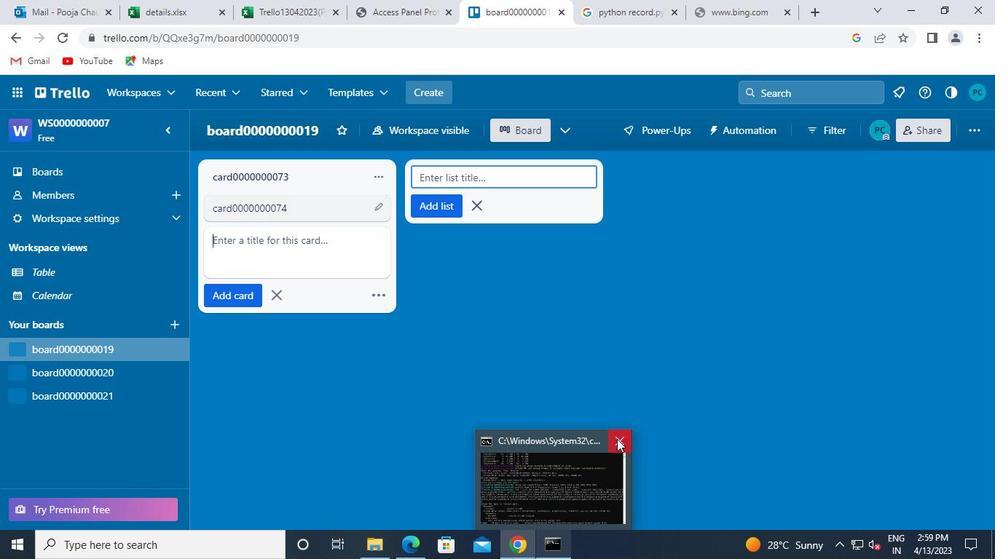 
